 Task: Find connections with filter location Belo Jardim with filter topic #technologywith filter profile language Spanish with filter current company TheMathCompany with filter school Swami Ramanand Teerth Marathwada University with filter industry Vehicle Repair and Maintenance with filter service category Commercial Insurance with filter keywords title Parking Attendant
Action: Mouse moved to (654, 125)
Screenshot: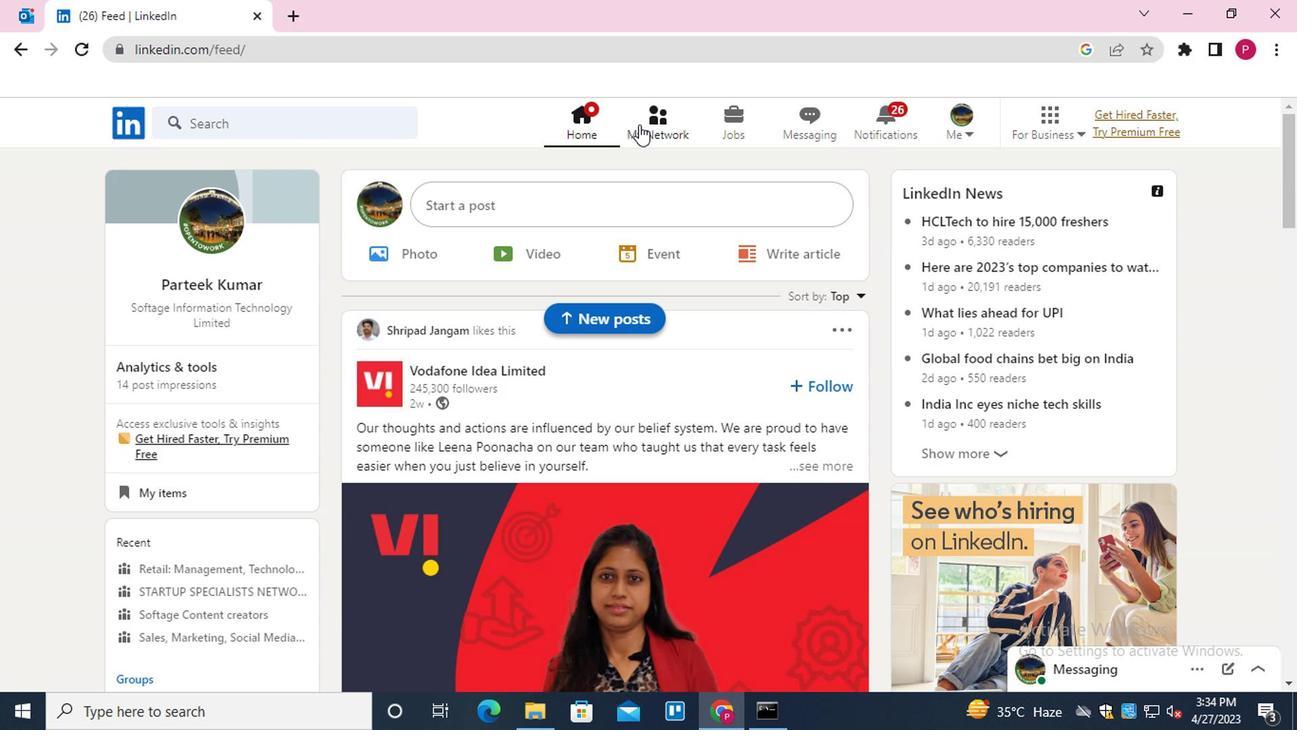 
Action: Mouse pressed left at (654, 125)
Screenshot: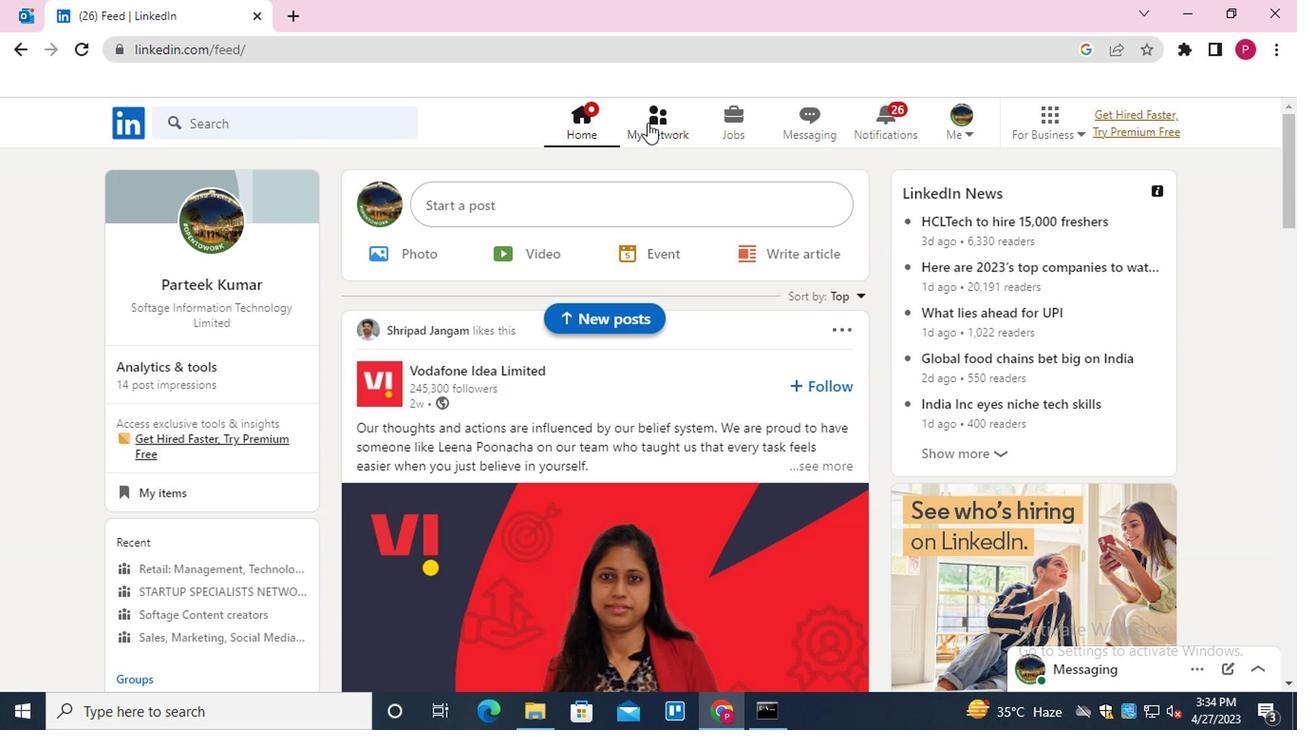
Action: Mouse moved to (296, 230)
Screenshot: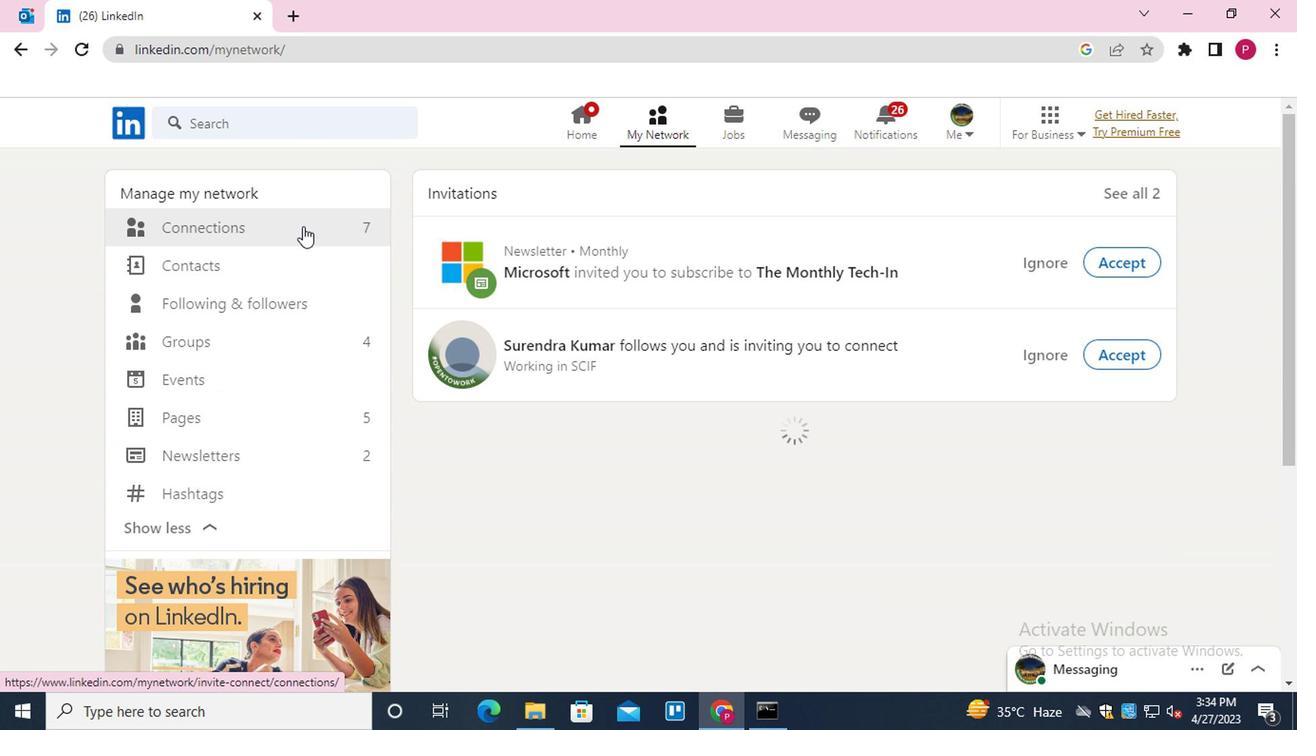 
Action: Mouse pressed left at (296, 230)
Screenshot: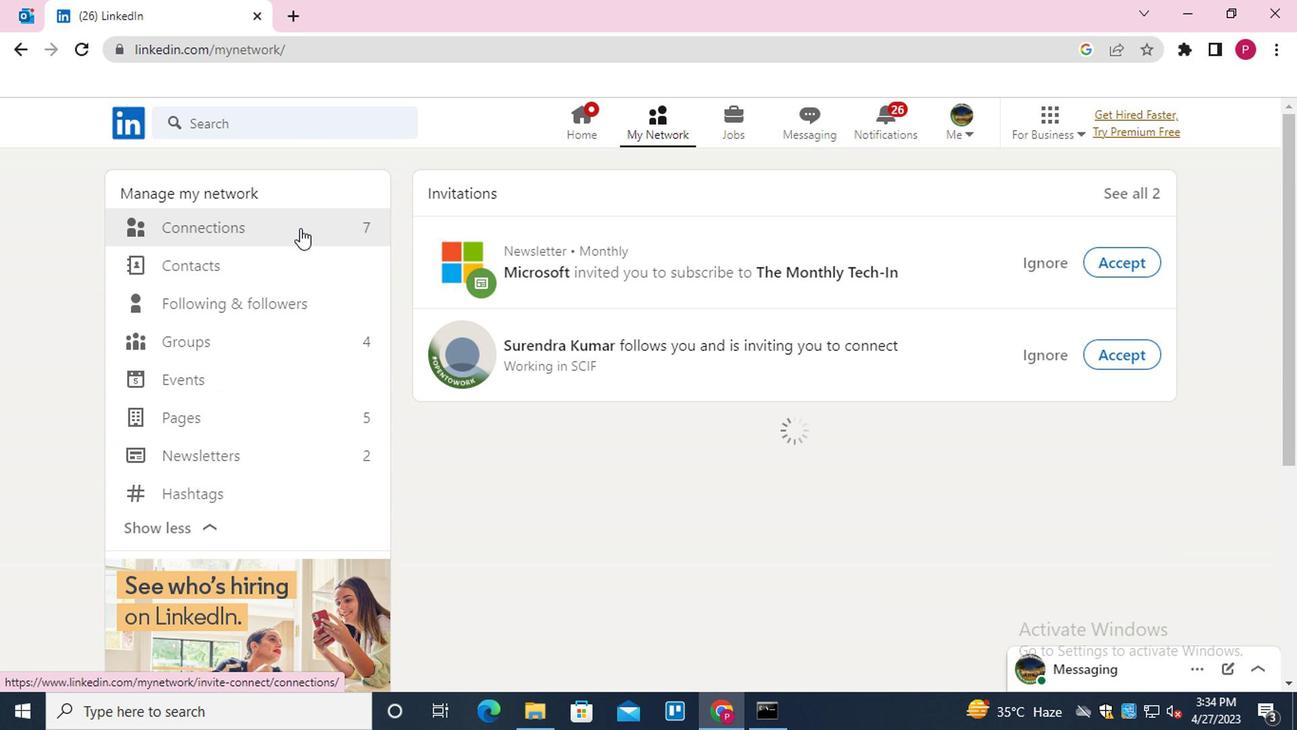 
Action: Mouse moved to (775, 236)
Screenshot: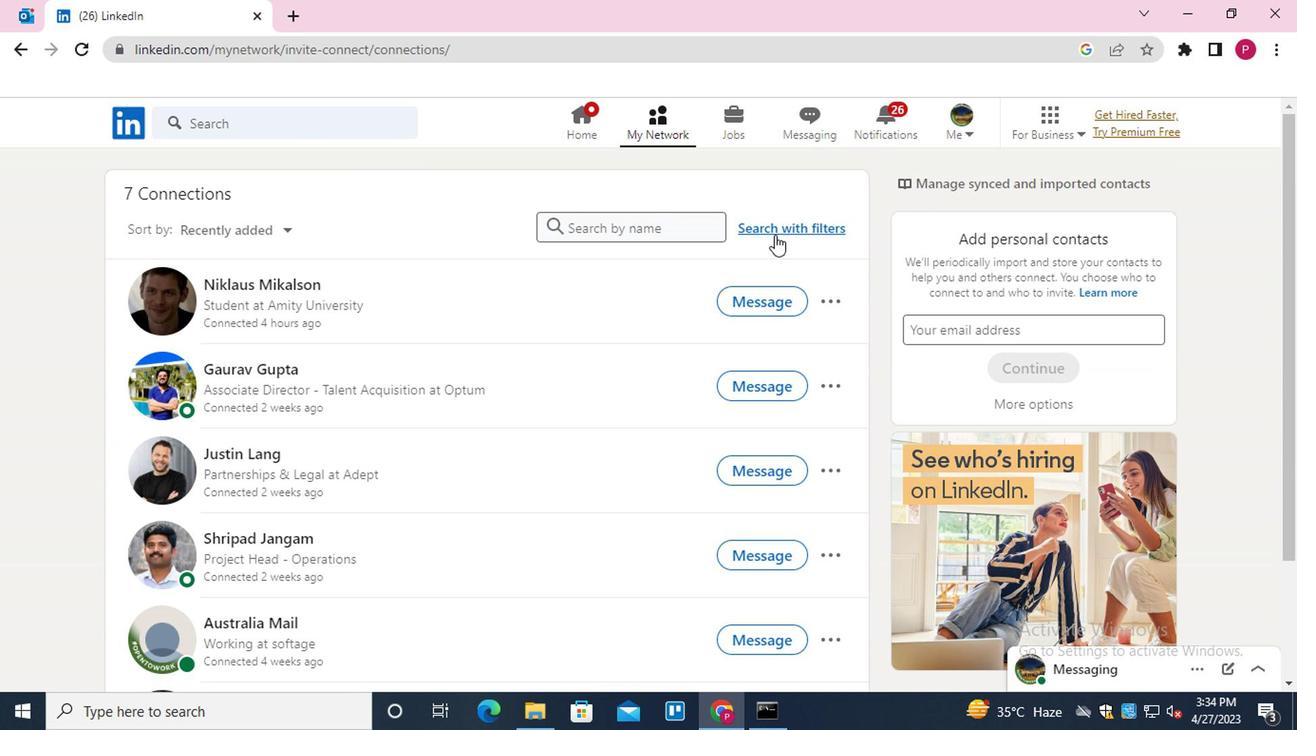 
Action: Mouse pressed left at (775, 236)
Screenshot: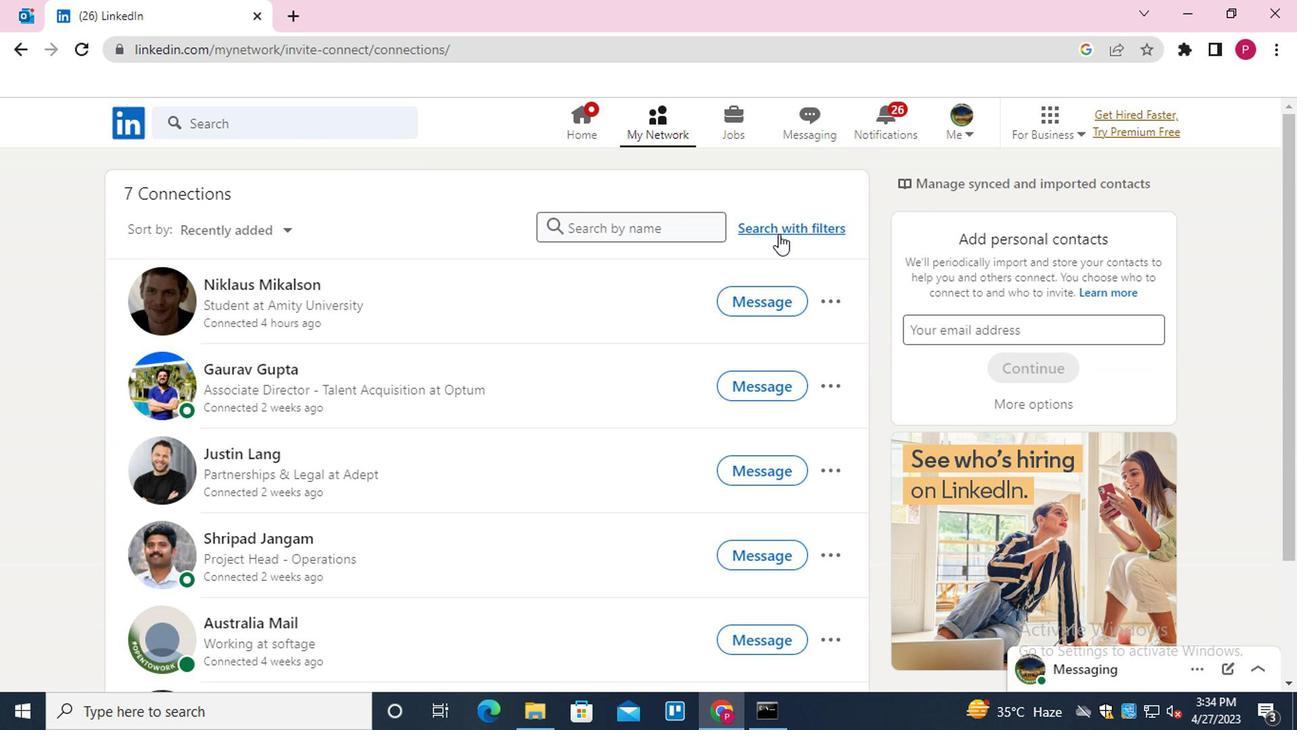 
Action: Mouse moved to (707, 189)
Screenshot: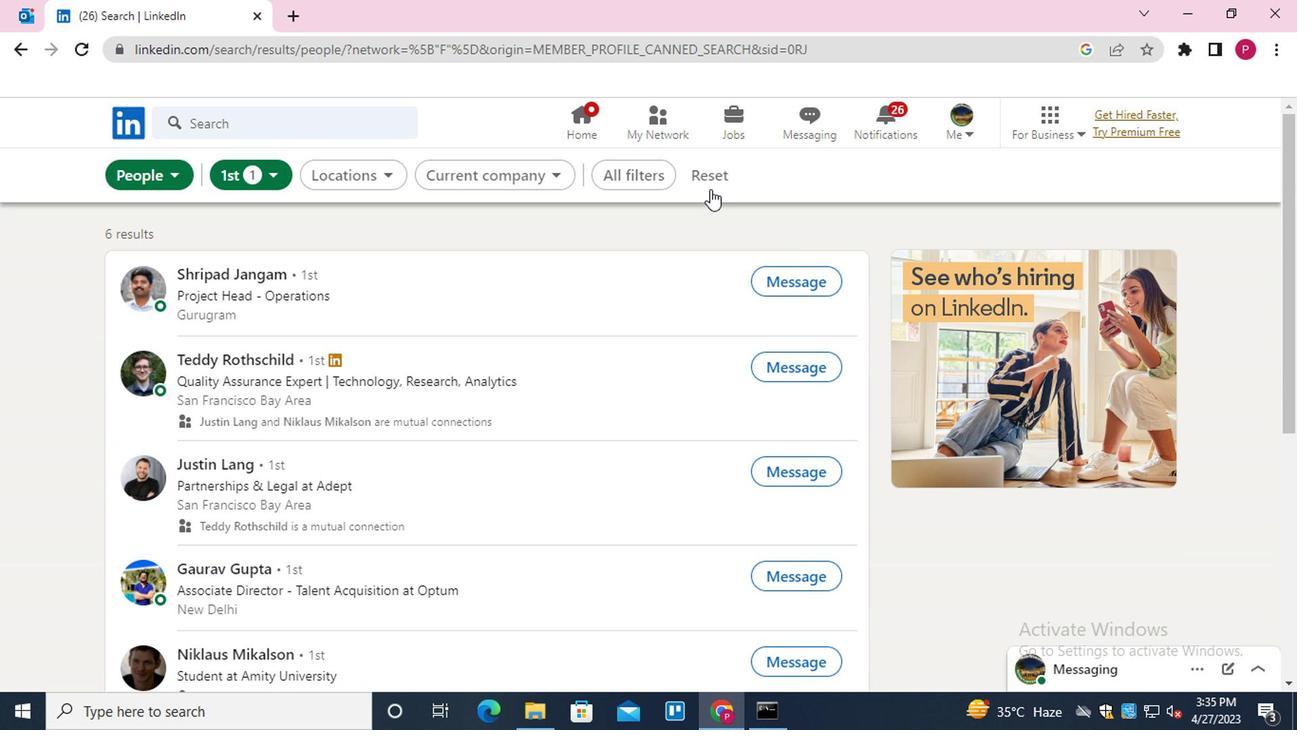 
Action: Mouse pressed left at (707, 189)
Screenshot: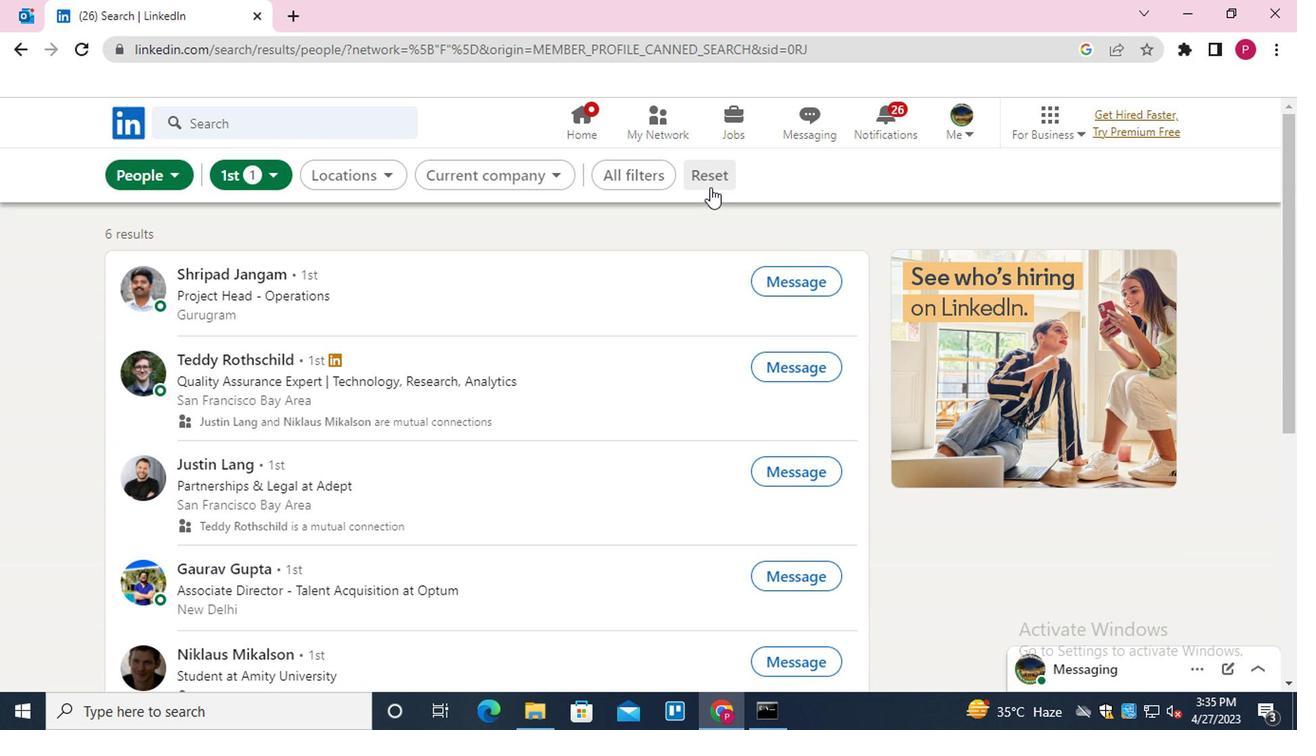 
Action: Mouse moved to (670, 183)
Screenshot: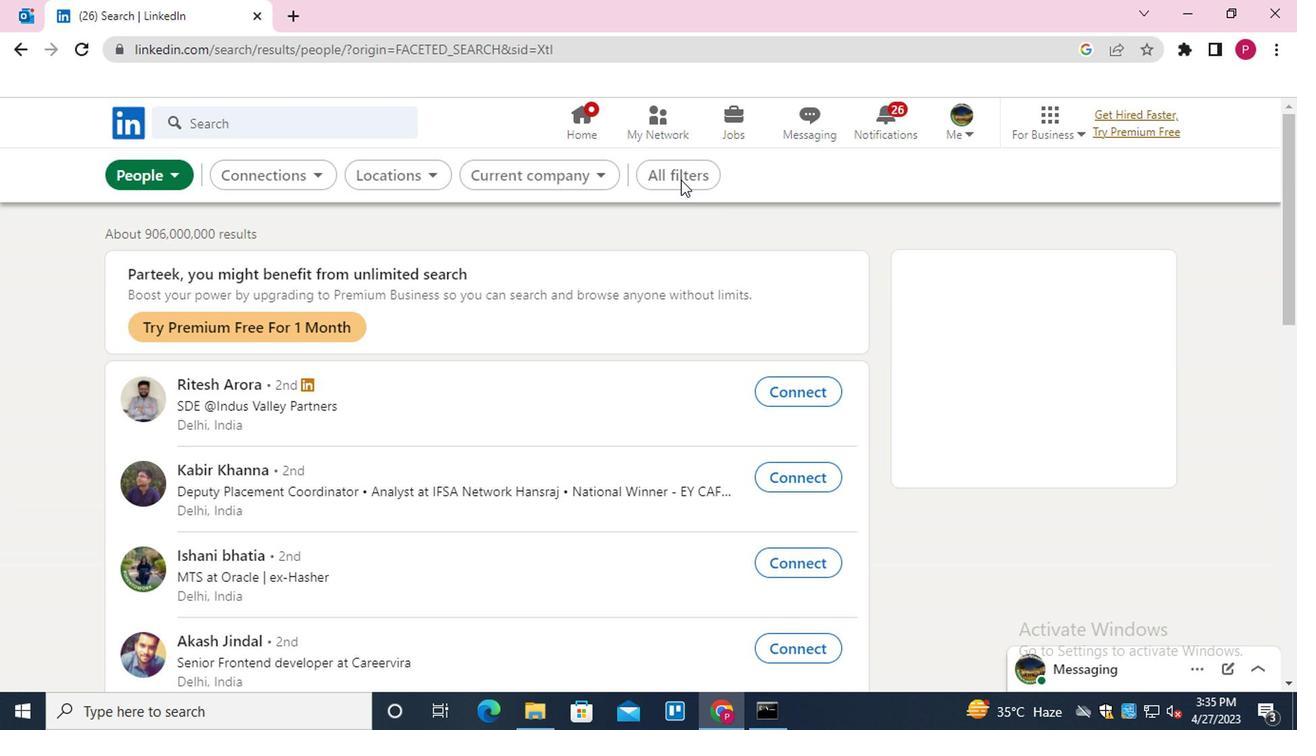 
Action: Mouse pressed left at (670, 183)
Screenshot: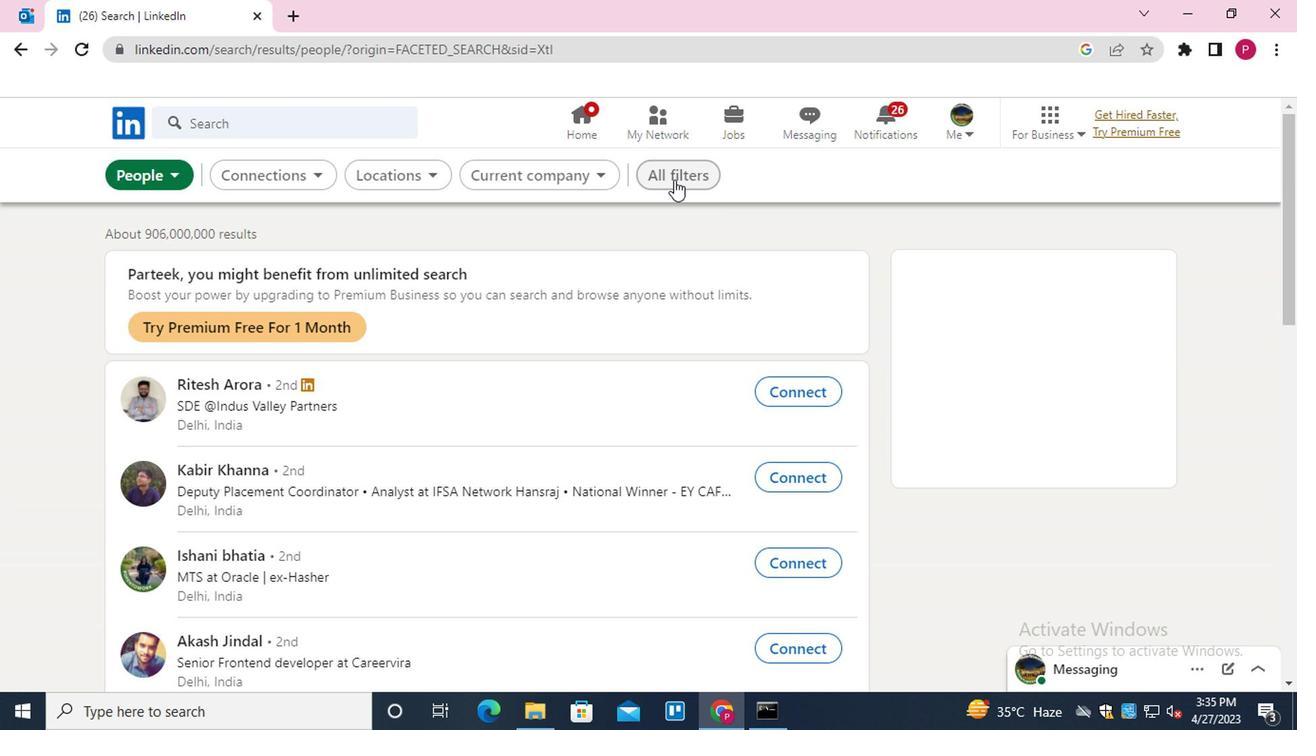 
Action: Mouse moved to (894, 358)
Screenshot: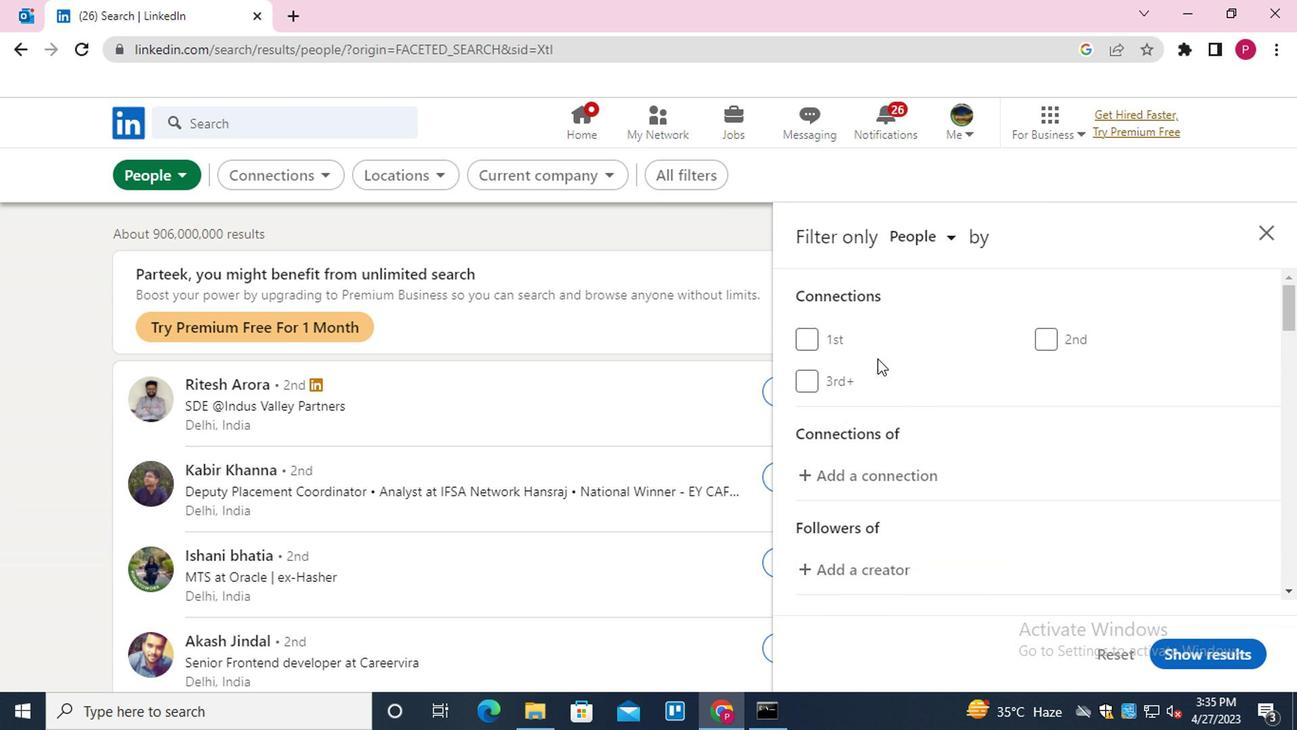 
Action: Mouse scrolled (894, 357) with delta (0, 0)
Screenshot: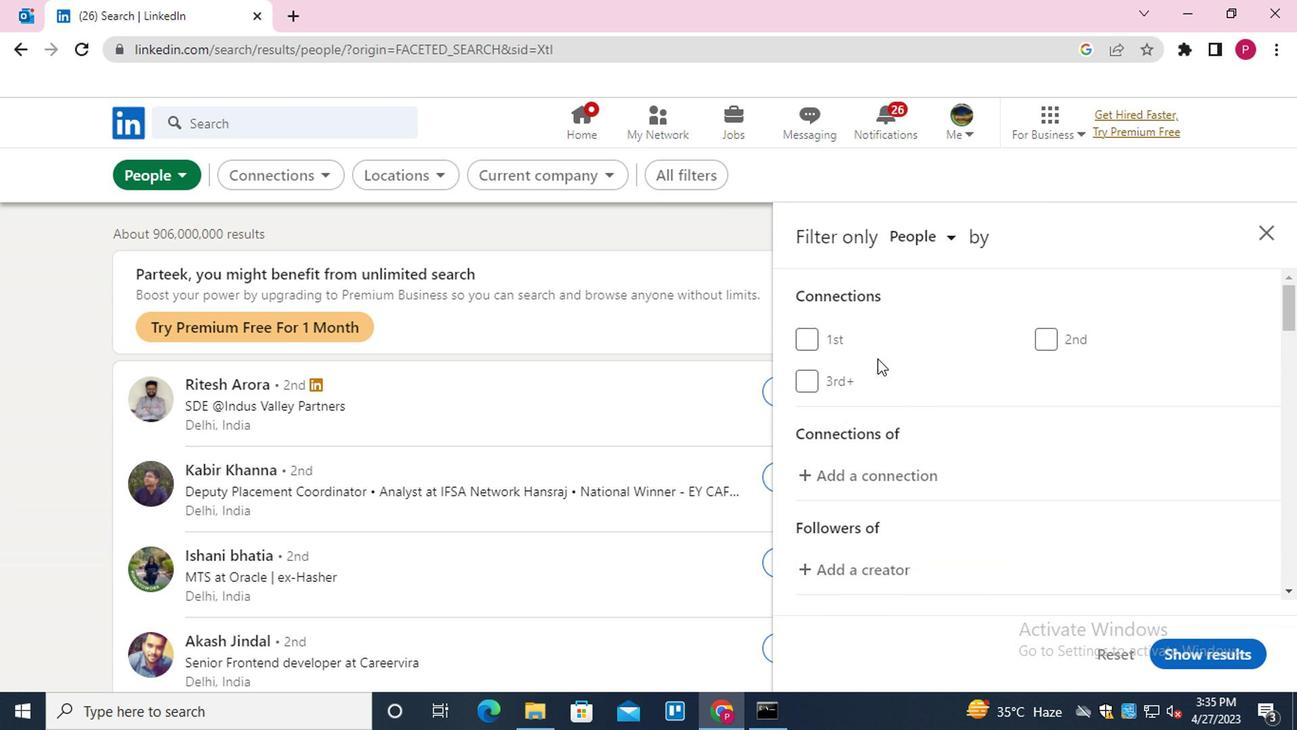 
Action: Mouse moved to (899, 362)
Screenshot: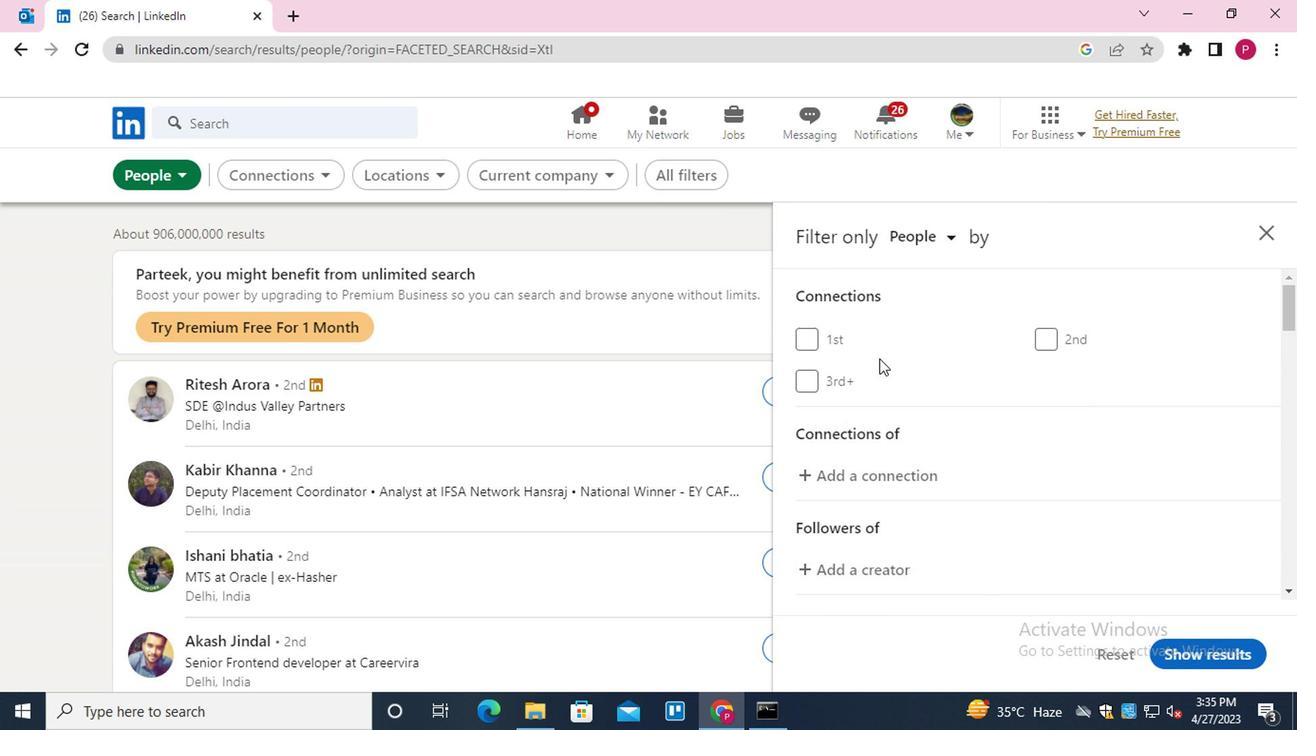 
Action: Mouse scrolled (899, 360) with delta (0, -1)
Screenshot: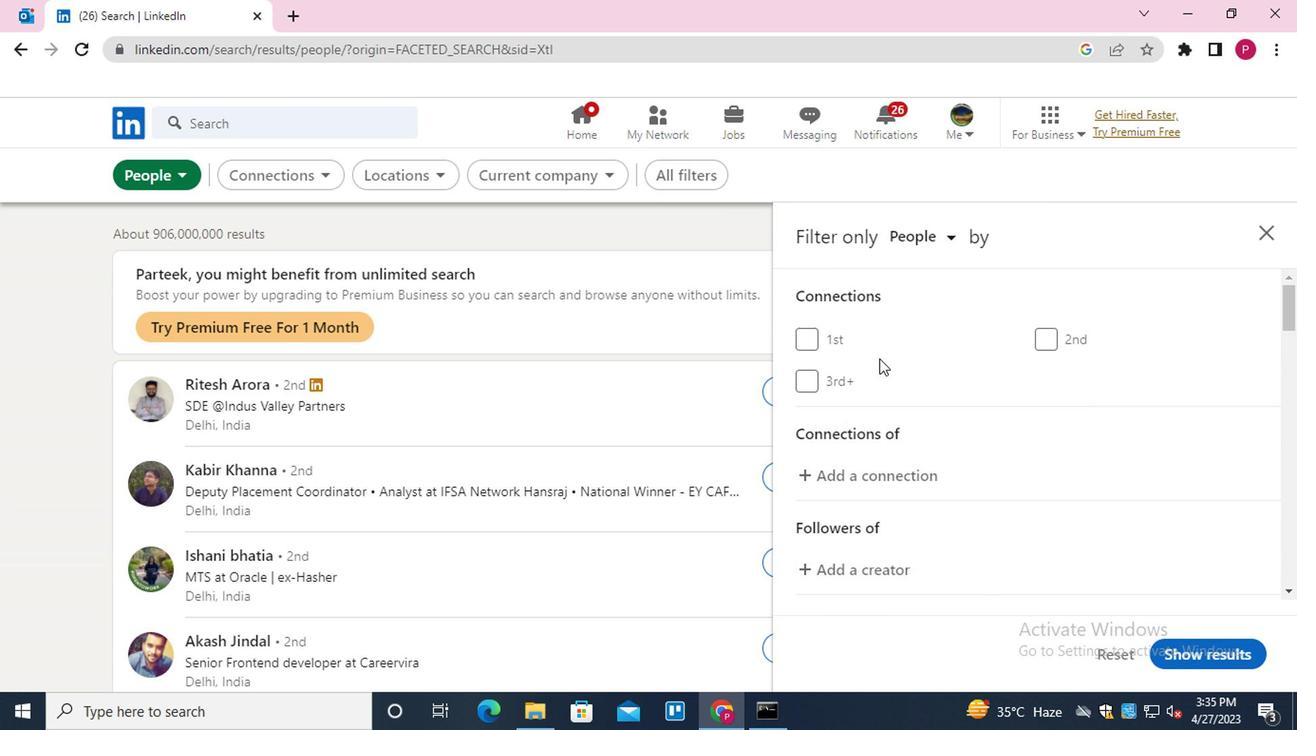 
Action: Mouse moved to (908, 366)
Screenshot: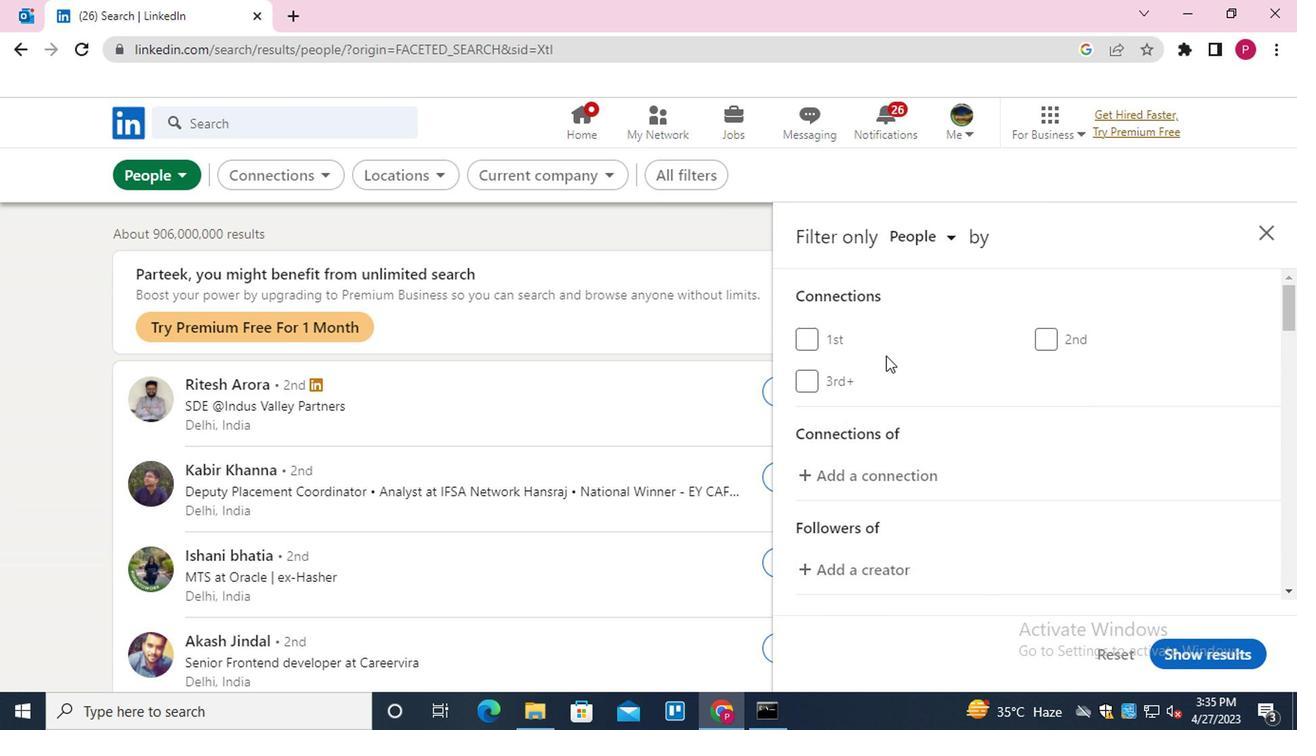
Action: Mouse scrolled (908, 365) with delta (0, 0)
Screenshot: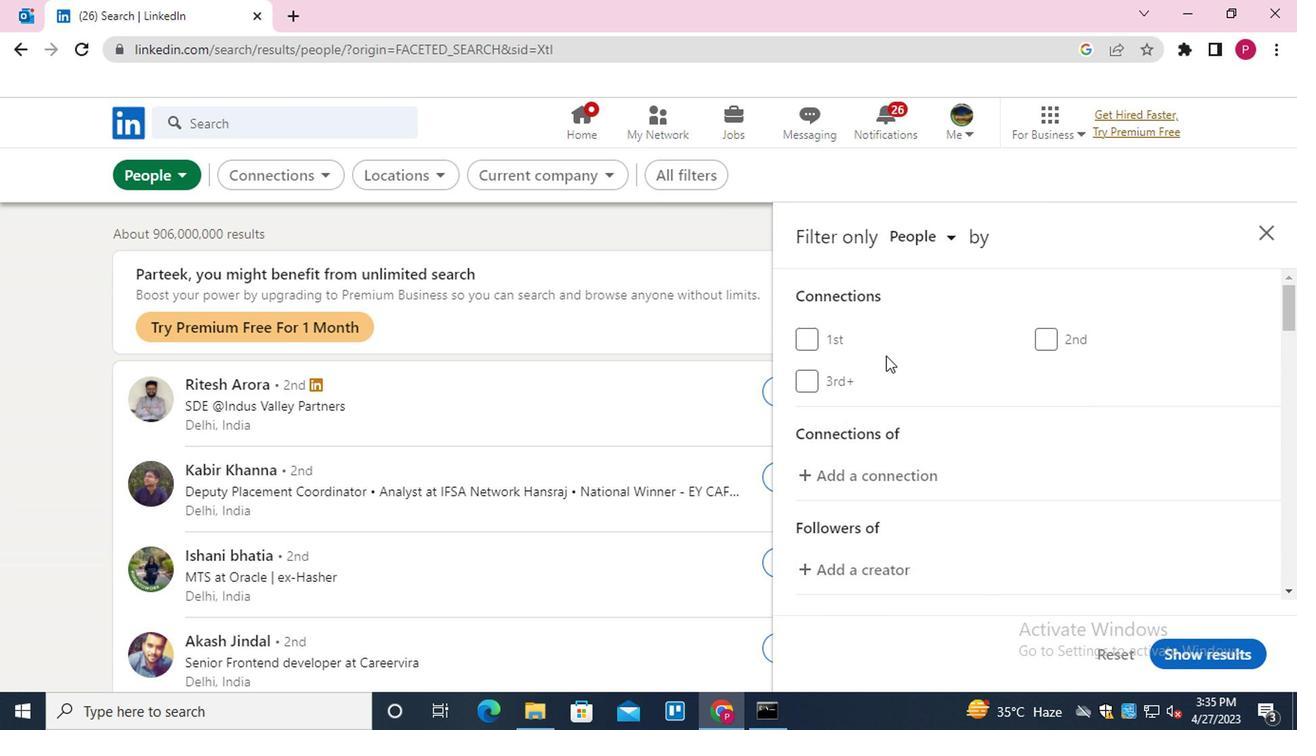 
Action: Mouse moved to (1065, 452)
Screenshot: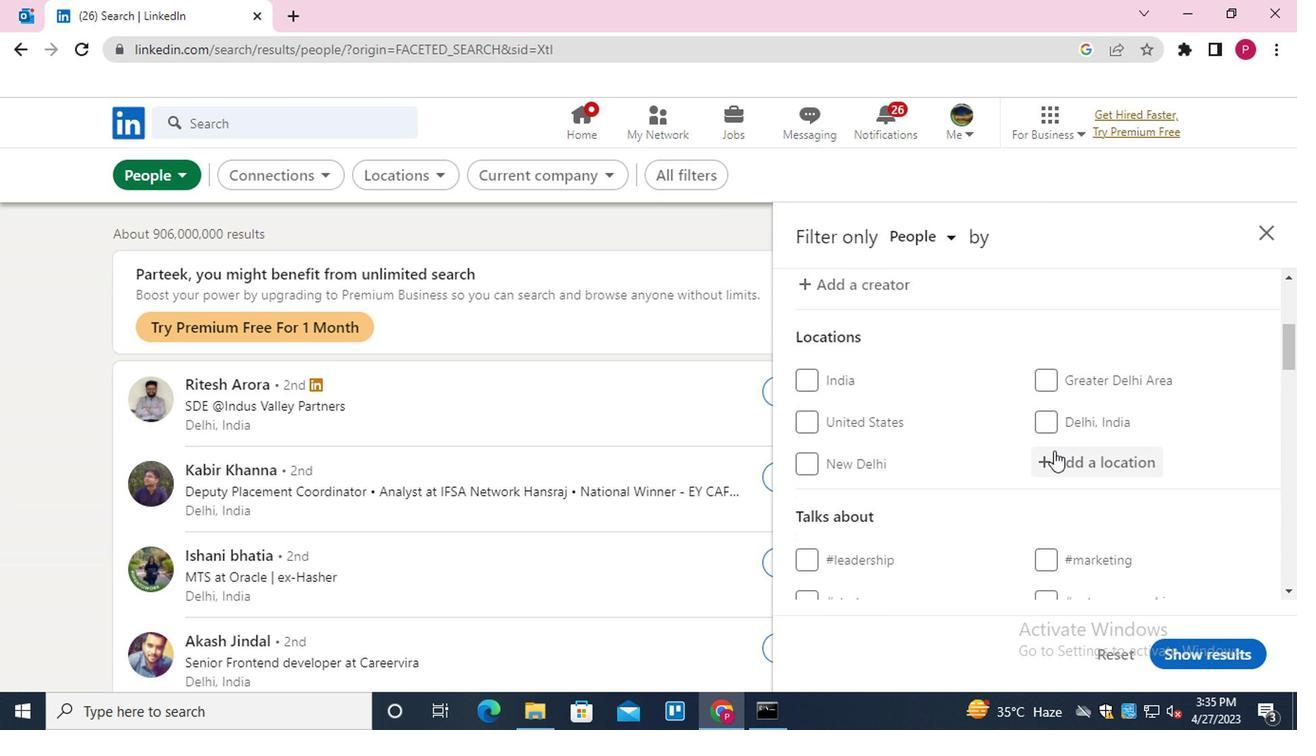 
Action: Mouse pressed left at (1065, 452)
Screenshot: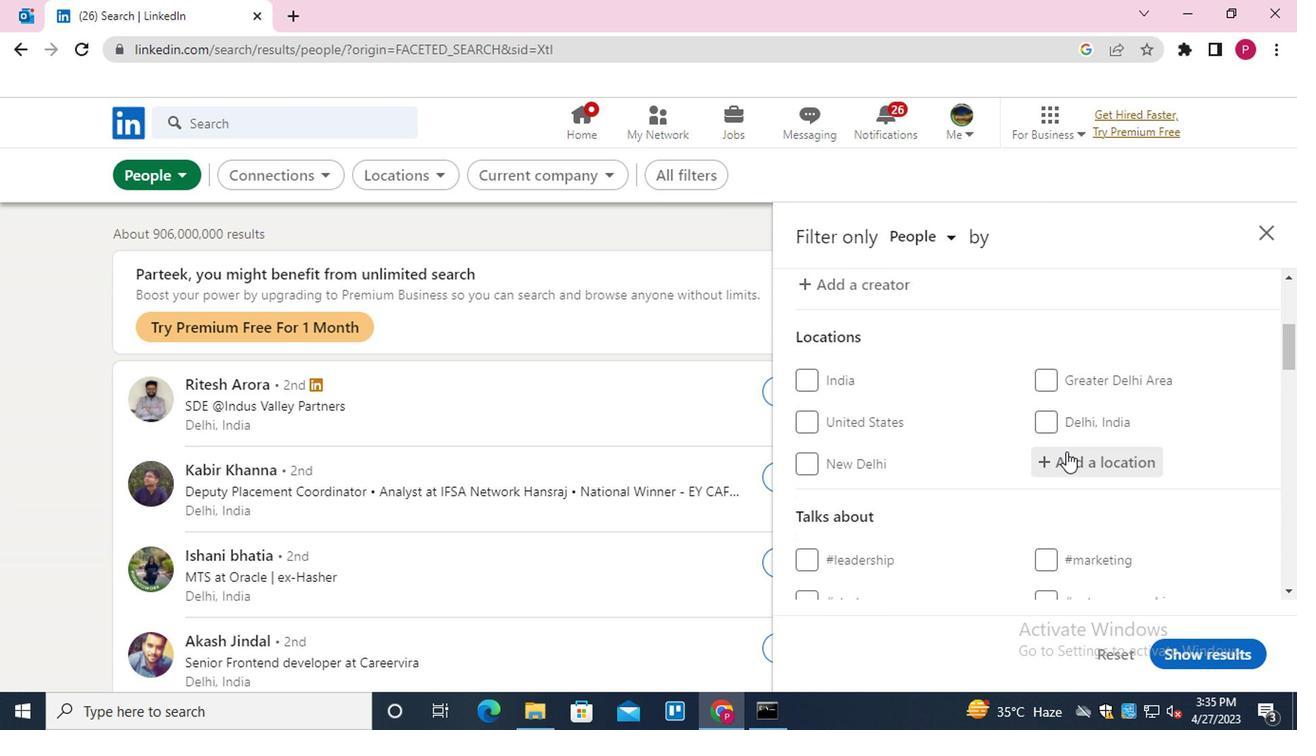 
Action: Mouse moved to (1065, 453)
Screenshot: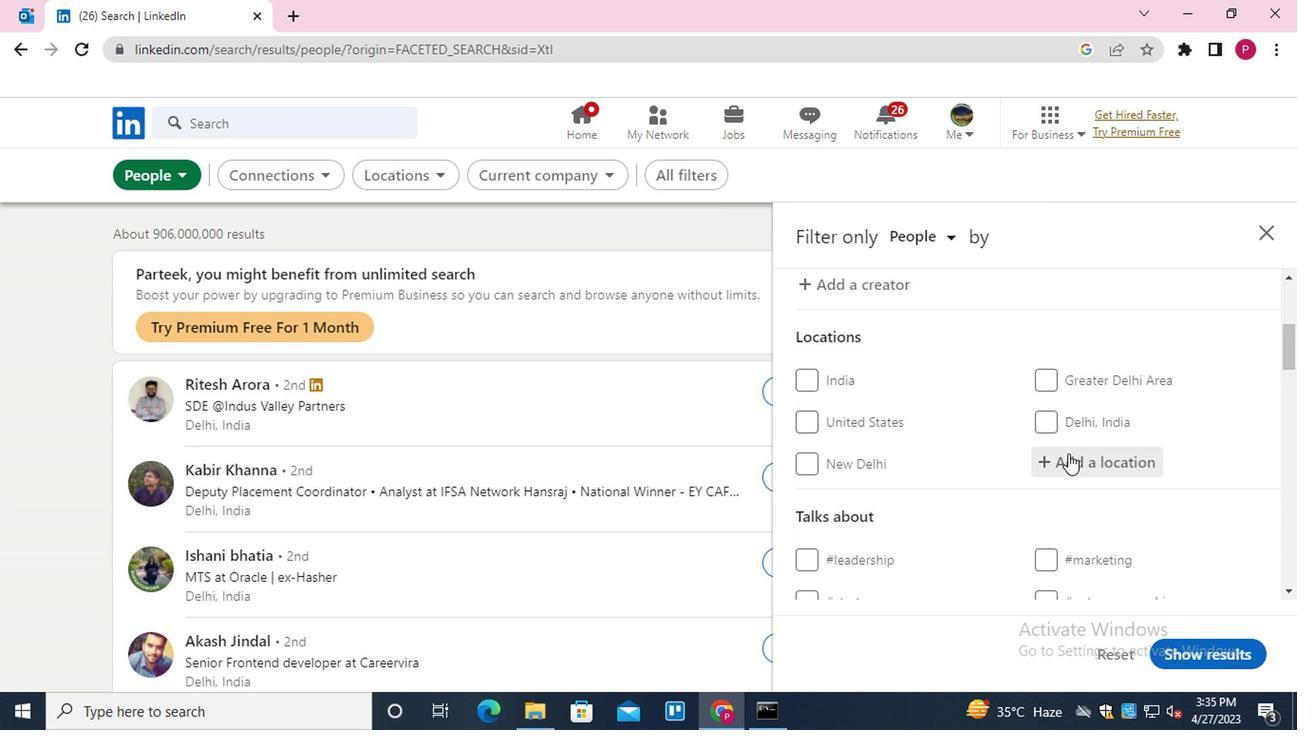 
Action: Key pressed <Key.shift>BELO<Key.space><Key.shift>JARDIM<Key.down><Key.enter>
Screenshot: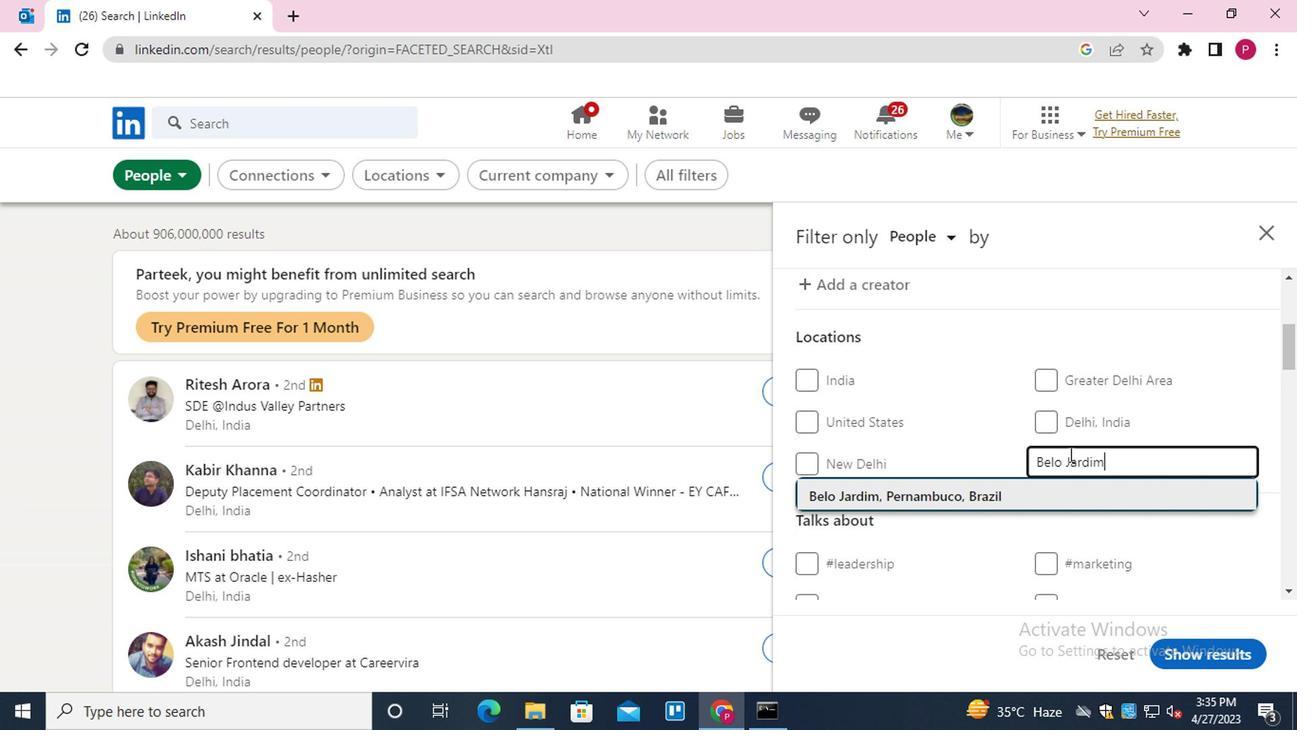 
Action: Mouse moved to (1037, 455)
Screenshot: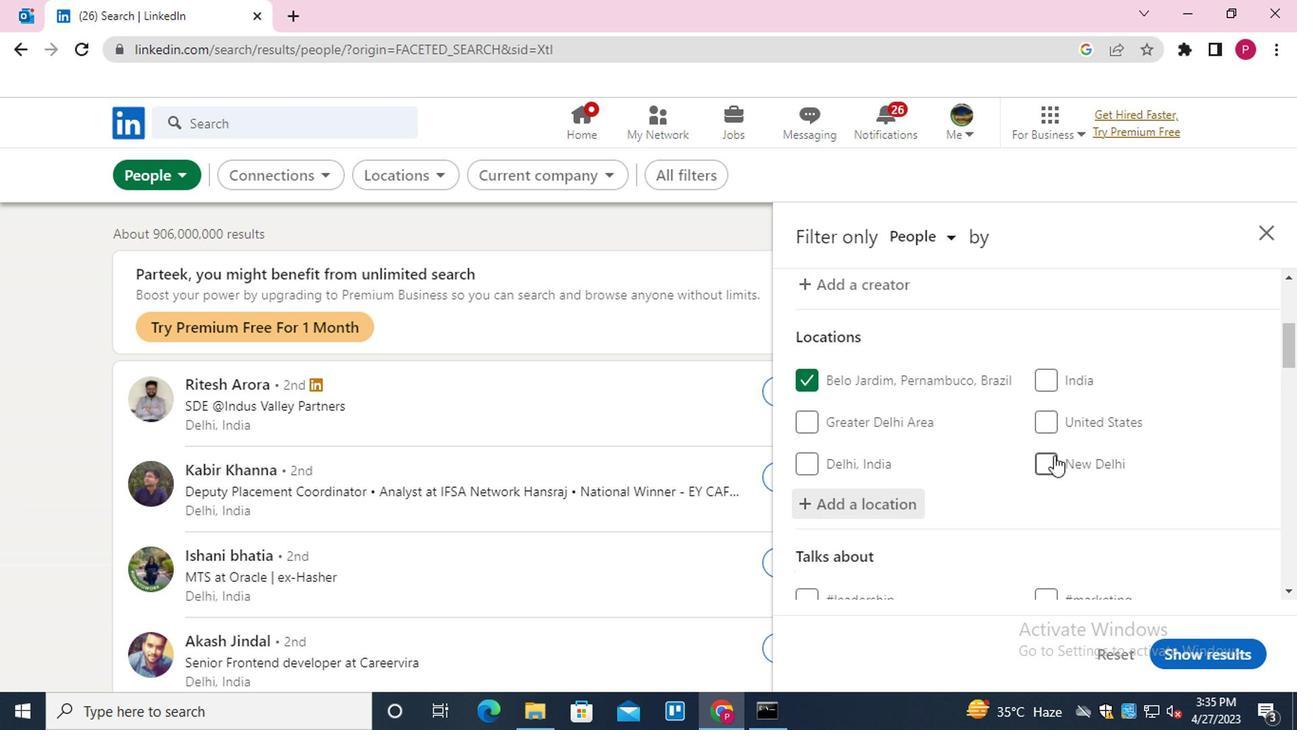 
Action: Mouse scrolled (1037, 454) with delta (0, 0)
Screenshot: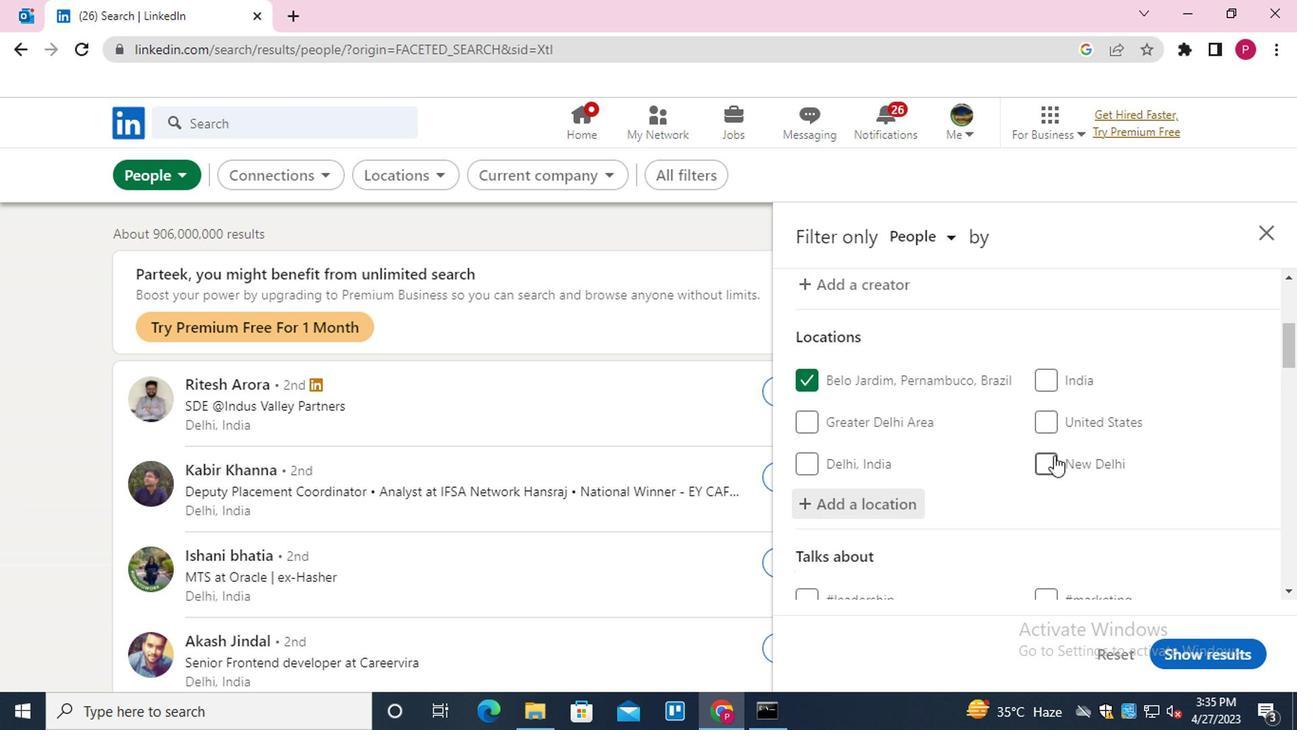 
Action: Mouse moved to (1034, 457)
Screenshot: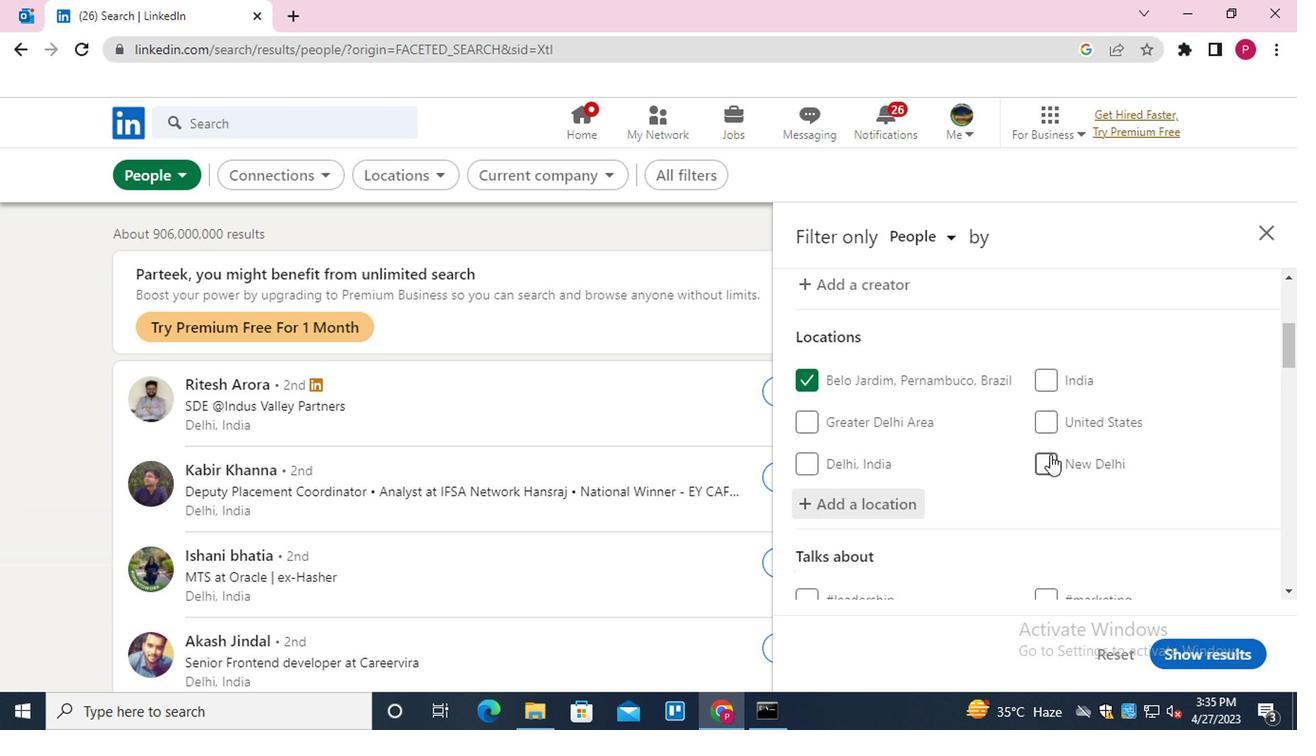 
Action: Mouse scrolled (1034, 456) with delta (0, 0)
Screenshot: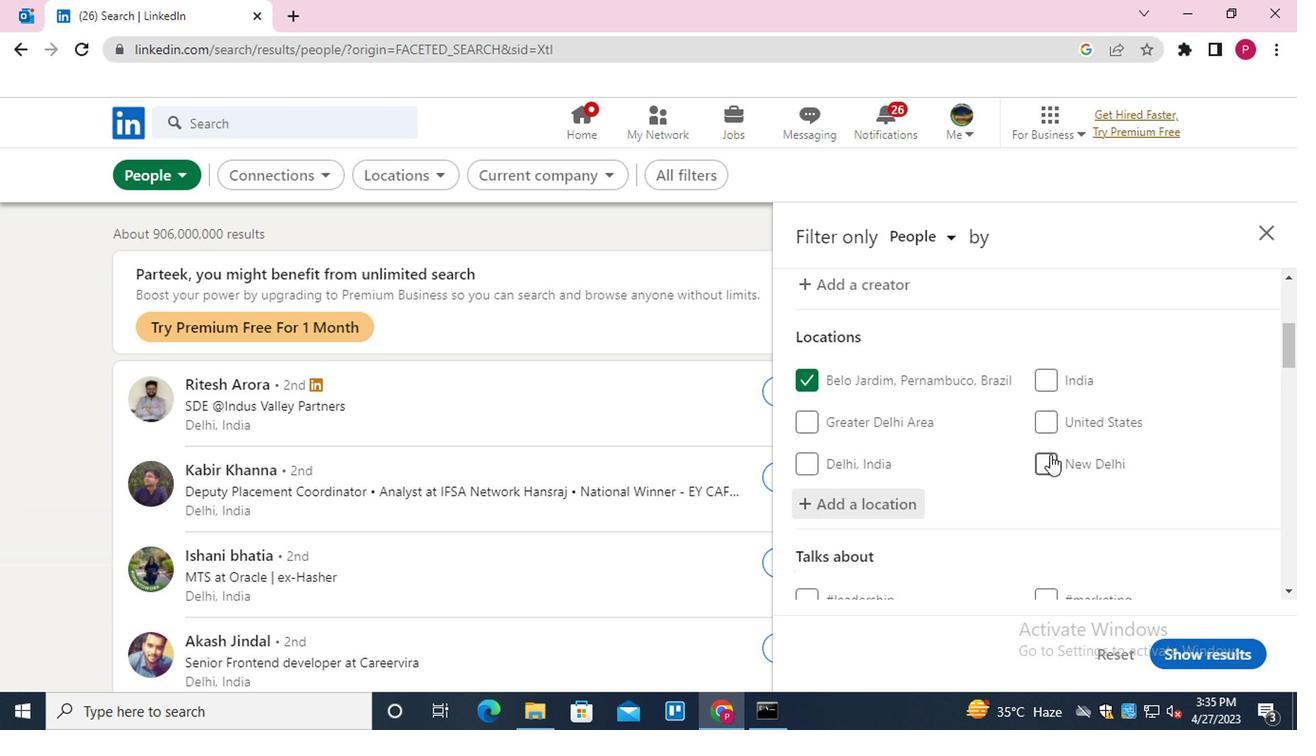 
Action: Mouse moved to (1034, 458)
Screenshot: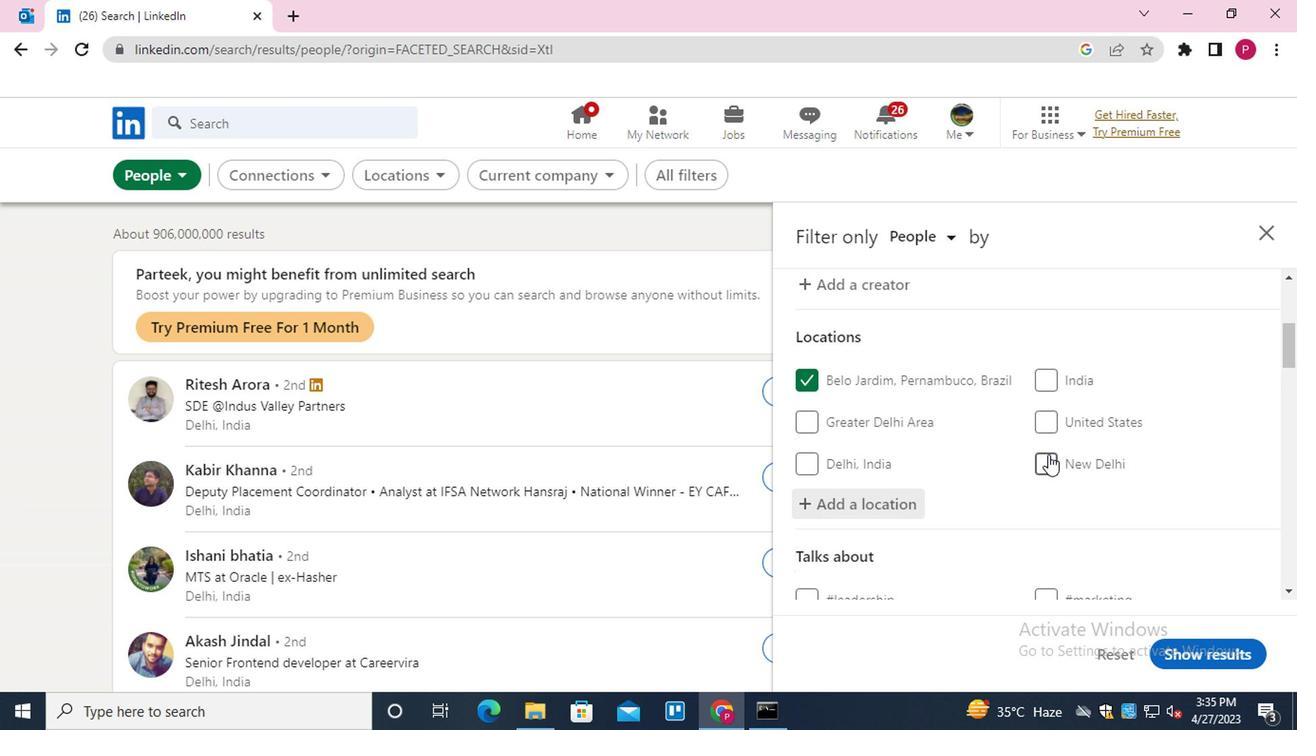 
Action: Mouse scrolled (1034, 457) with delta (0, 0)
Screenshot: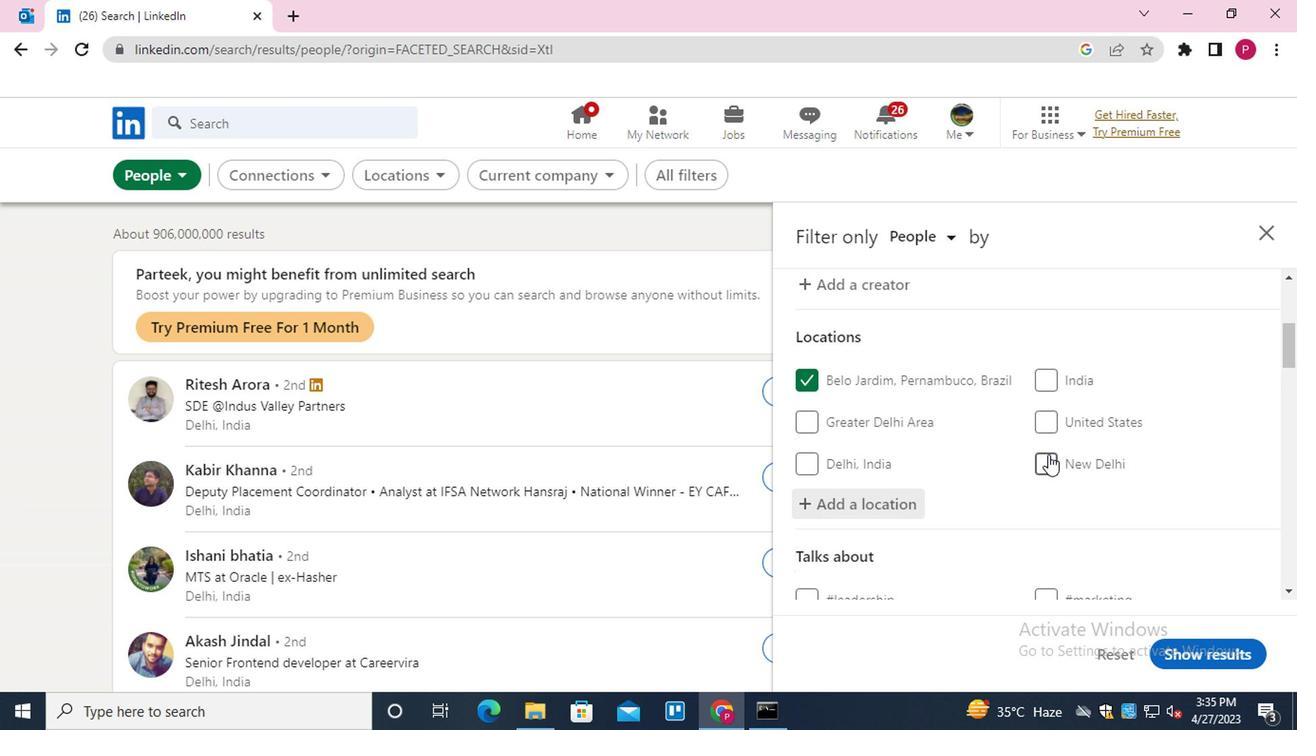 
Action: Mouse moved to (1097, 394)
Screenshot: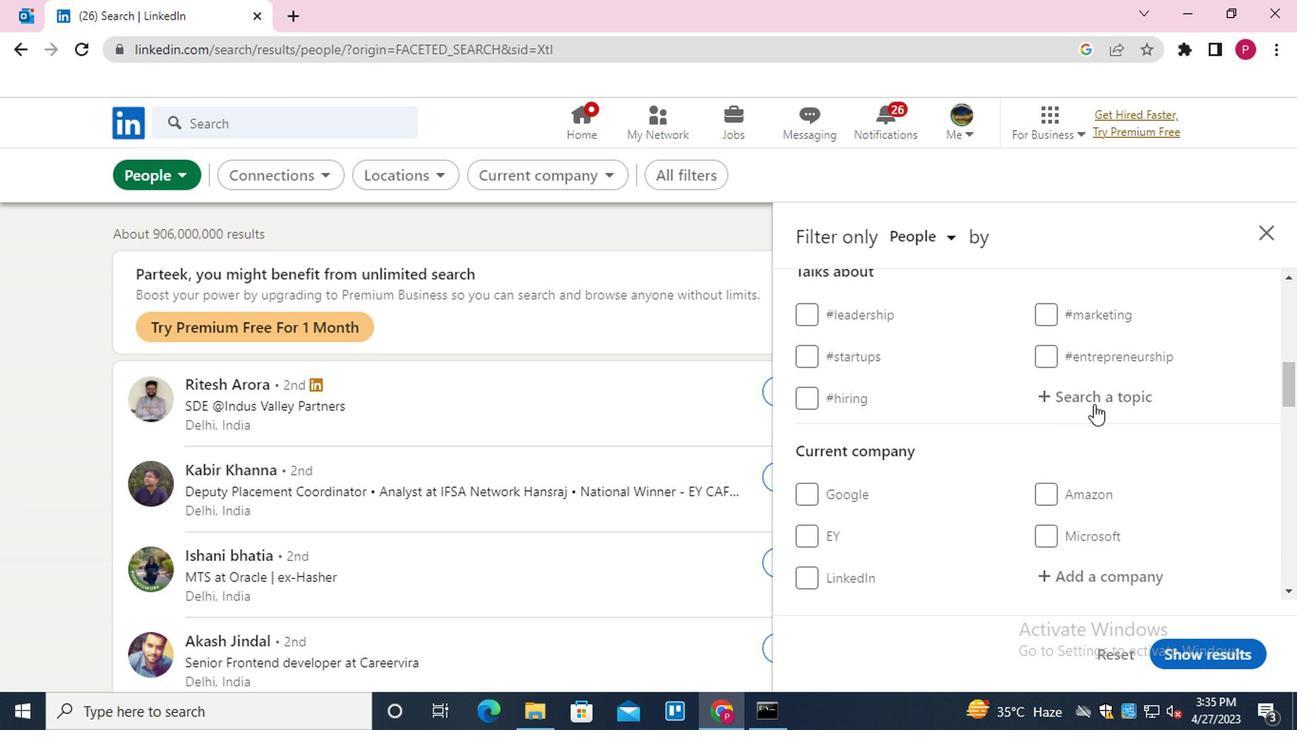 
Action: Mouse pressed left at (1097, 394)
Screenshot: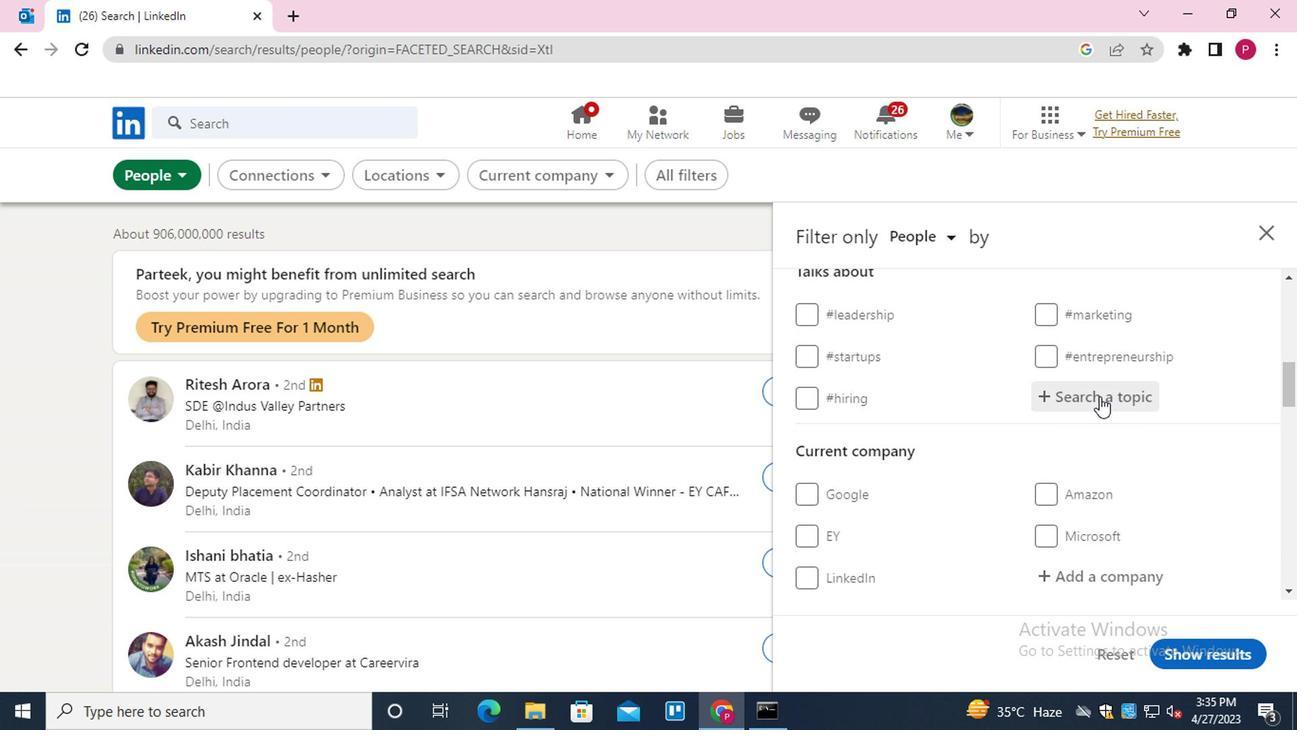 
Action: Key pressed TECHNOLOGY<Key.down><Key.enter>
Screenshot: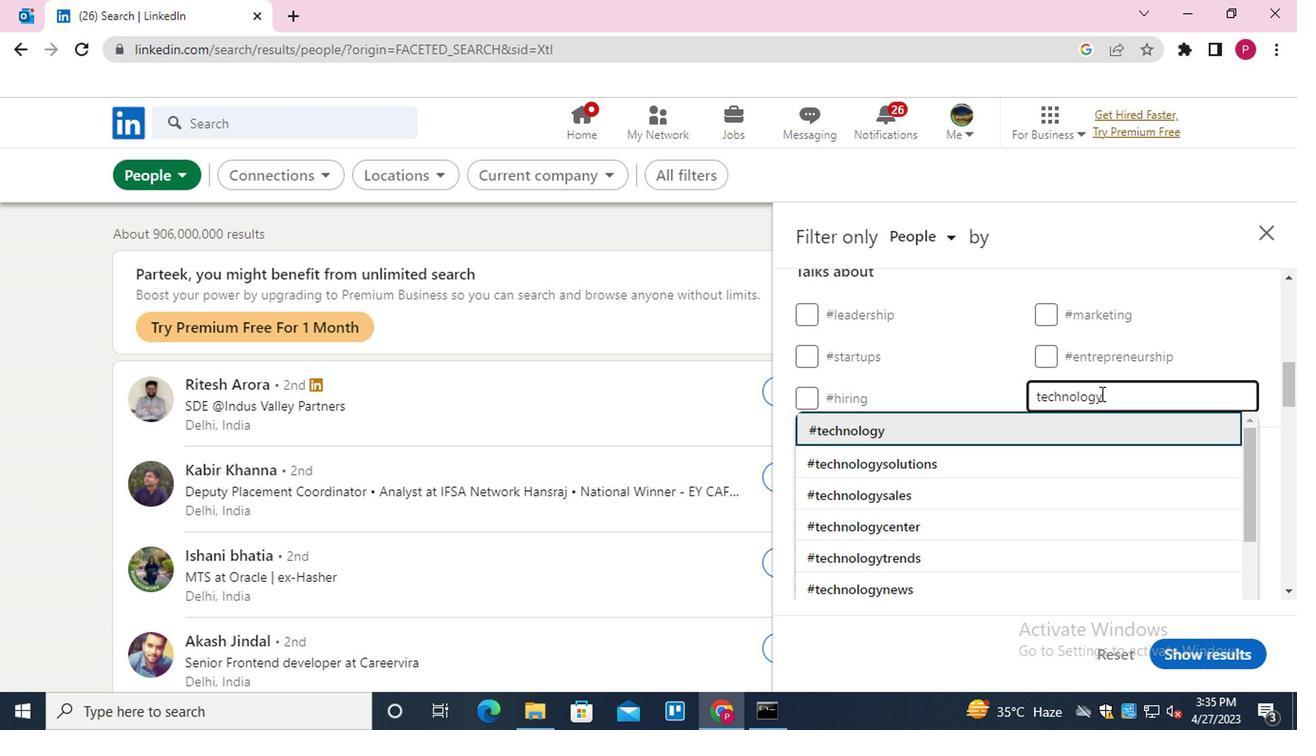 
Action: Mouse moved to (1063, 406)
Screenshot: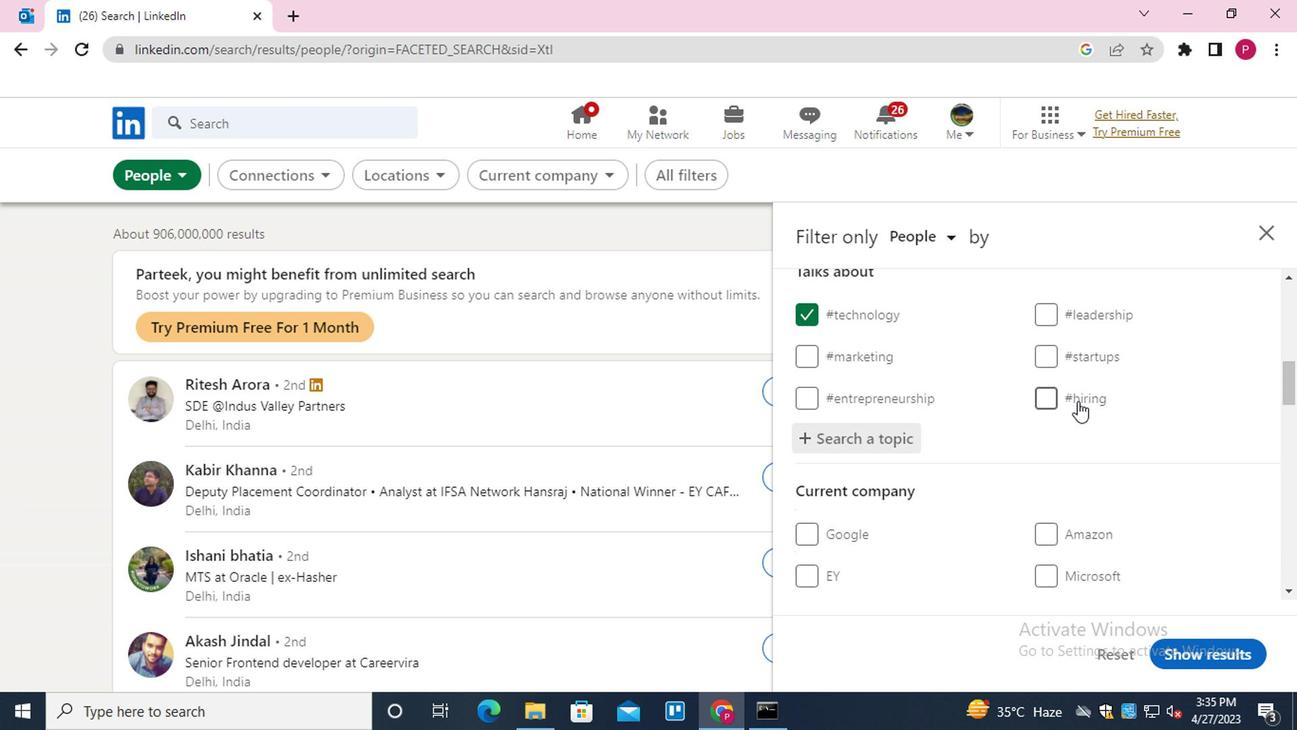 
Action: Mouse scrolled (1063, 404) with delta (0, -1)
Screenshot: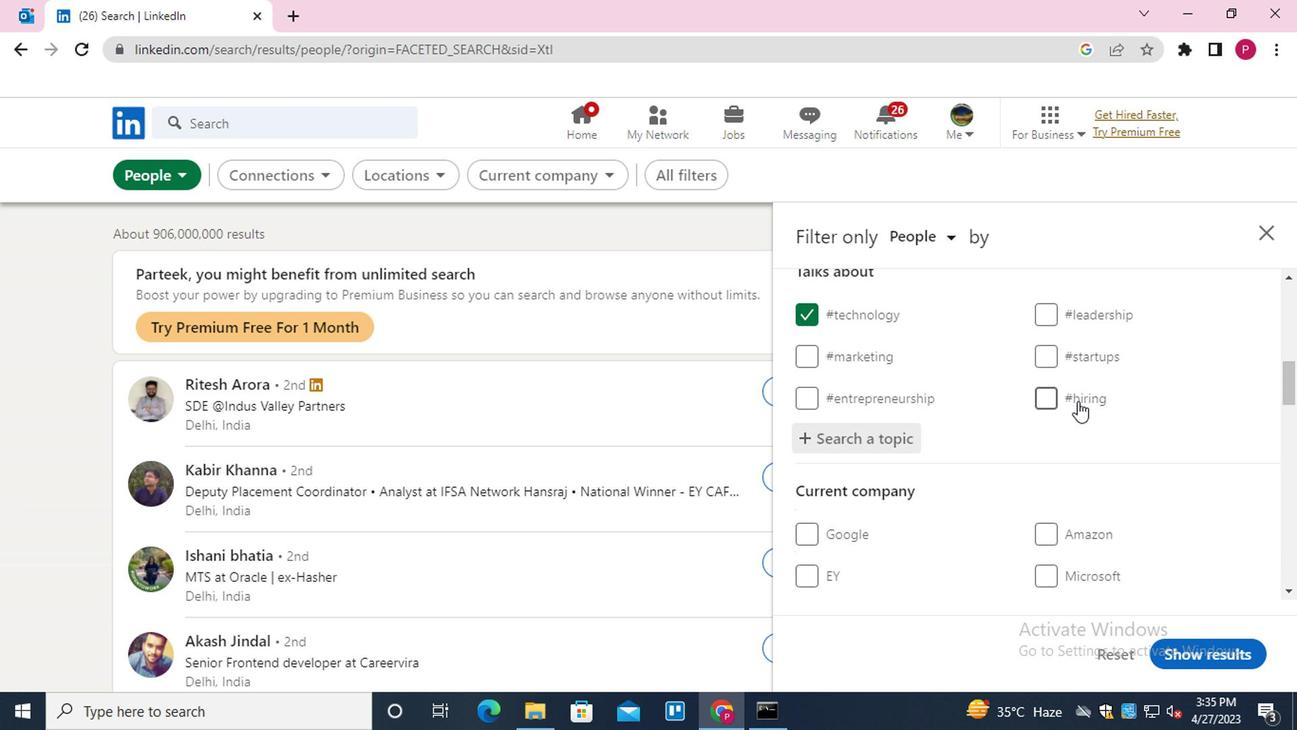 
Action: Mouse moved to (1058, 411)
Screenshot: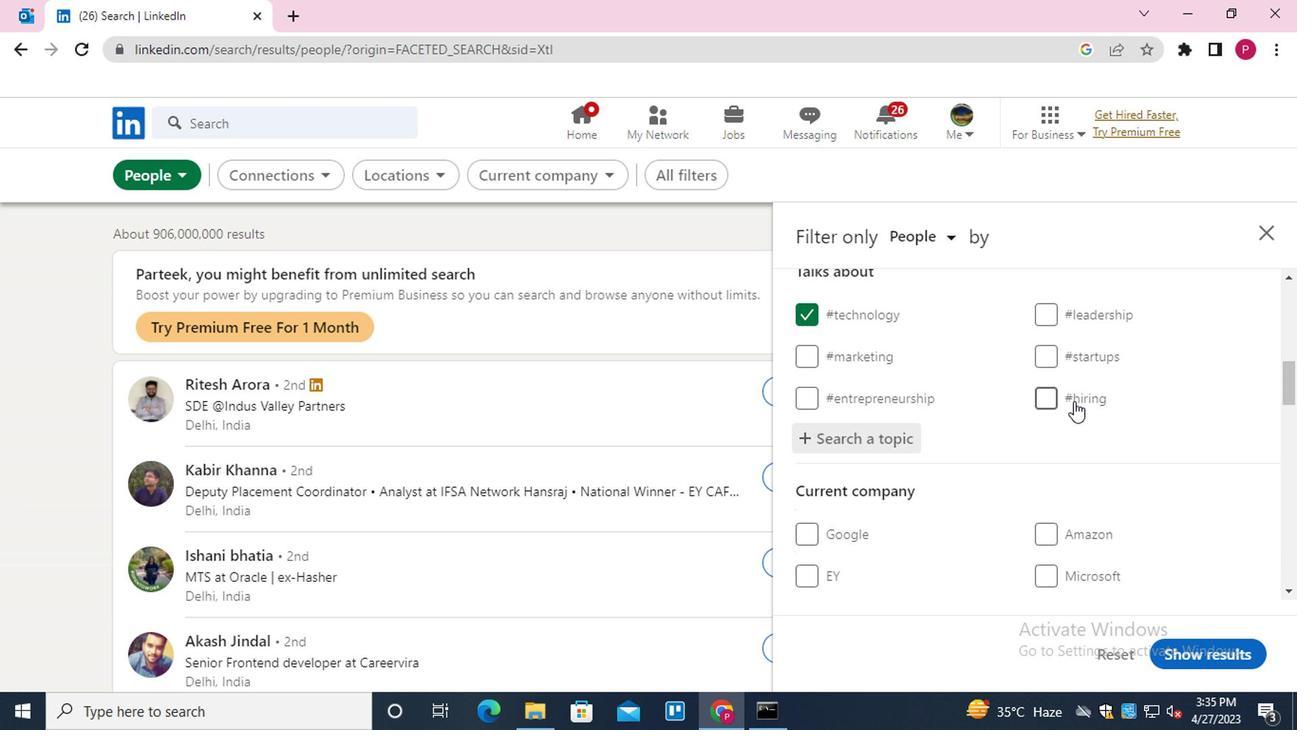 
Action: Mouse scrolled (1058, 410) with delta (0, 0)
Screenshot: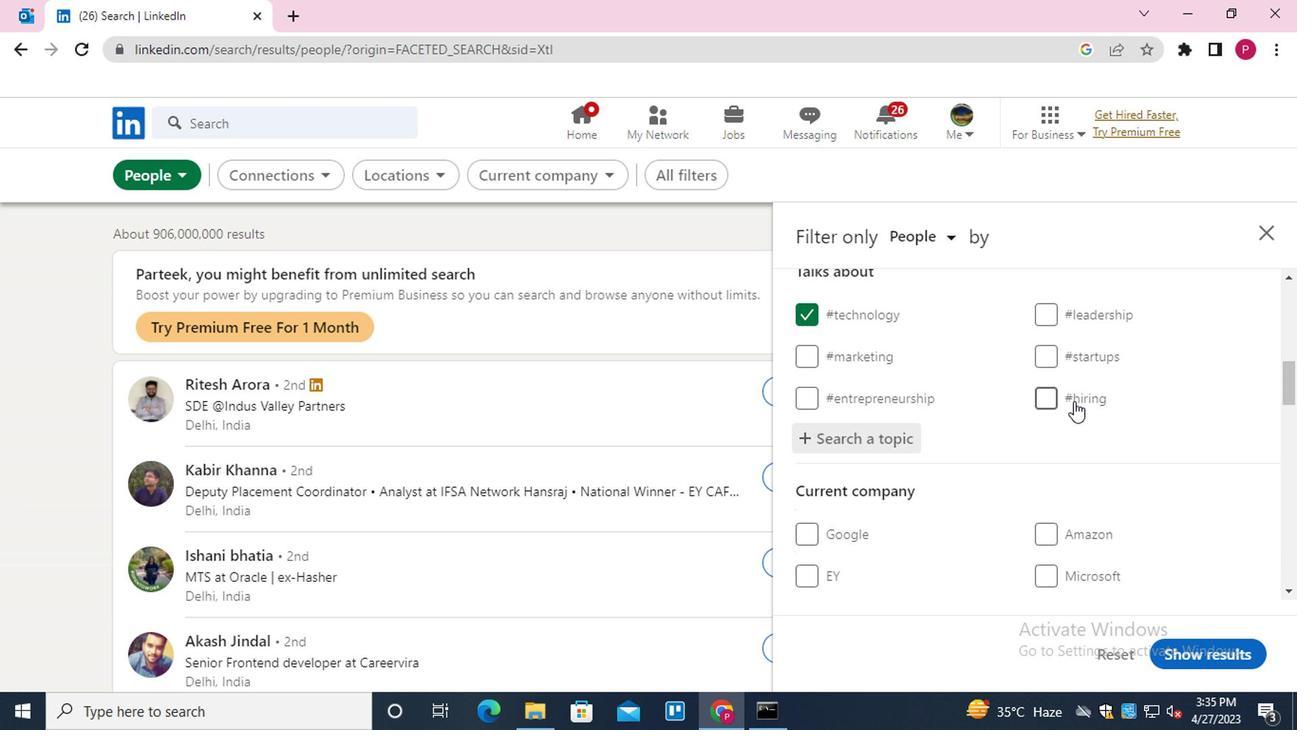 
Action: Mouse moved to (1047, 418)
Screenshot: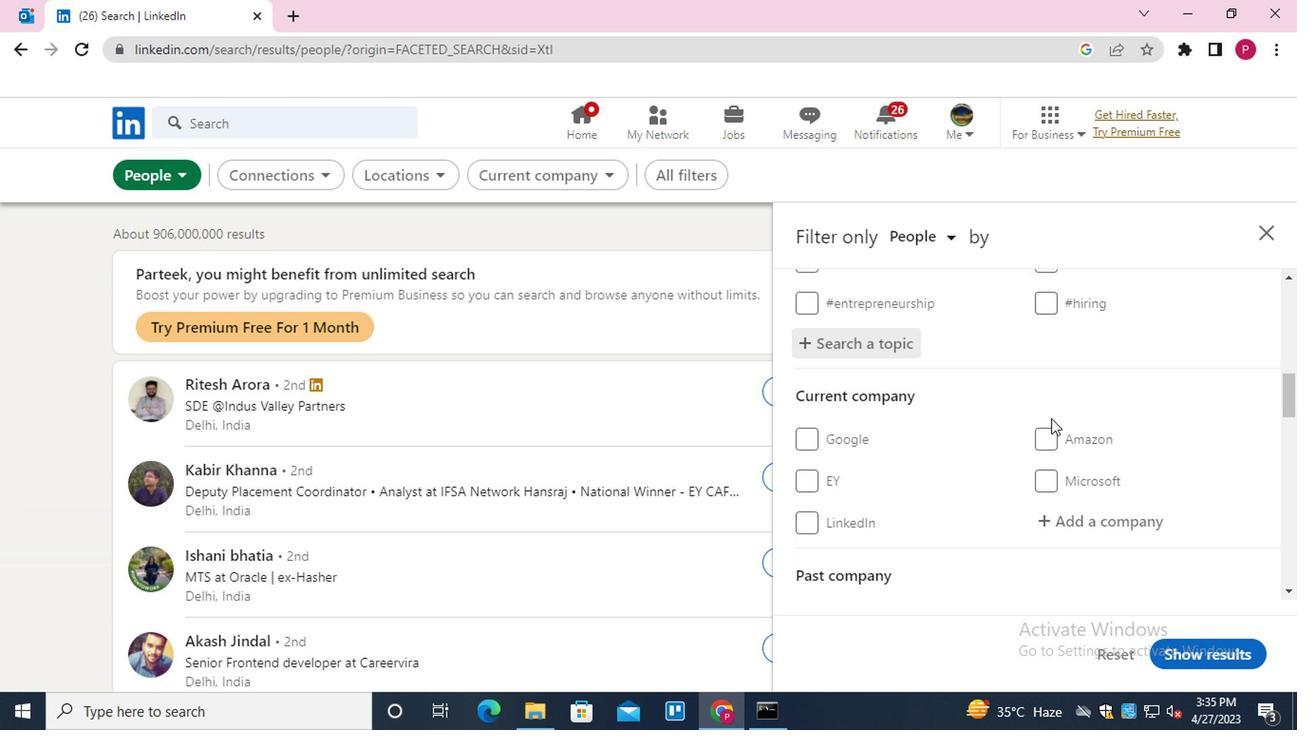 
Action: Mouse scrolled (1047, 417) with delta (0, -1)
Screenshot: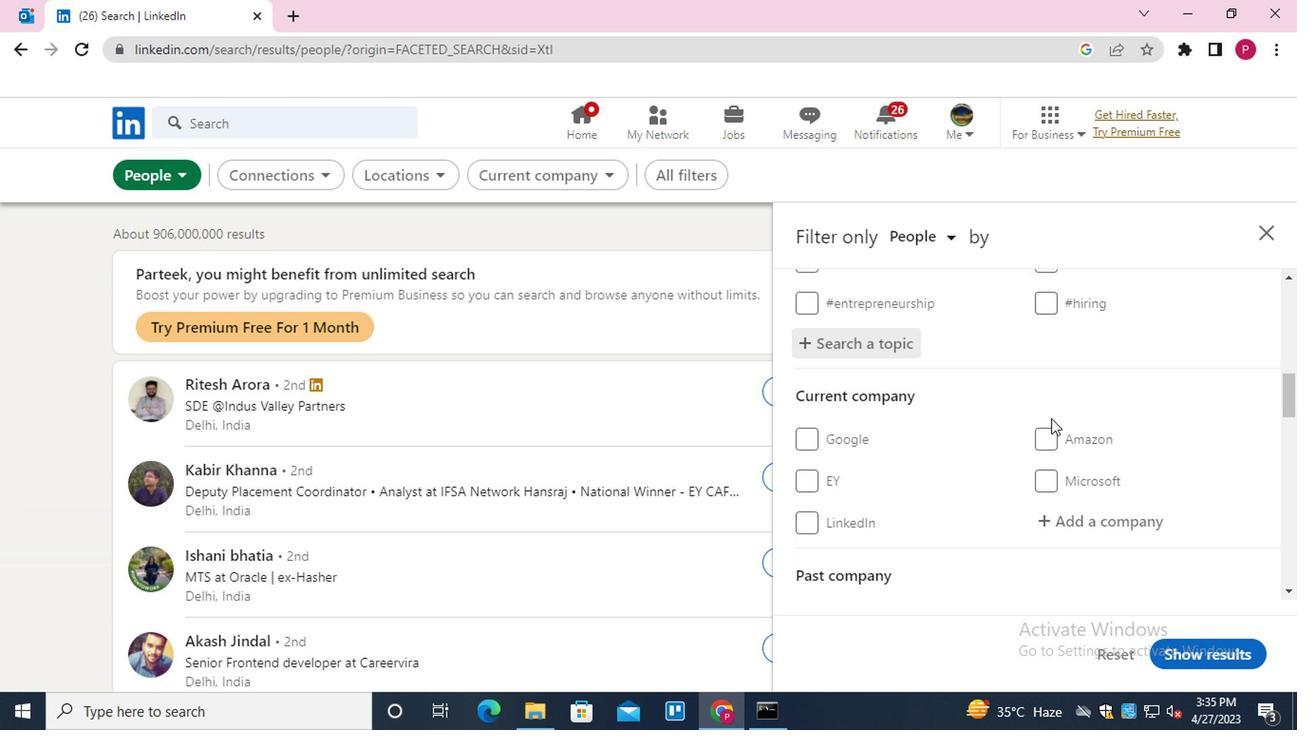 
Action: Mouse moved to (1022, 430)
Screenshot: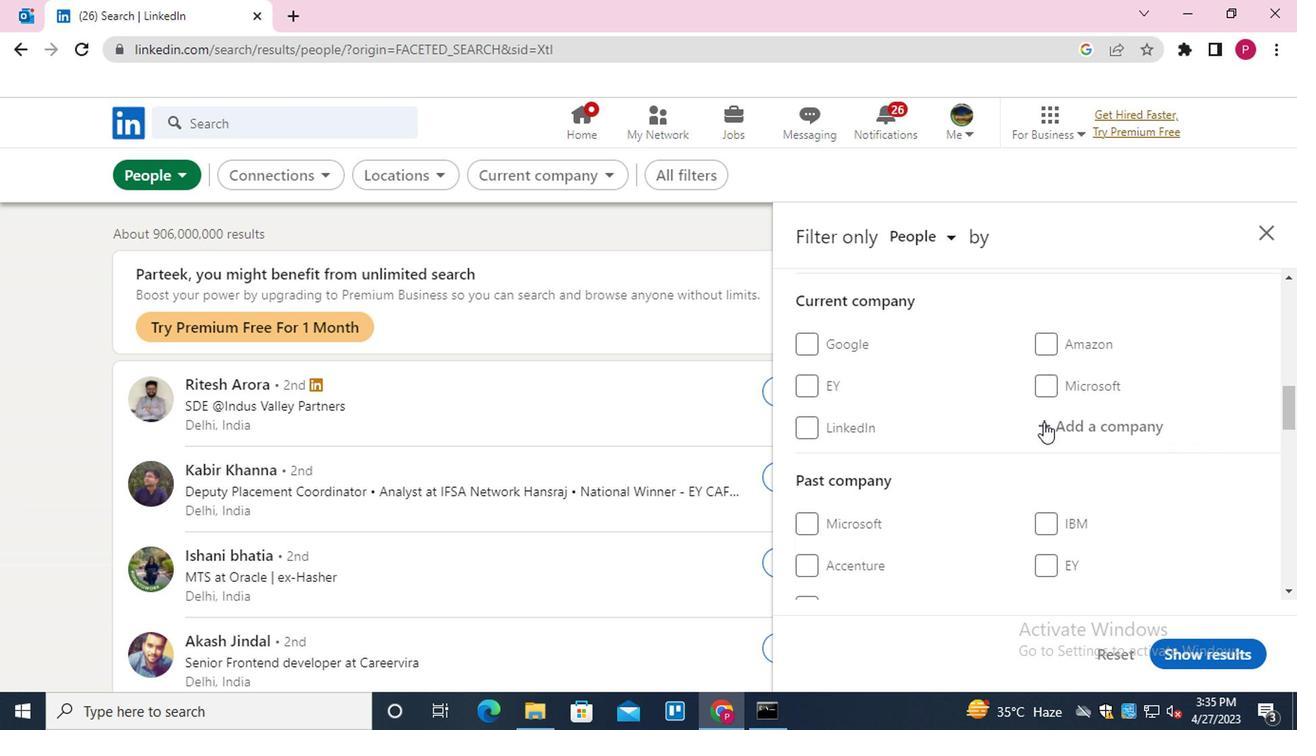 
Action: Mouse scrolled (1022, 429) with delta (0, -1)
Screenshot: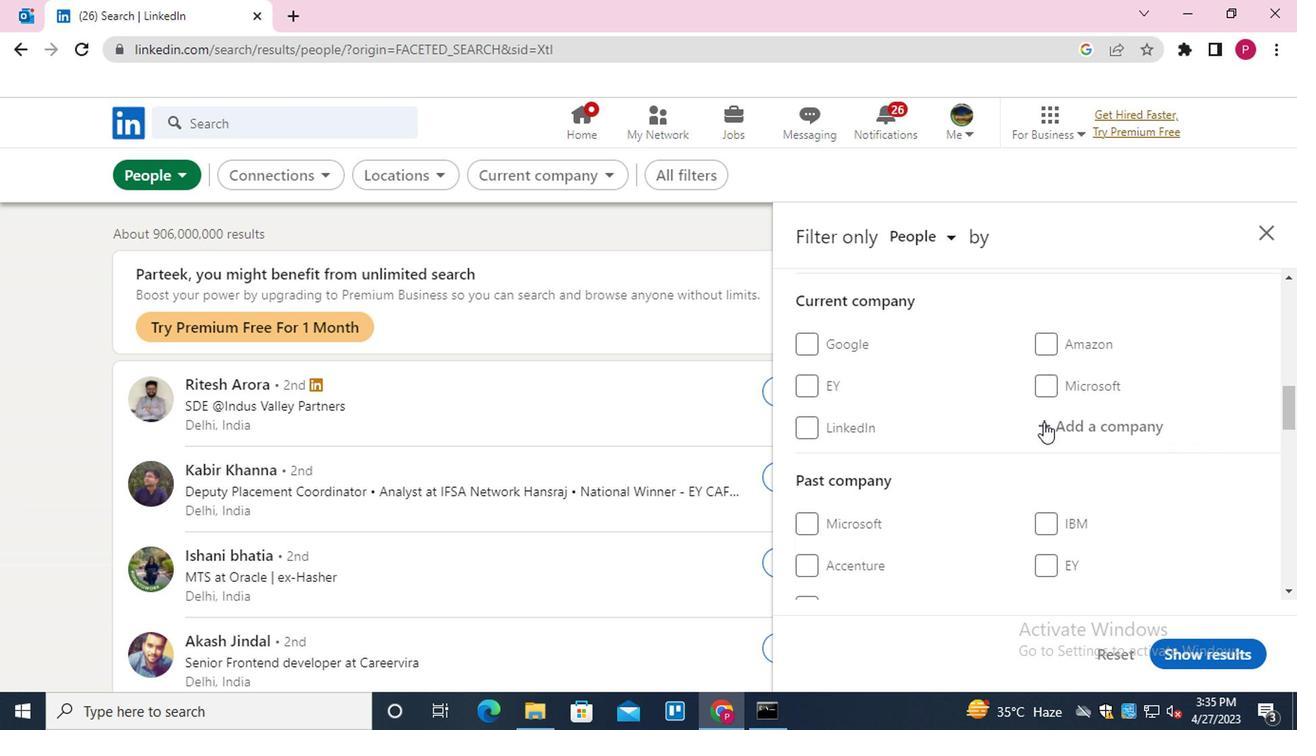 
Action: Mouse moved to (911, 471)
Screenshot: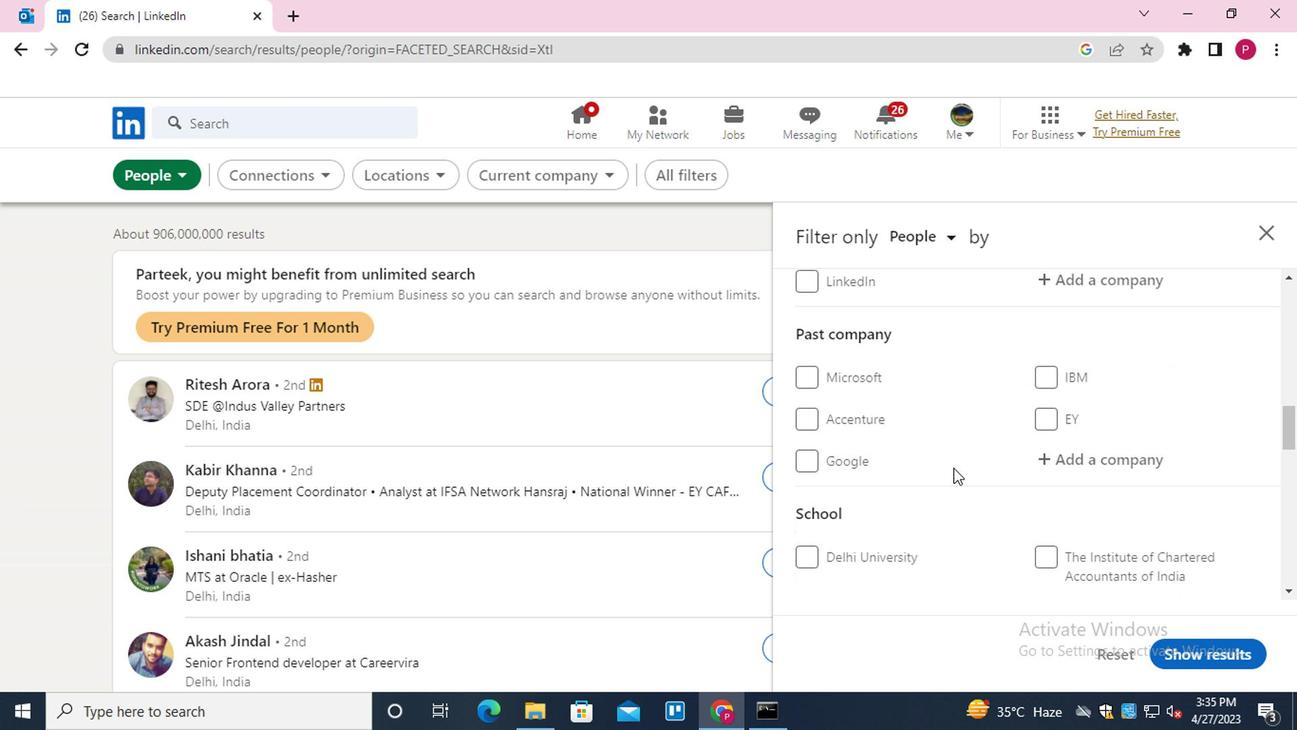 
Action: Mouse scrolled (911, 470) with delta (0, -1)
Screenshot: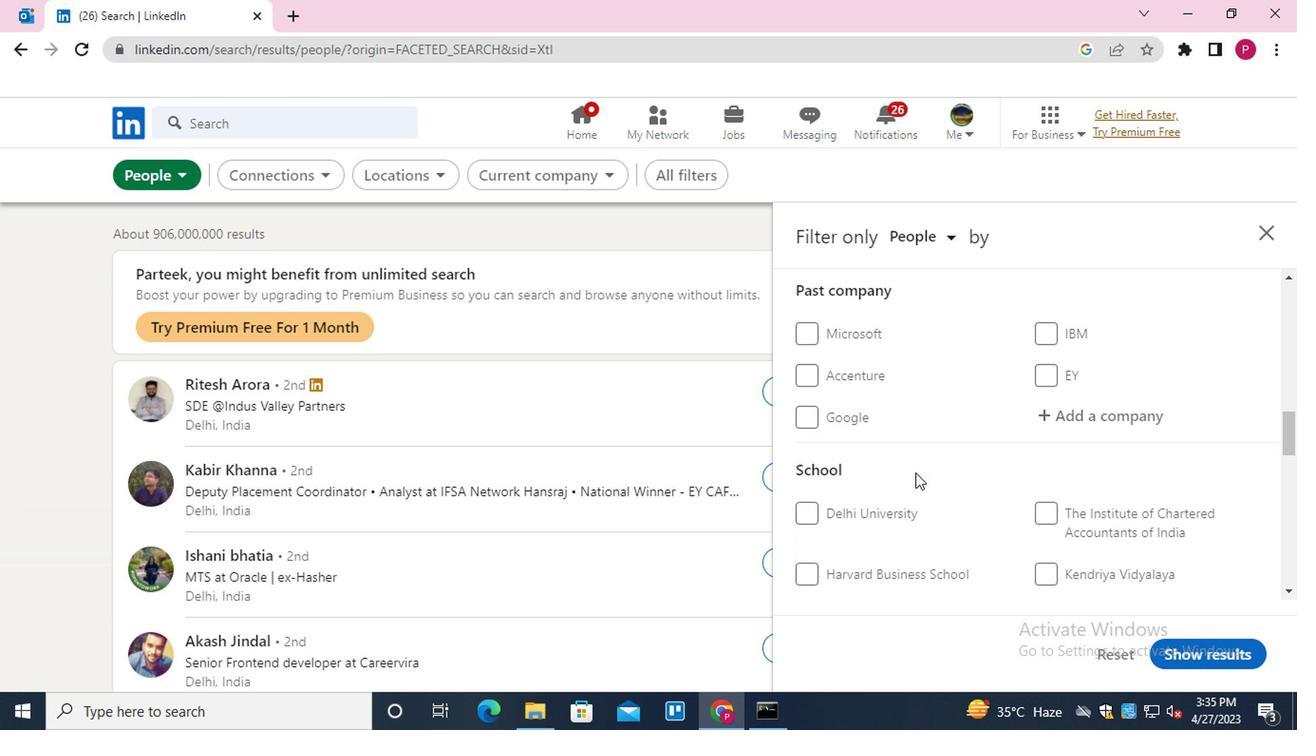 
Action: Mouse scrolled (911, 470) with delta (0, -1)
Screenshot: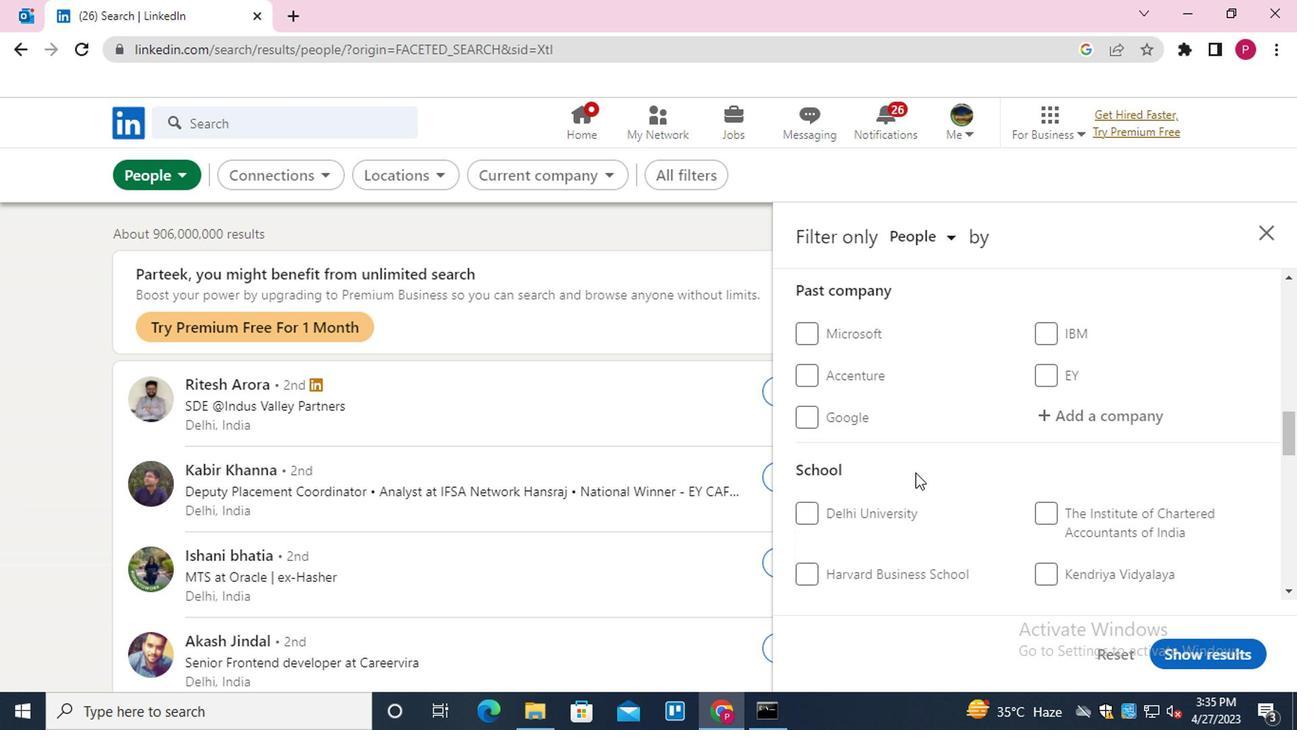 
Action: Mouse scrolled (911, 470) with delta (0, -1)
Screenshot: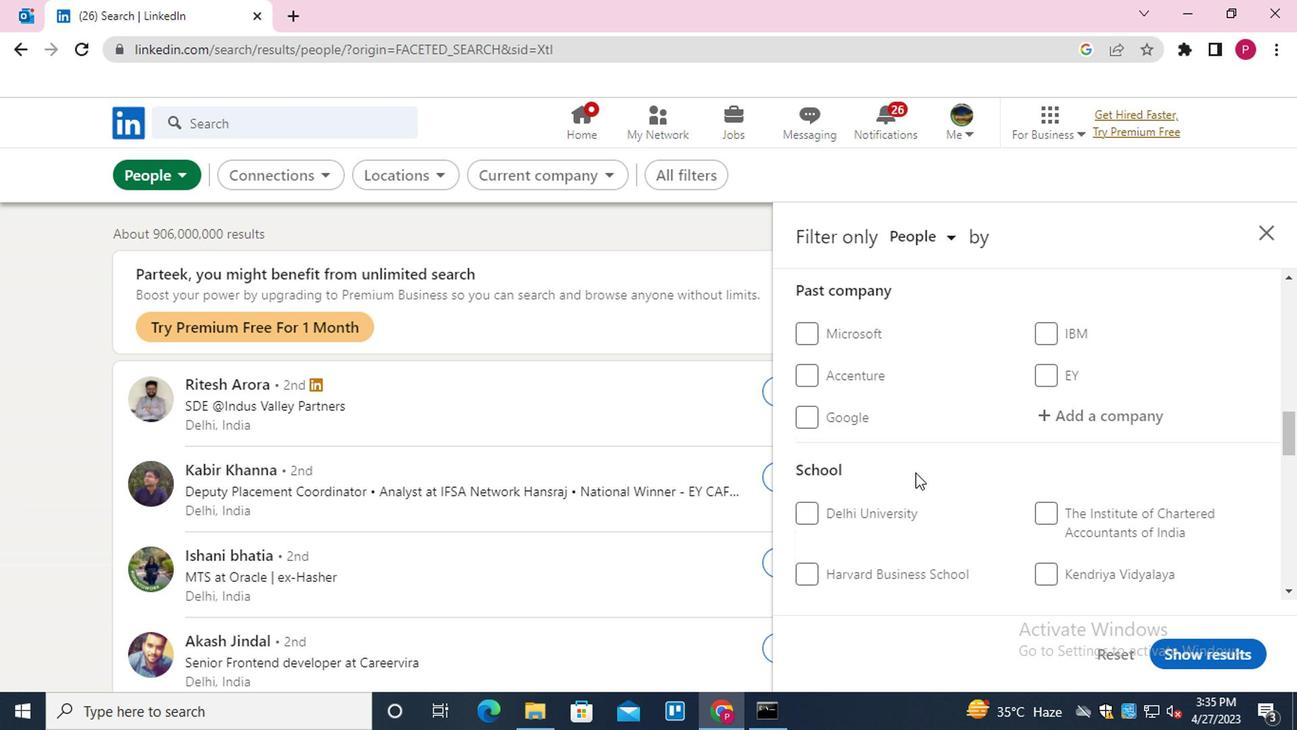 
Action: Mouse scrolled (911, 470) with delta (0, -1)
Screenshot: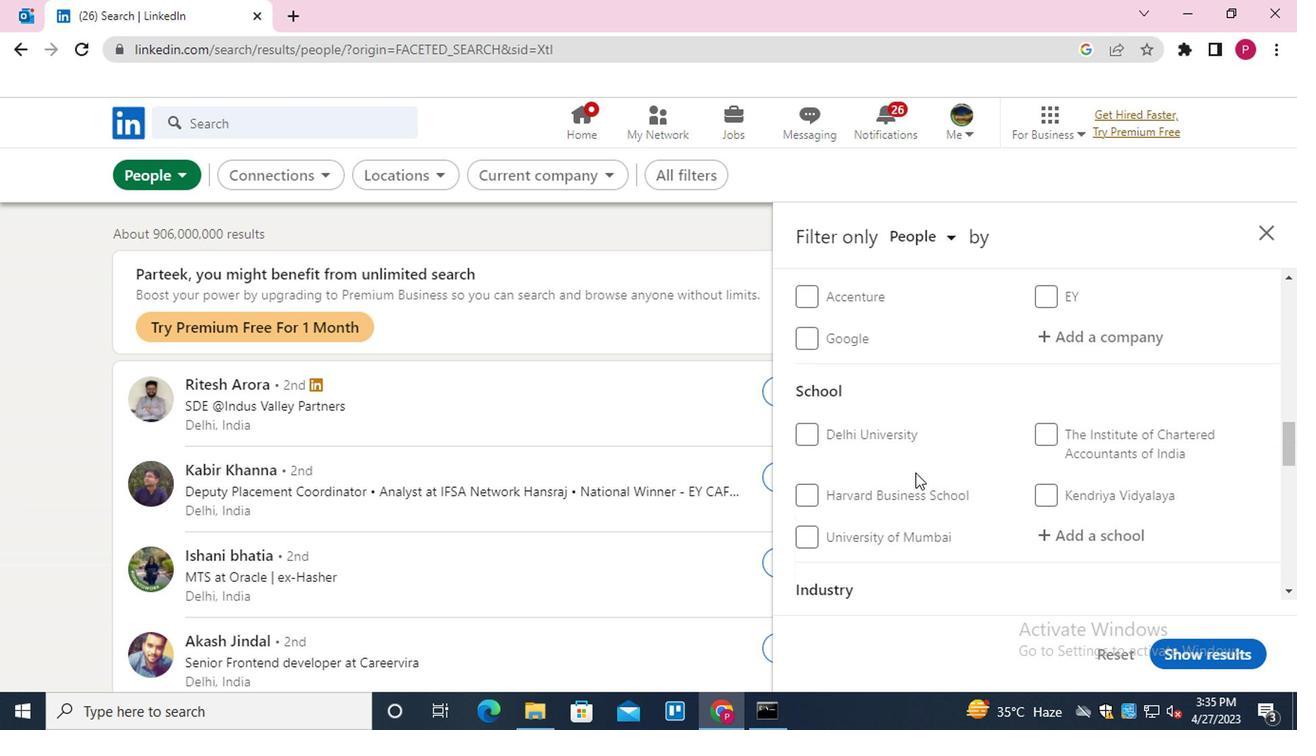 
Action: Mouse scrolled (911, 470) with delta (0, -1)
Screenshot: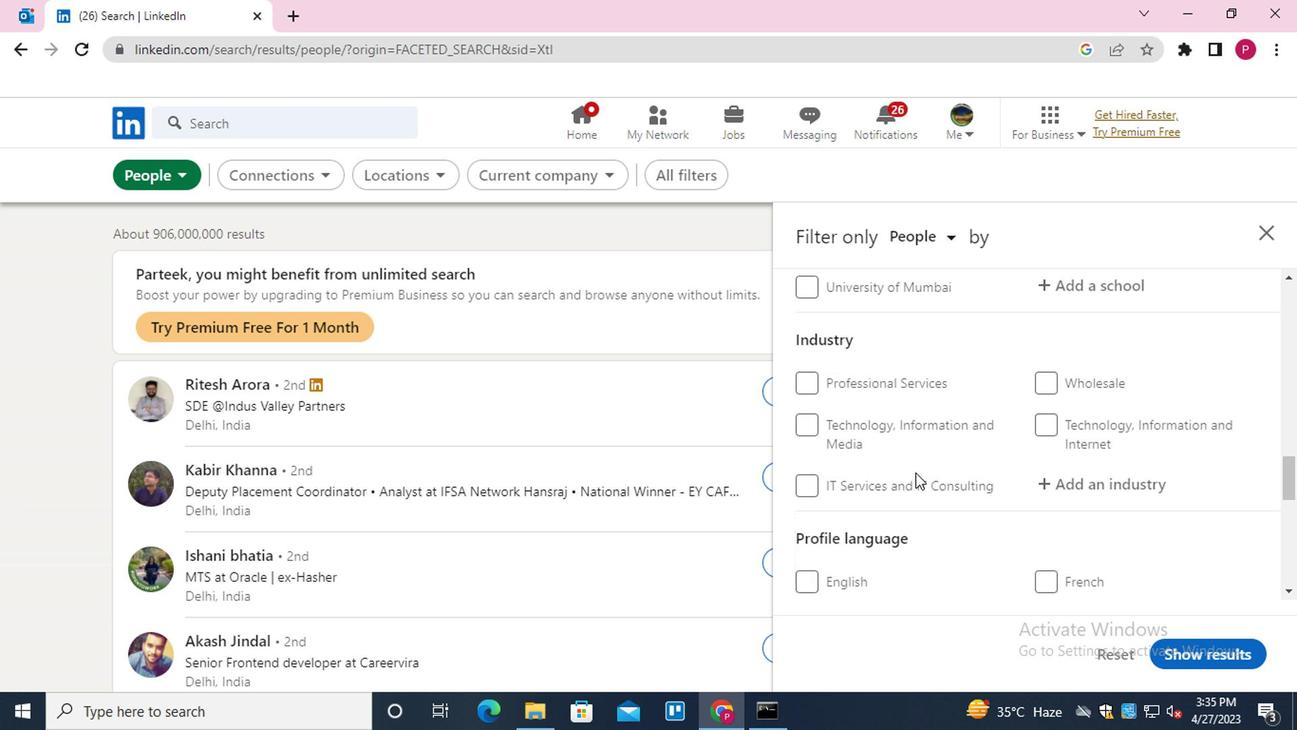 
Action: Mouse moved to (819, 477)
Screenshot: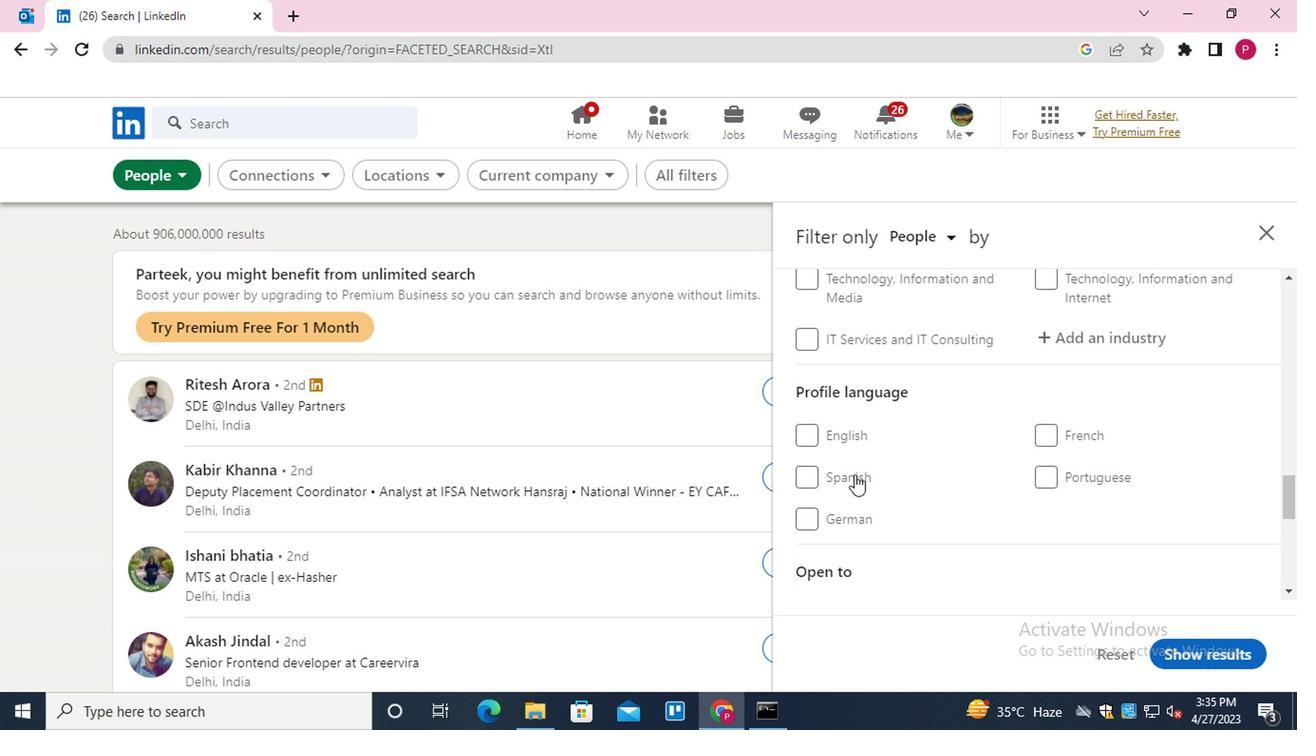 
Action: Mouse pressed left at (819, 477)
Screenshot: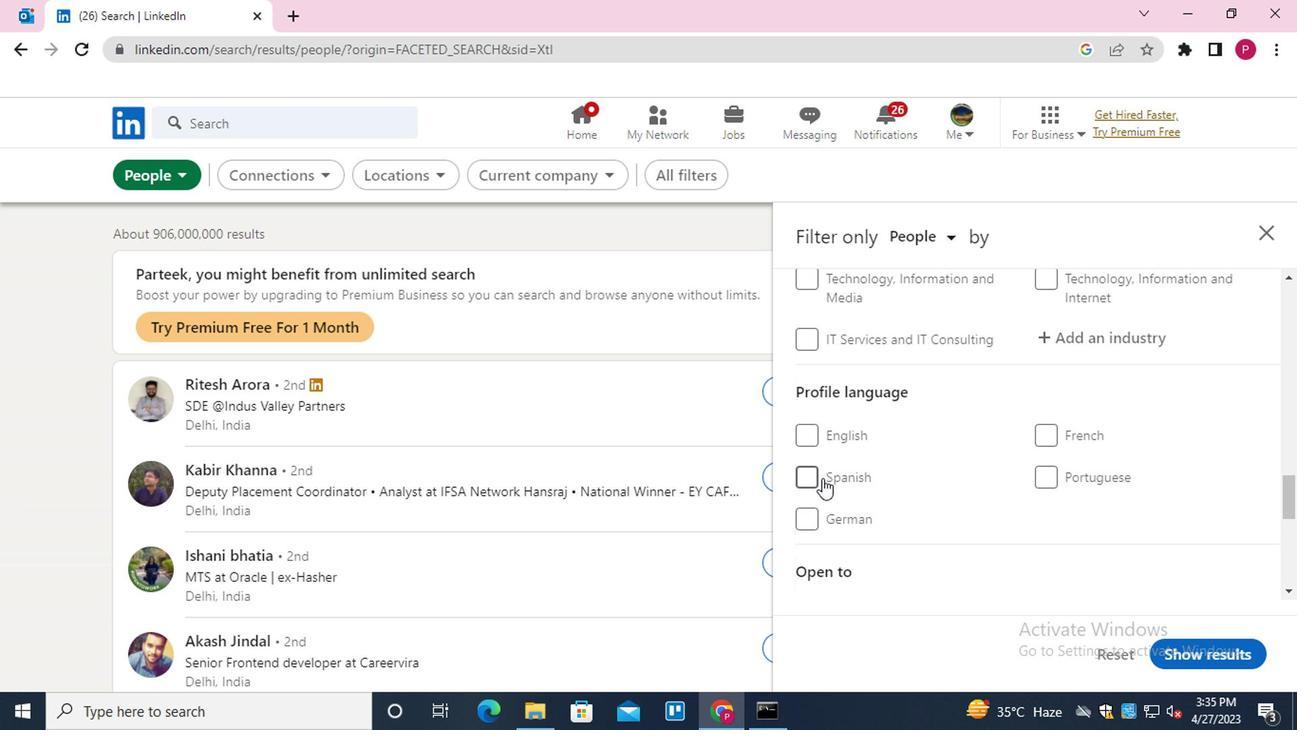 
Action: Mouse moved to (892, 477)
Screenshot: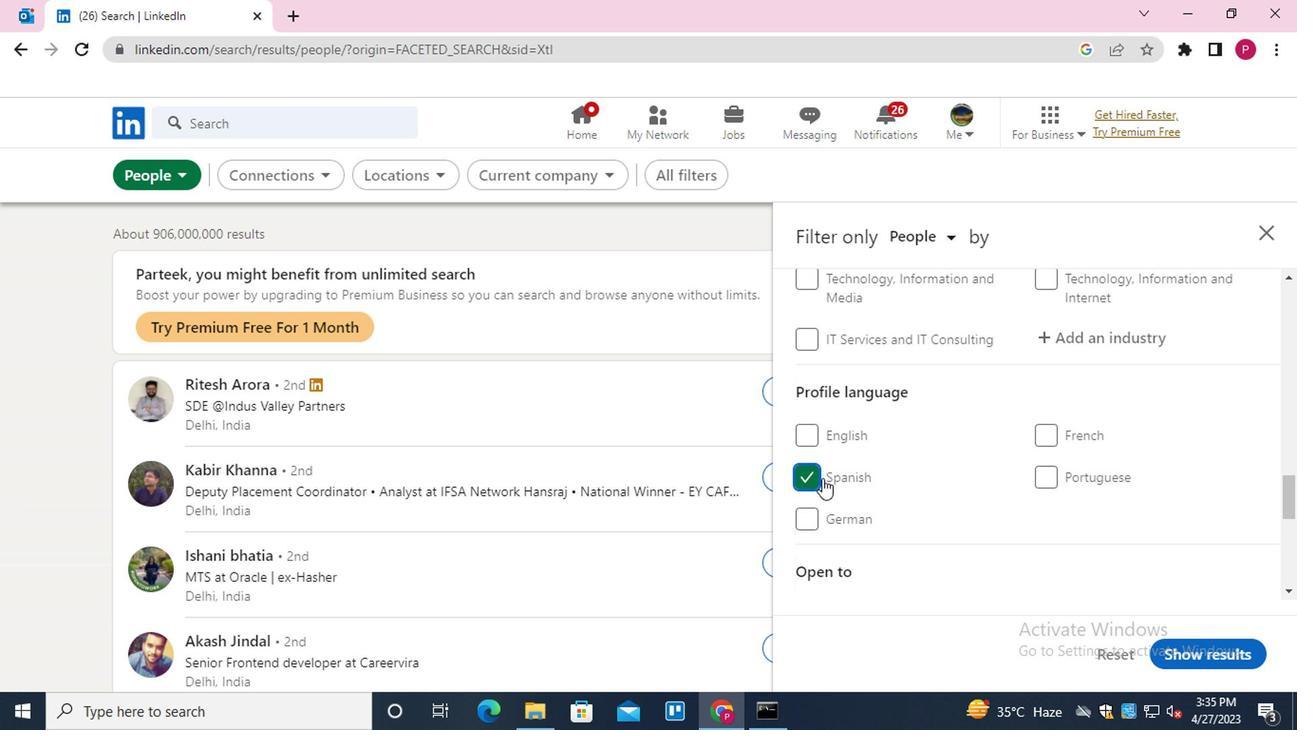 
Action: Mouse scrolled (892, 479) with delta (0, 1)
Screenshot: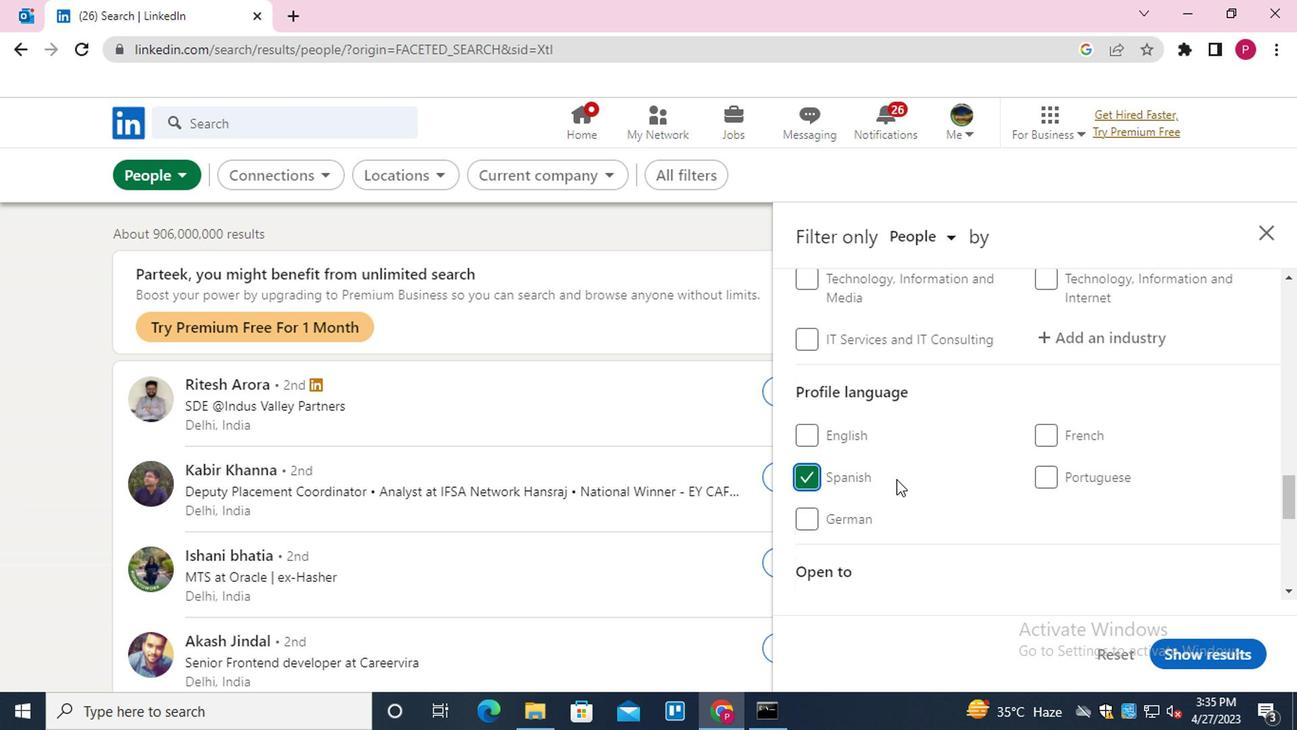 
Action: Mouse scrolled (892, 479) with delta (0, 1)
Screenshot: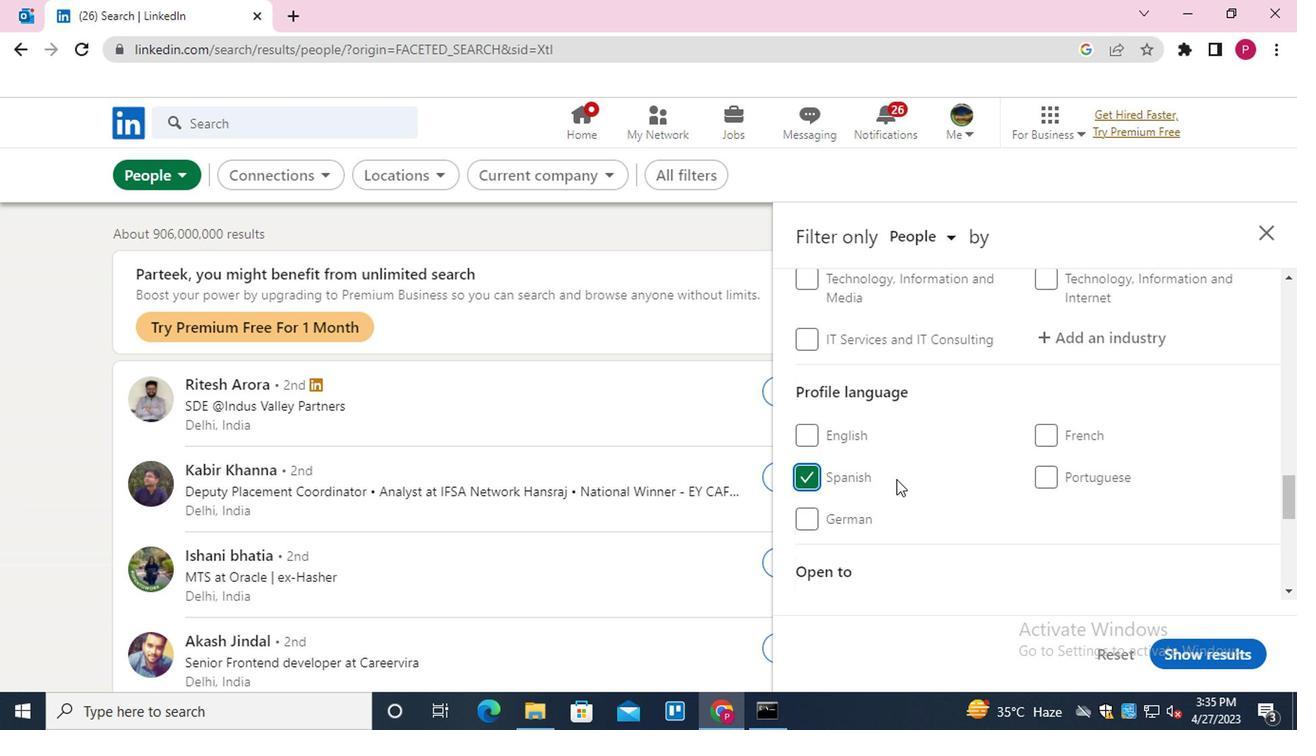 
Action: Mouse scrolled (892, 479) with delta (0, 1)
Screenshot: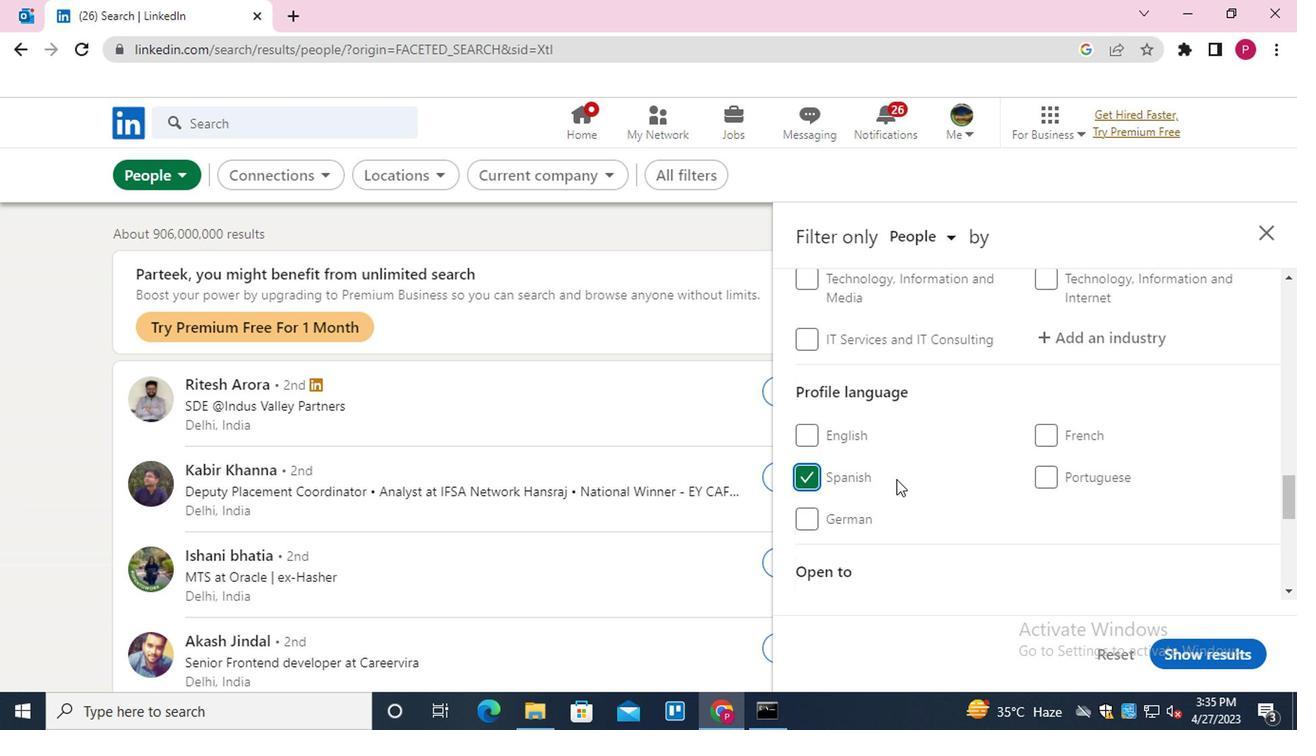 
Action: Mouse scrolled (892, 479) with delta (0, 1)
Screenshot: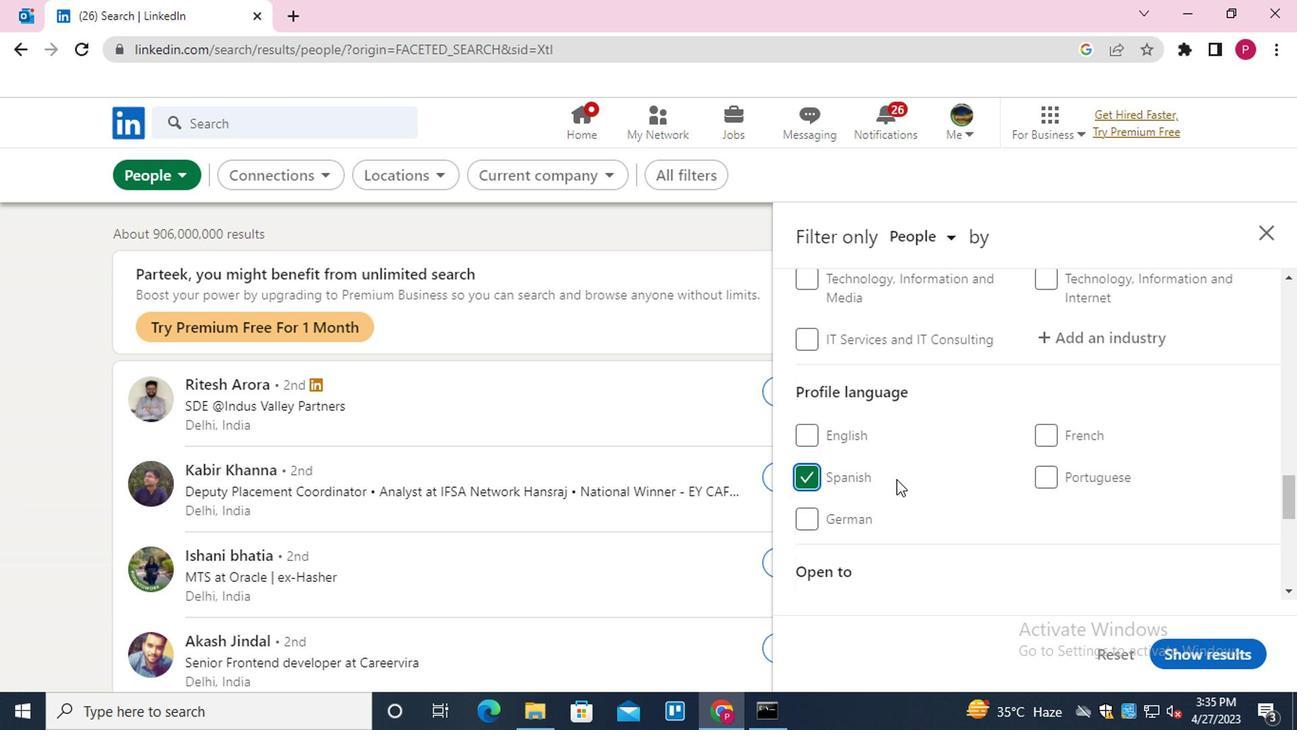 
Action: Mouse scrolled (892, 479) with delta (0, 1)
Screenshot: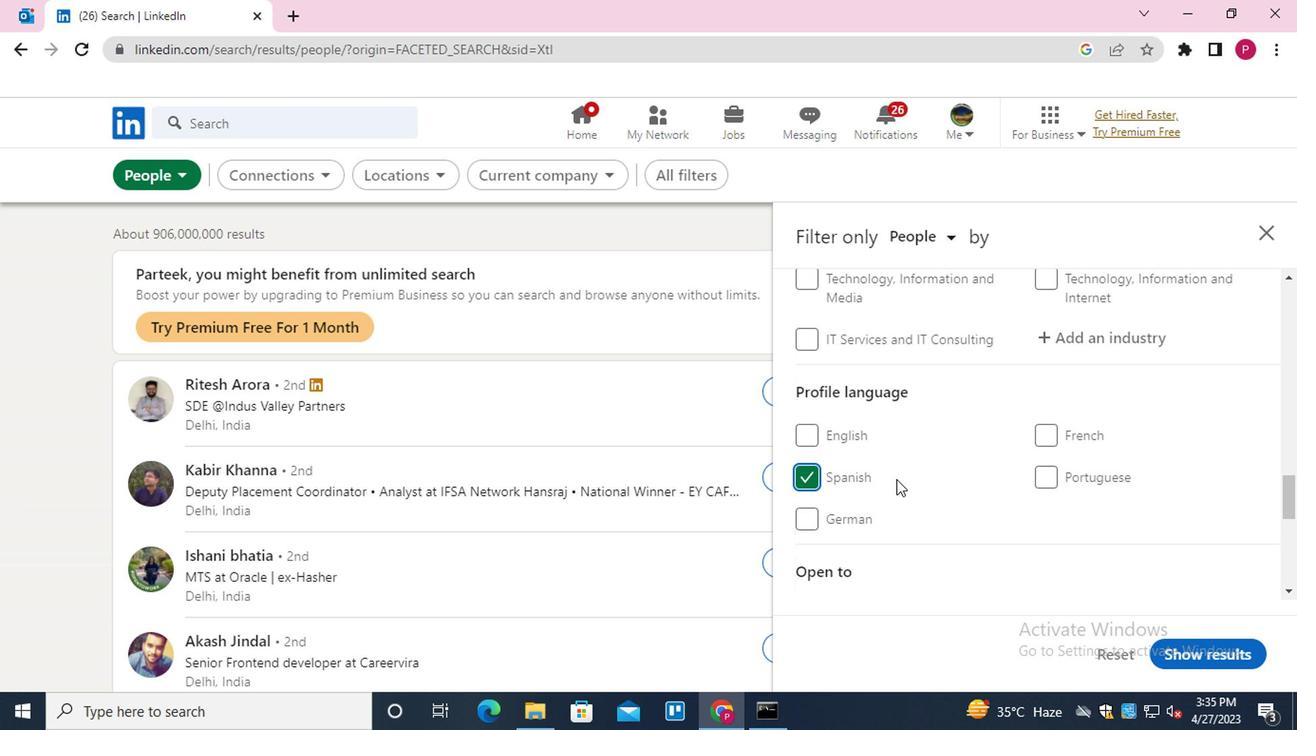 
Action: Mouse scrolled (892, 479) with delta (0, 1)
Screenshot: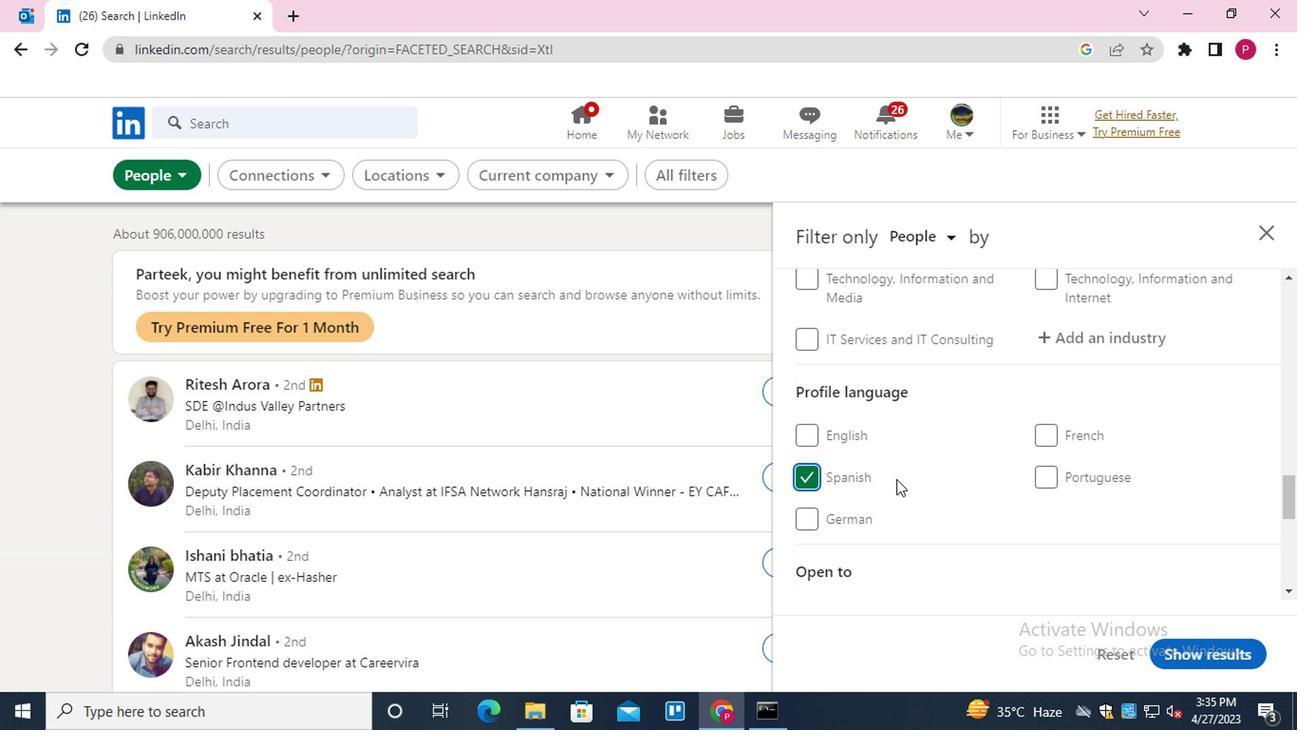 
Action: Mouse scrolled (892, 479) with delta (0, 1)
Screenshot: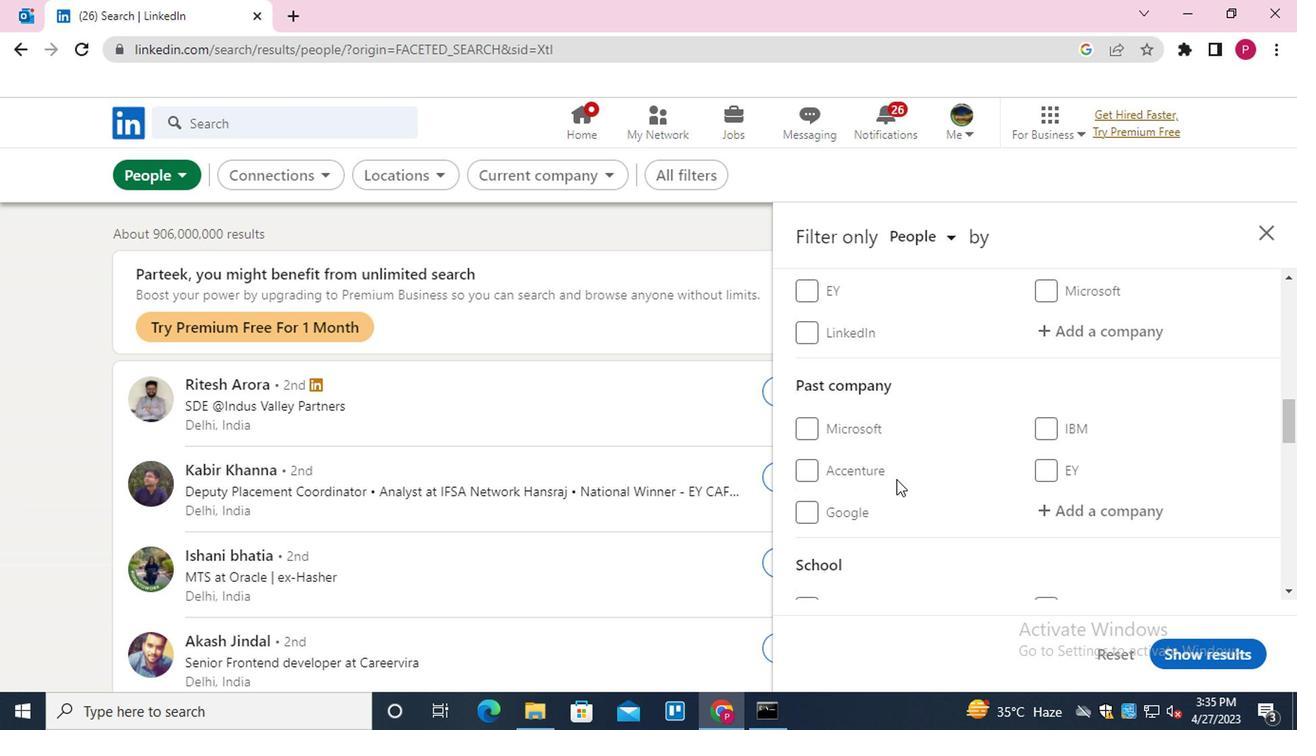 
Action: Mouse scrolled (892, 479) with delta (0, 1)
Screenshot: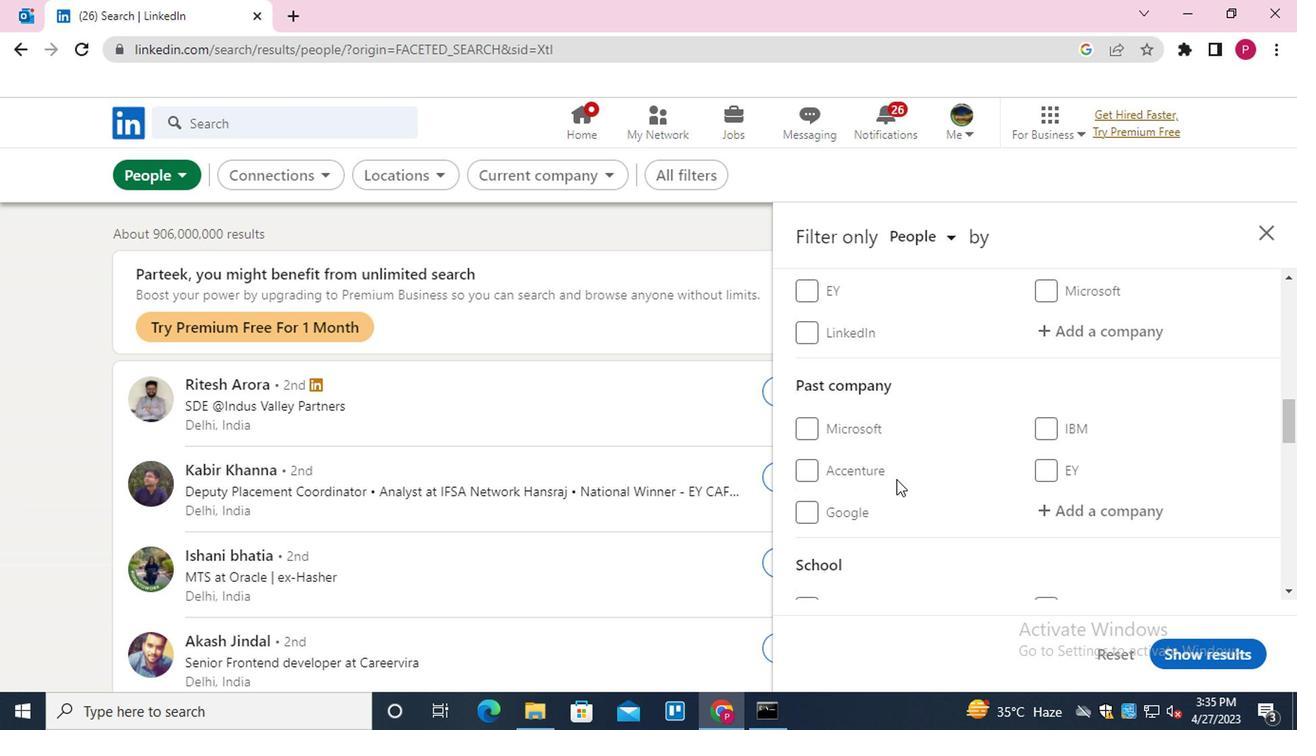 
Action: Mouse moved to (1070, 513)
Screenshot: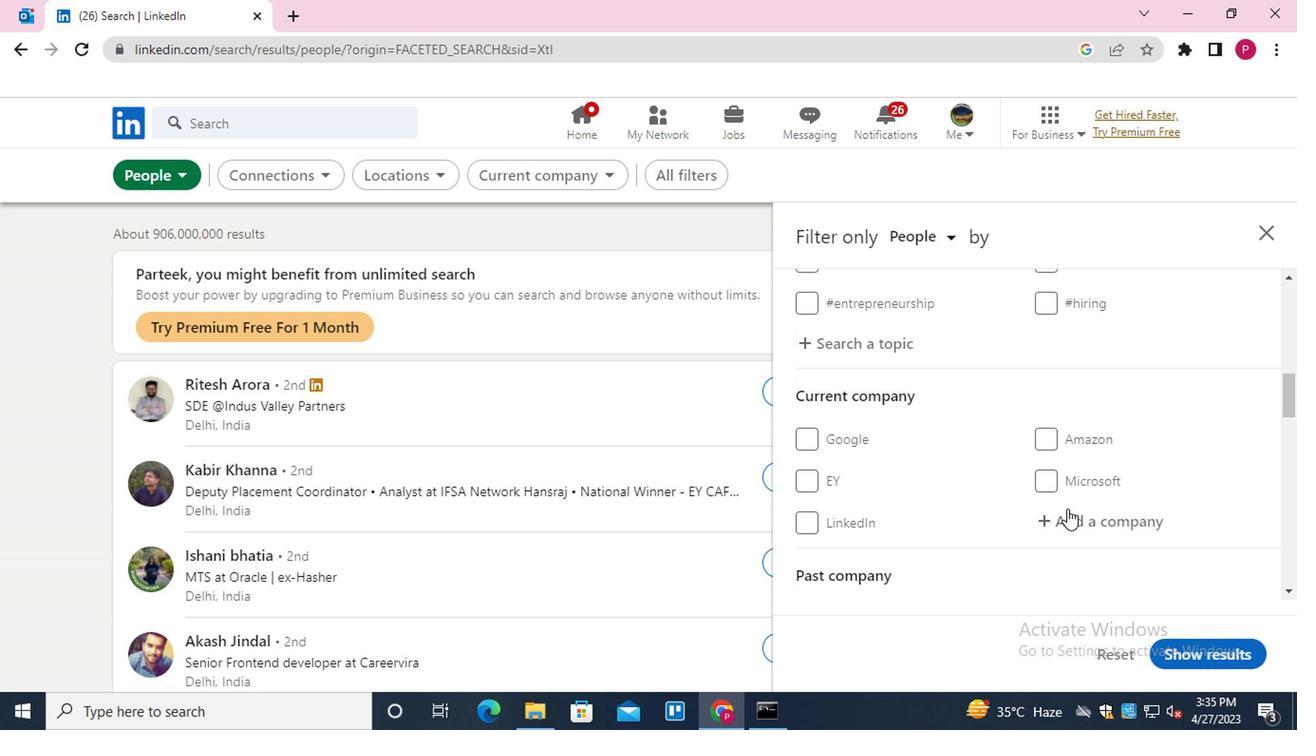 
Action: Mouse pressed left at (1070, 513)
Screenshot: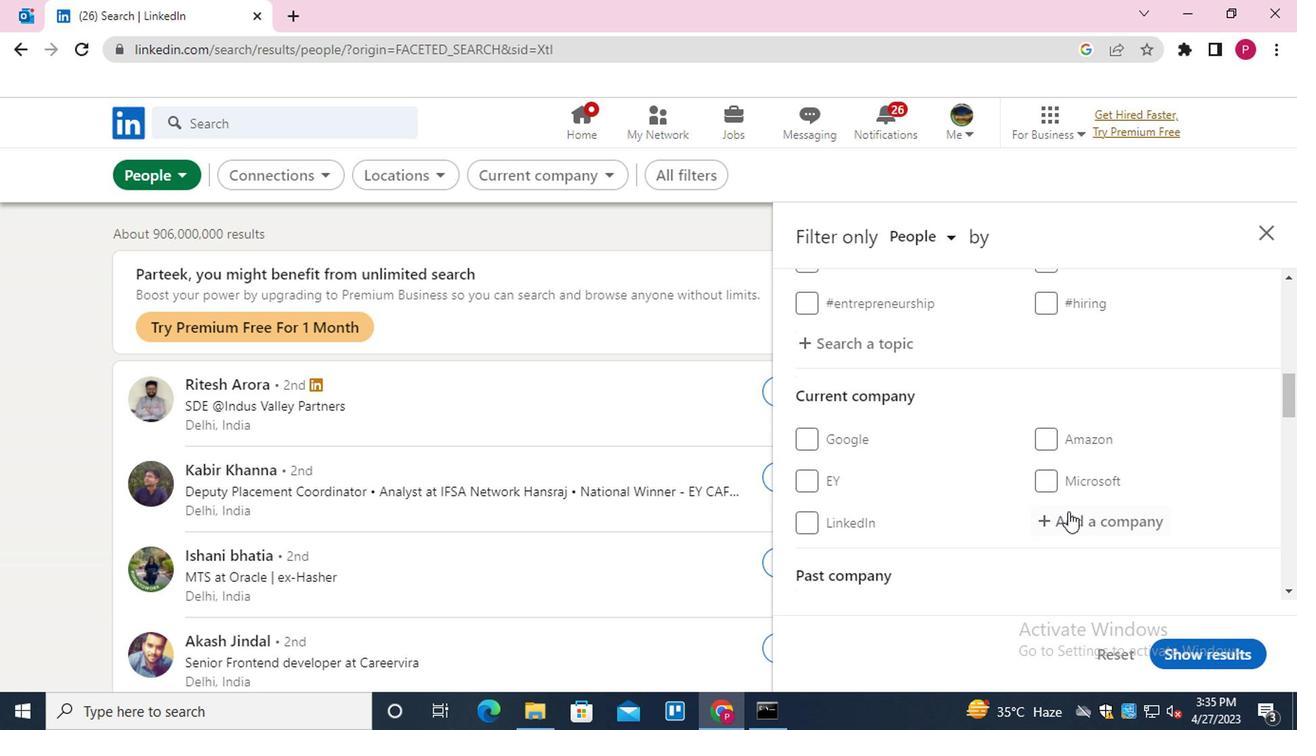 
Action: Key pressed <Key.shift>THE<Key.shift>MATH<Key.down><Key.enter>
Screenshot: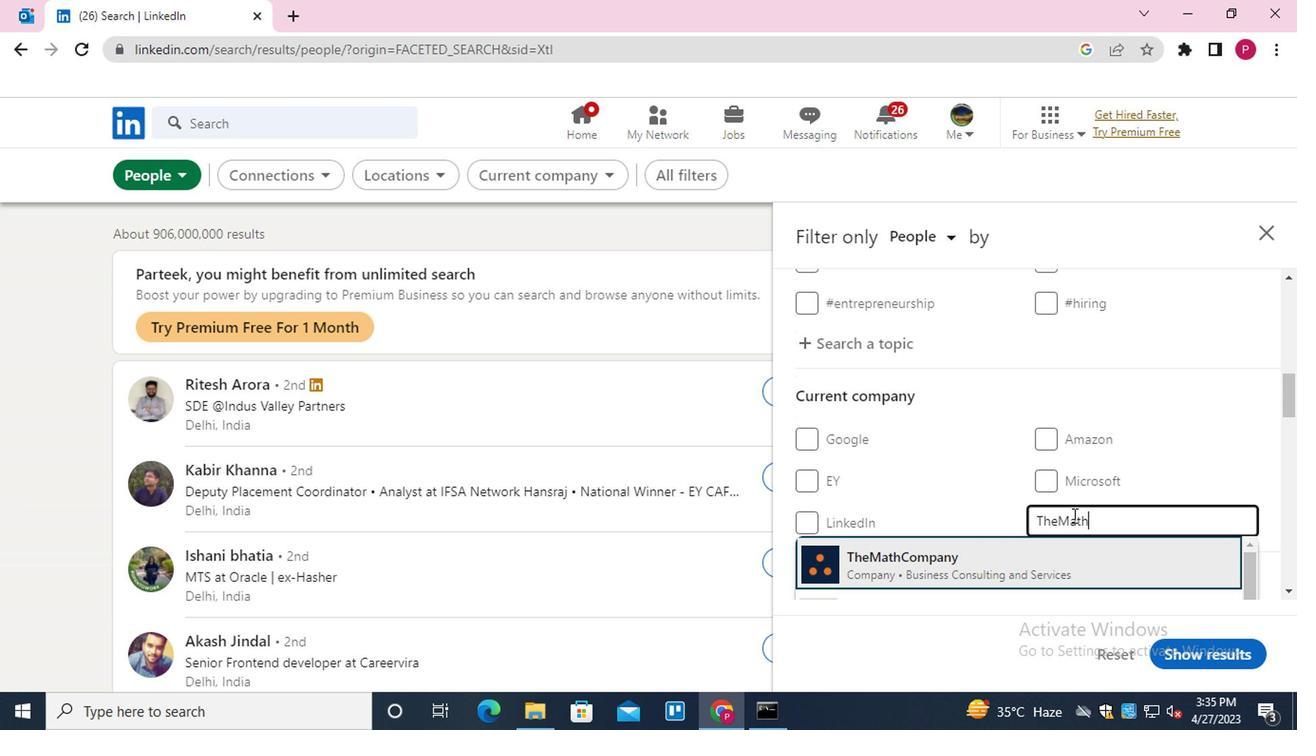 
Action: Mouse scrolled (1070, 513) with delta (0, 0)
Screenshot: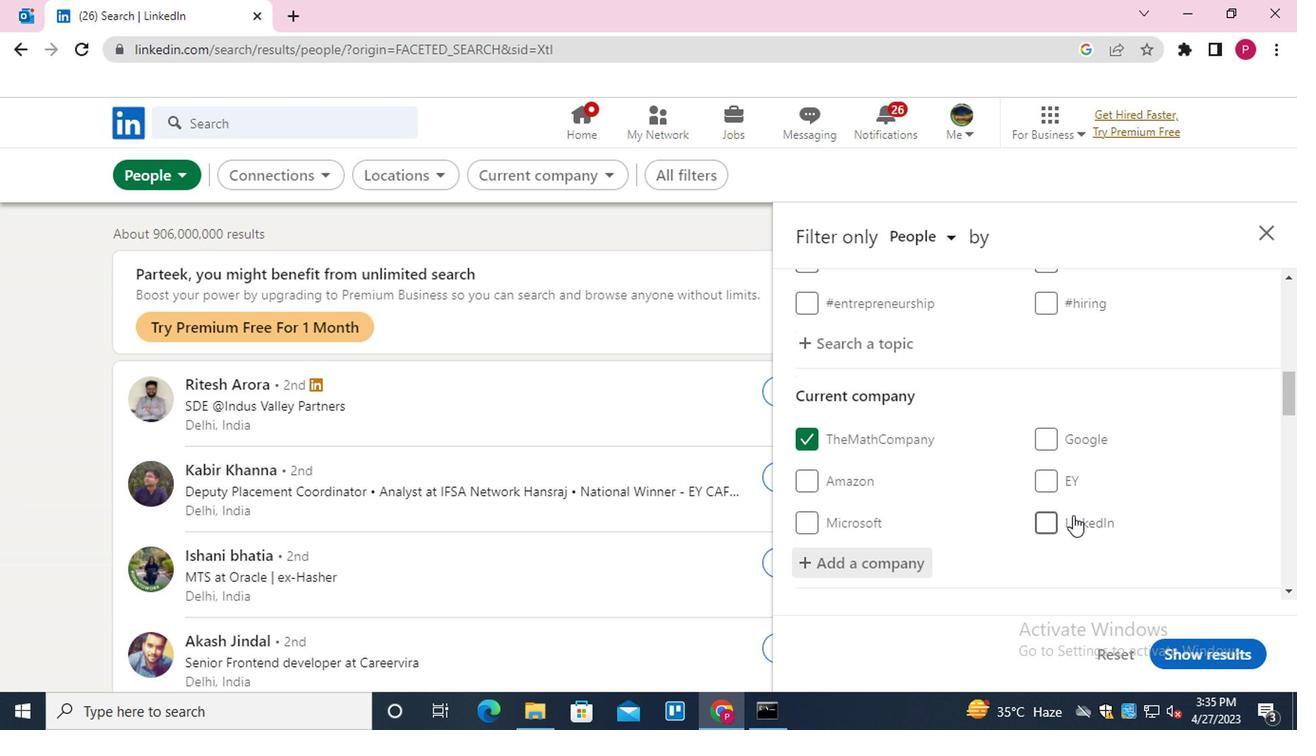 
Action: Mouse scrolled (1070, 513) with delta (0, 0)
Screenshot: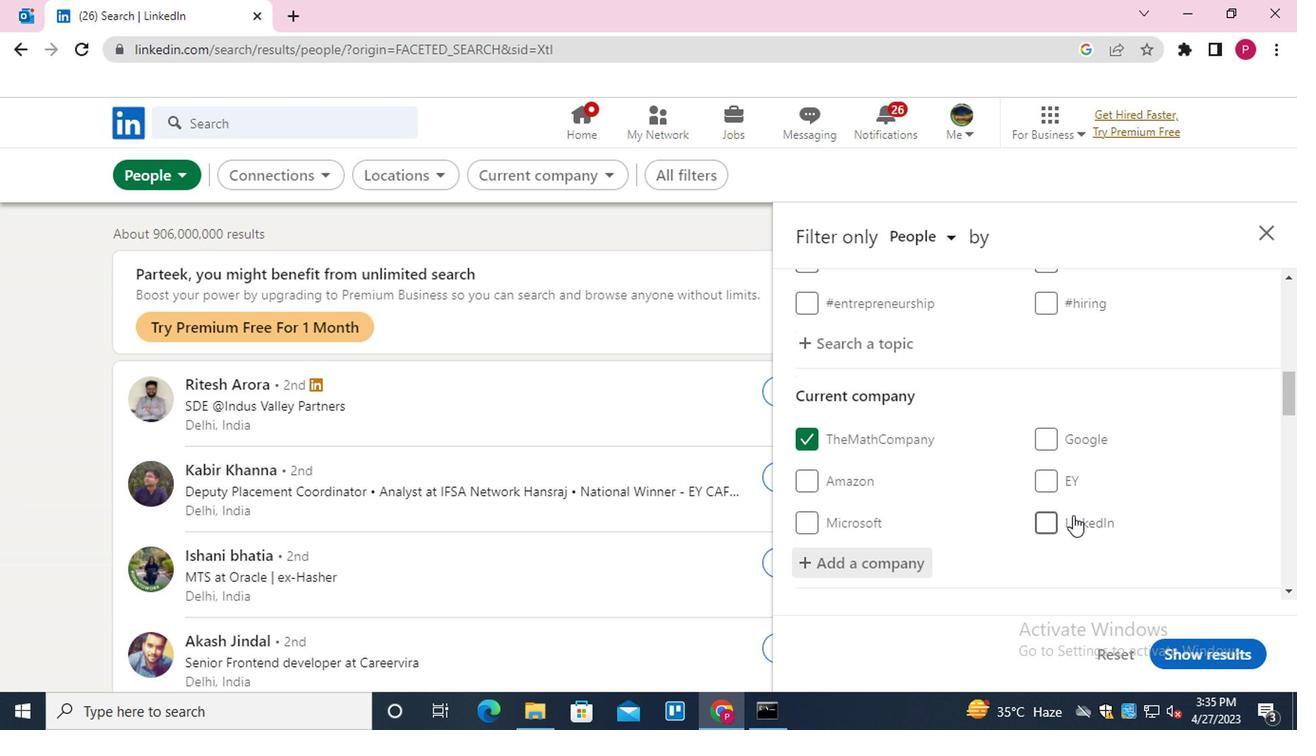 
Action: Mouse moved to (1067, 513)
Screenshot: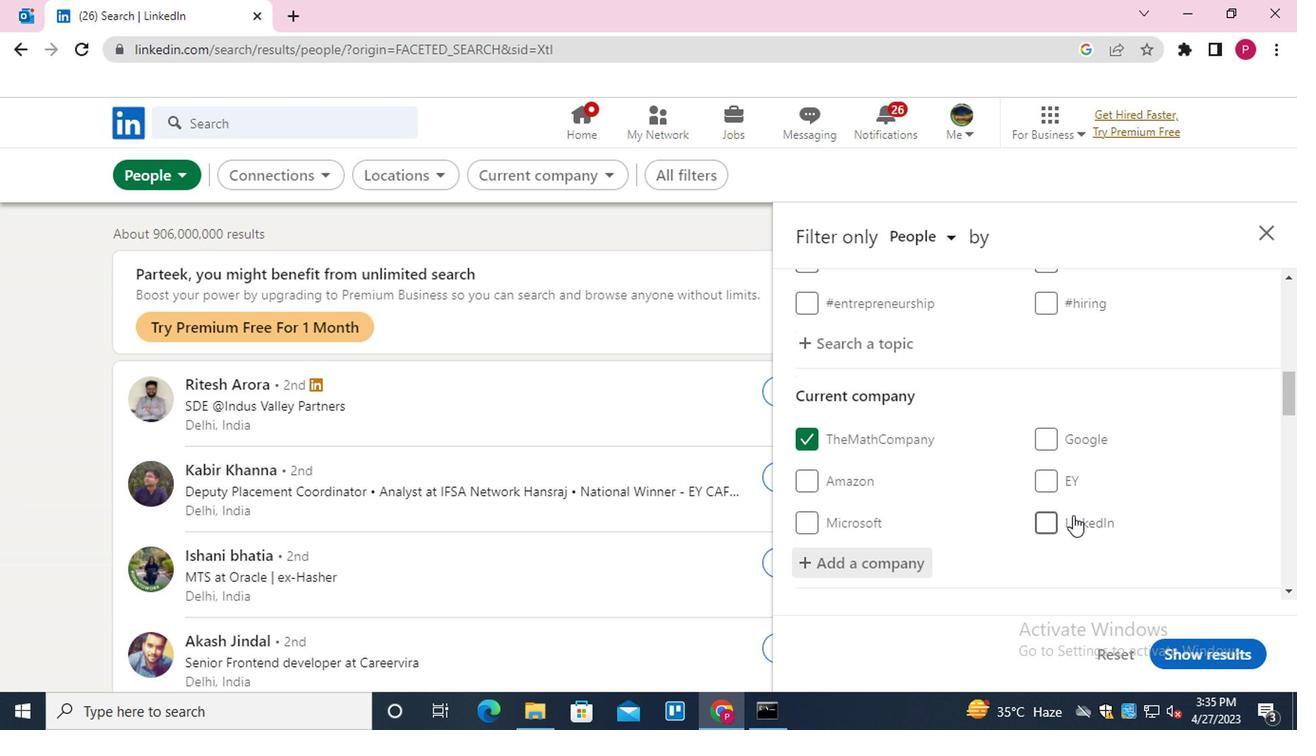 
Action: Mouse scrolled (1067, 511) with delta (0, -1)
Screenshot: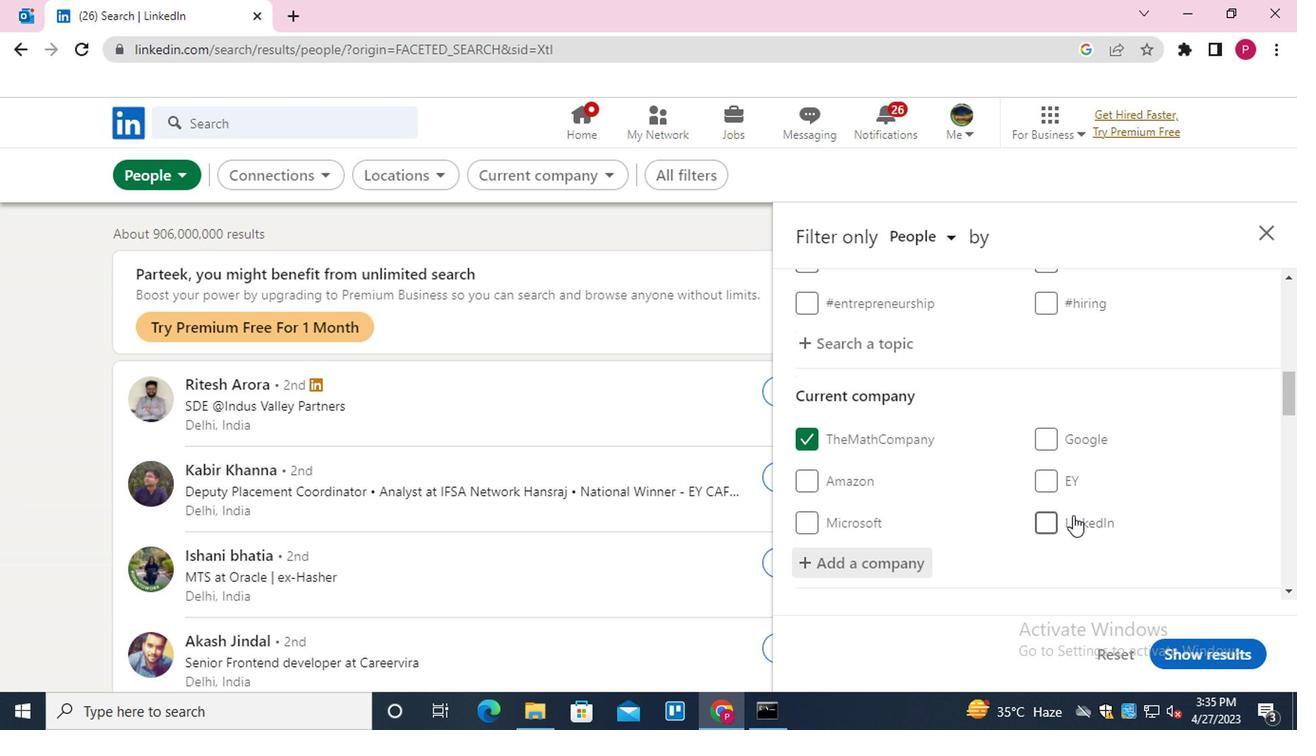 
Action: Mouse moved to (1051, 506)
Screenshot: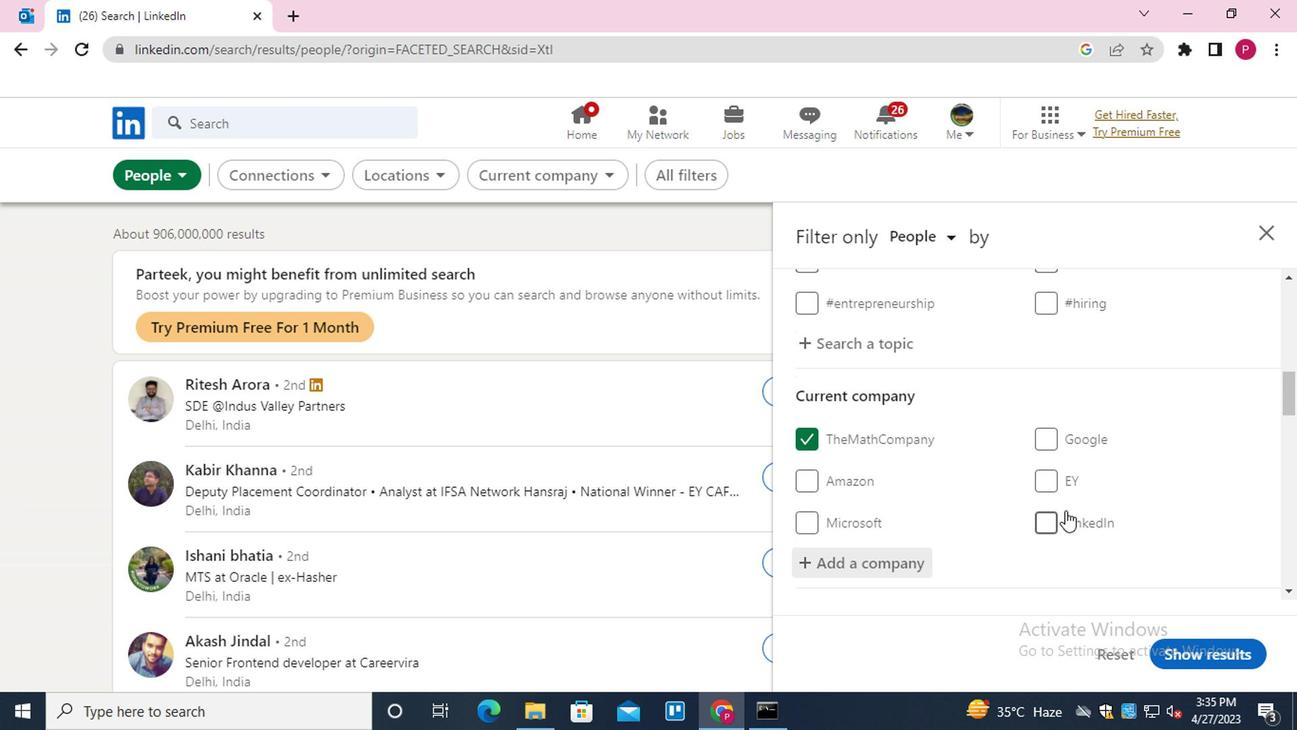 
Action: Mouse scrolled (1051, 505) with delta (0, 0)
Screenshot: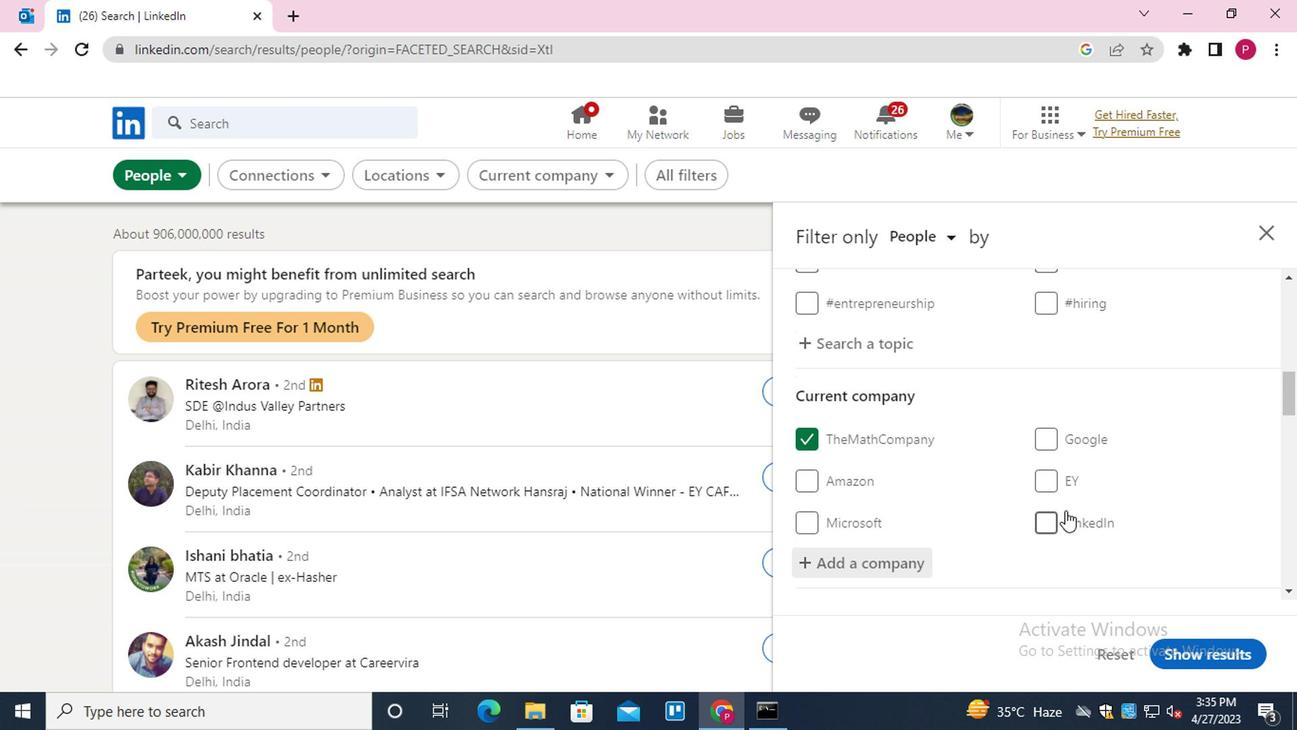 
Action: Mouse moved to (1033, 385)
Screenshot: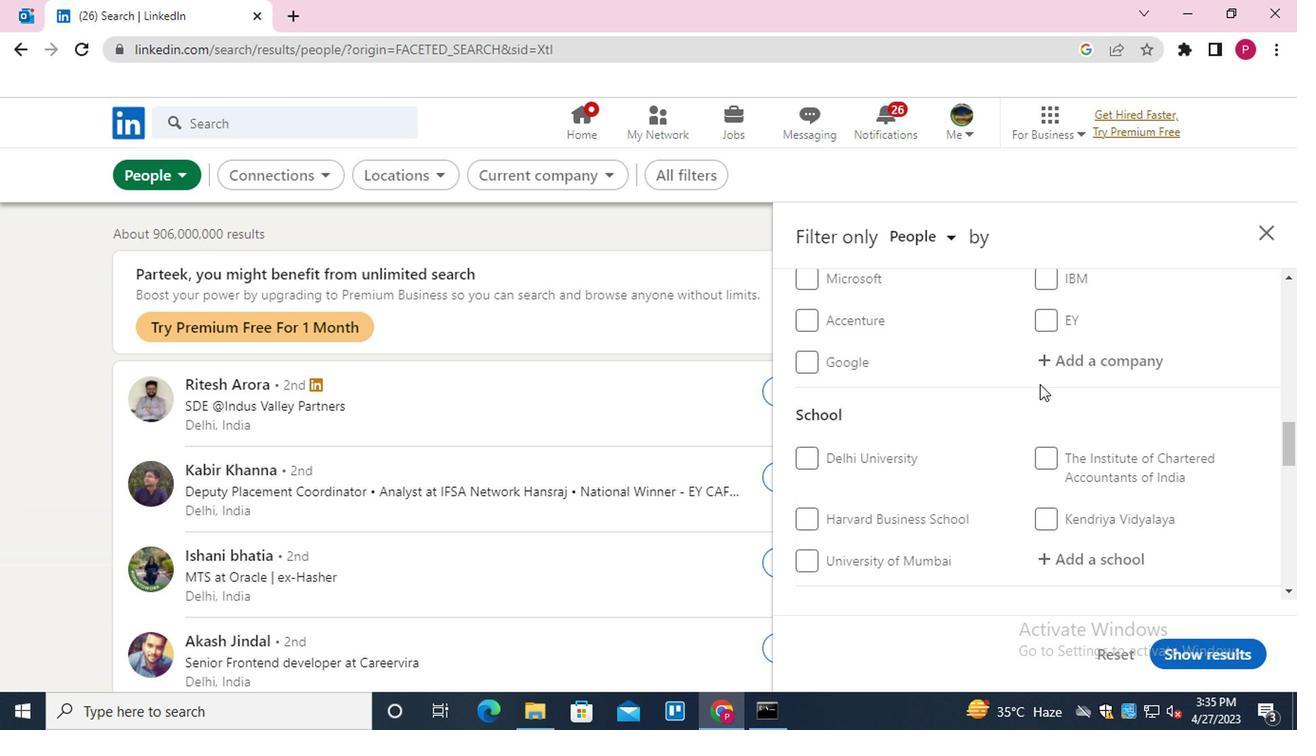 
Action: Mouse scrolled (1033, 384) with delta (0, 0)
Screenshot: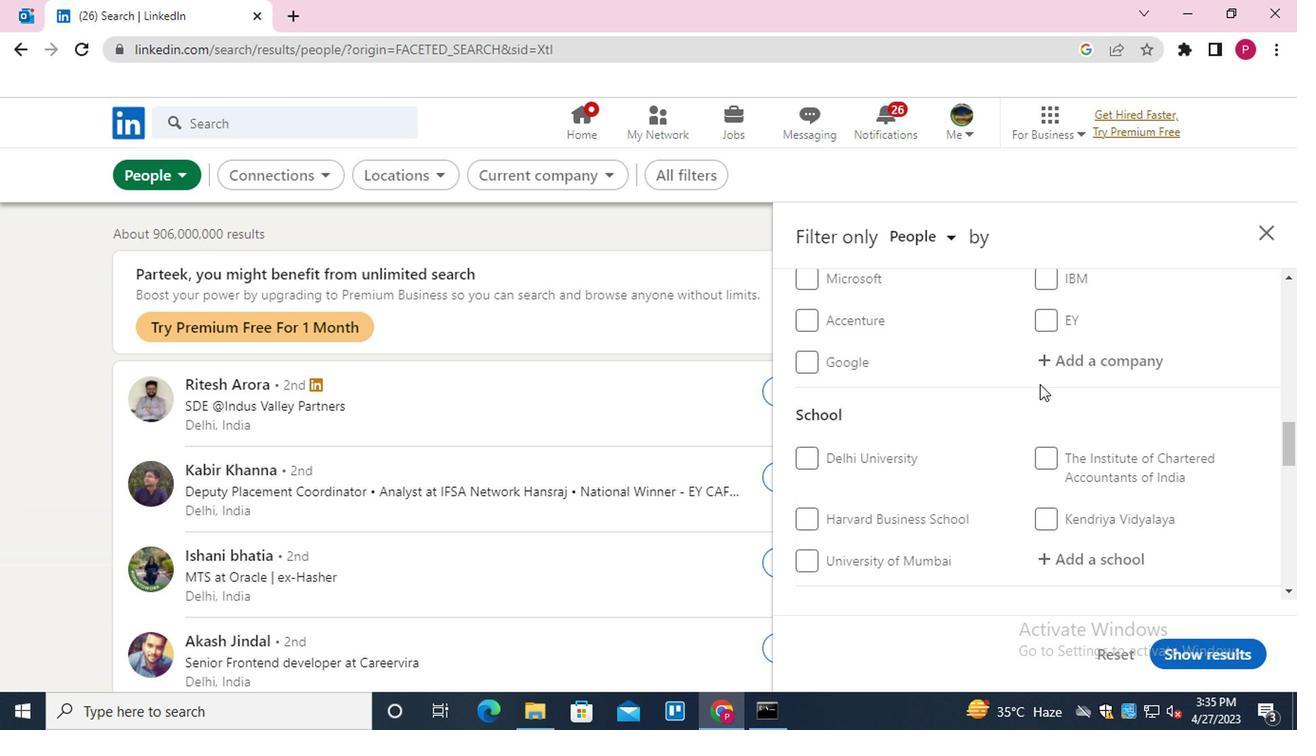 
Action: Mouse scrolled (1033, 384) with delta (0, 0)
Screenshot: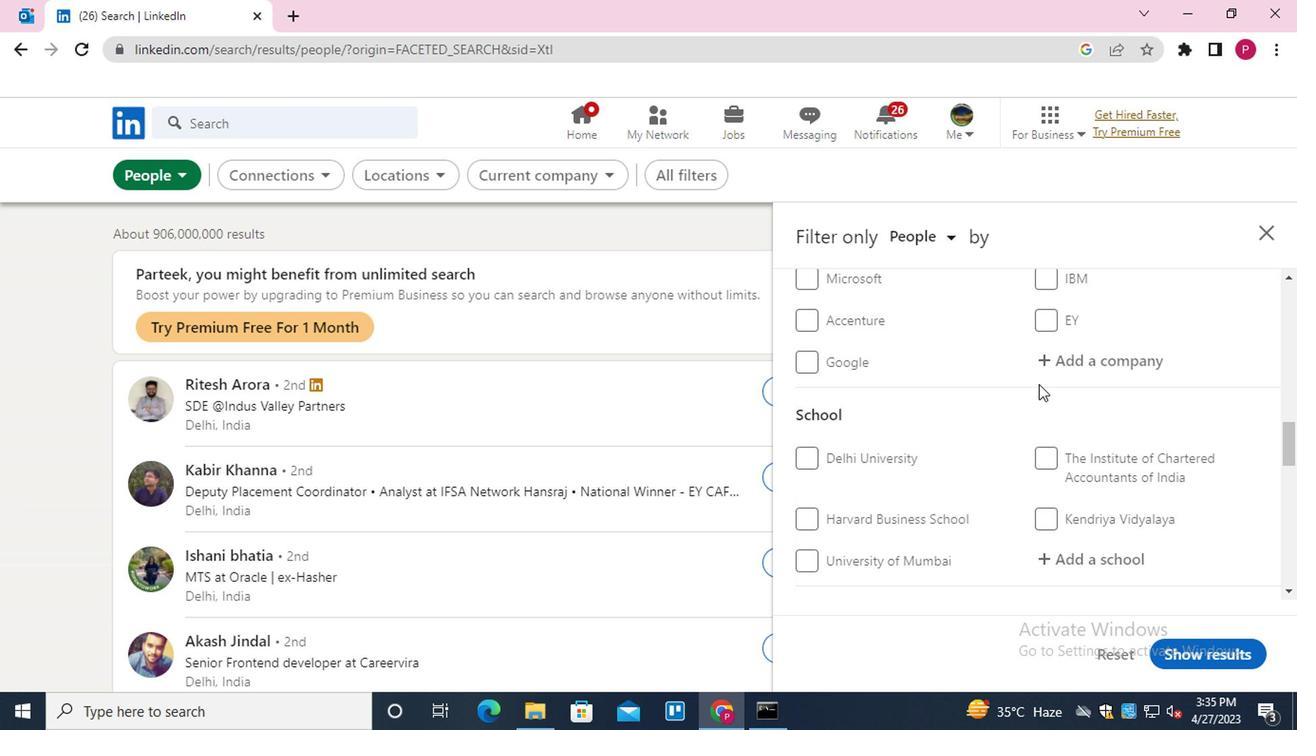 
Action: Mouse scrolled (1033, 384) with delta (0, 0)
Screenshot: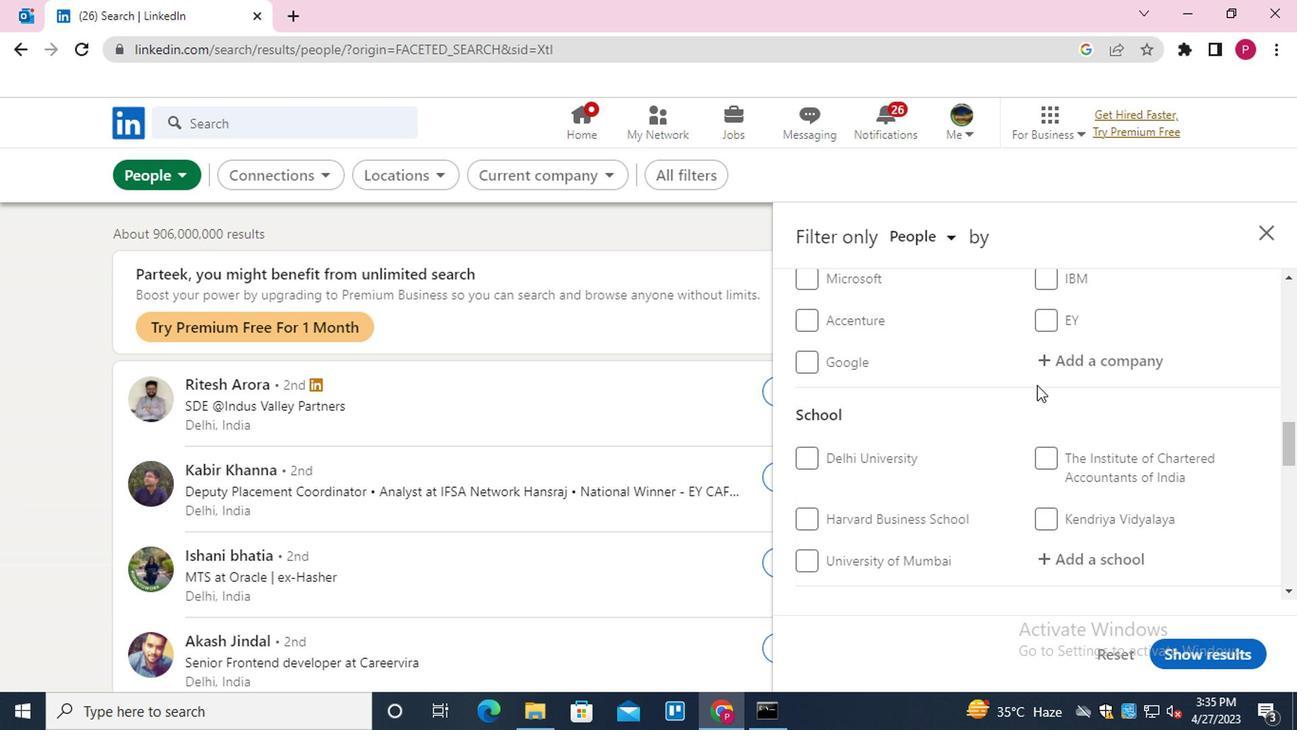 
Action: Mouse moved to (1092, 283)
Screenshot: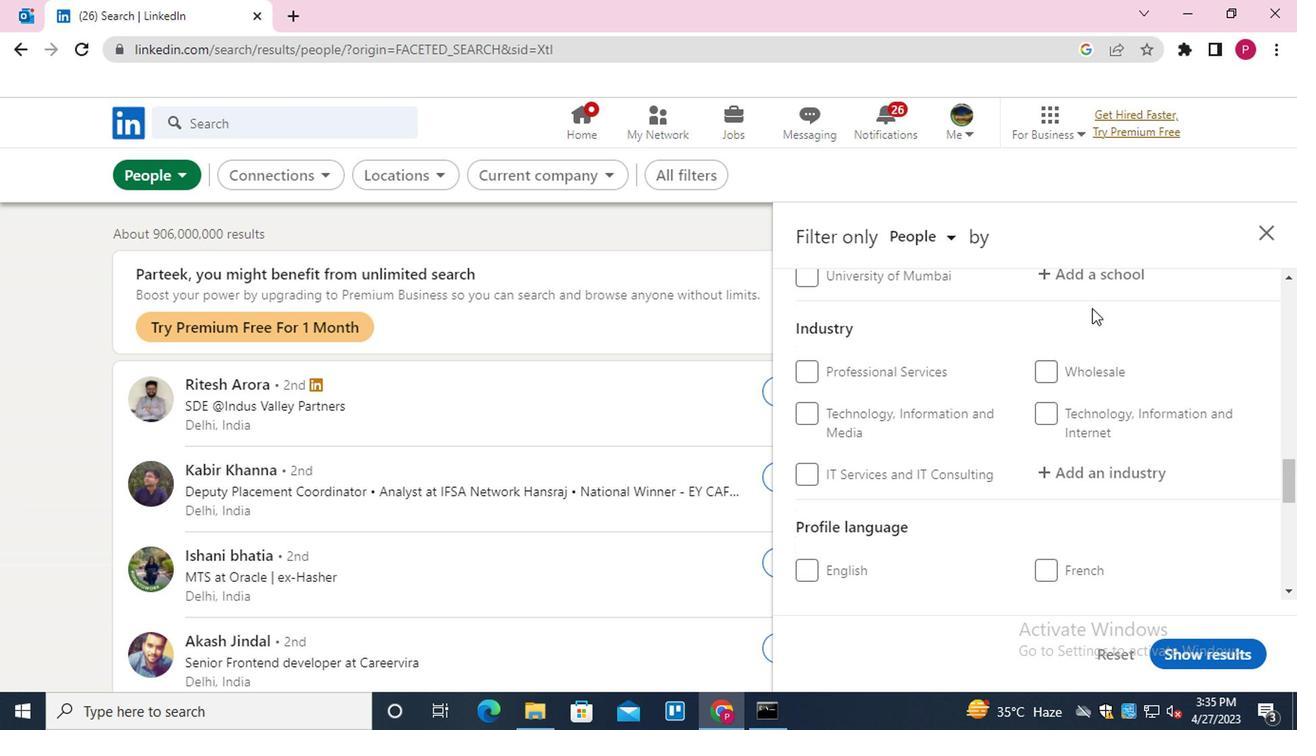 
Action: Mouse pressed left at (1092, 283)
Screenshot: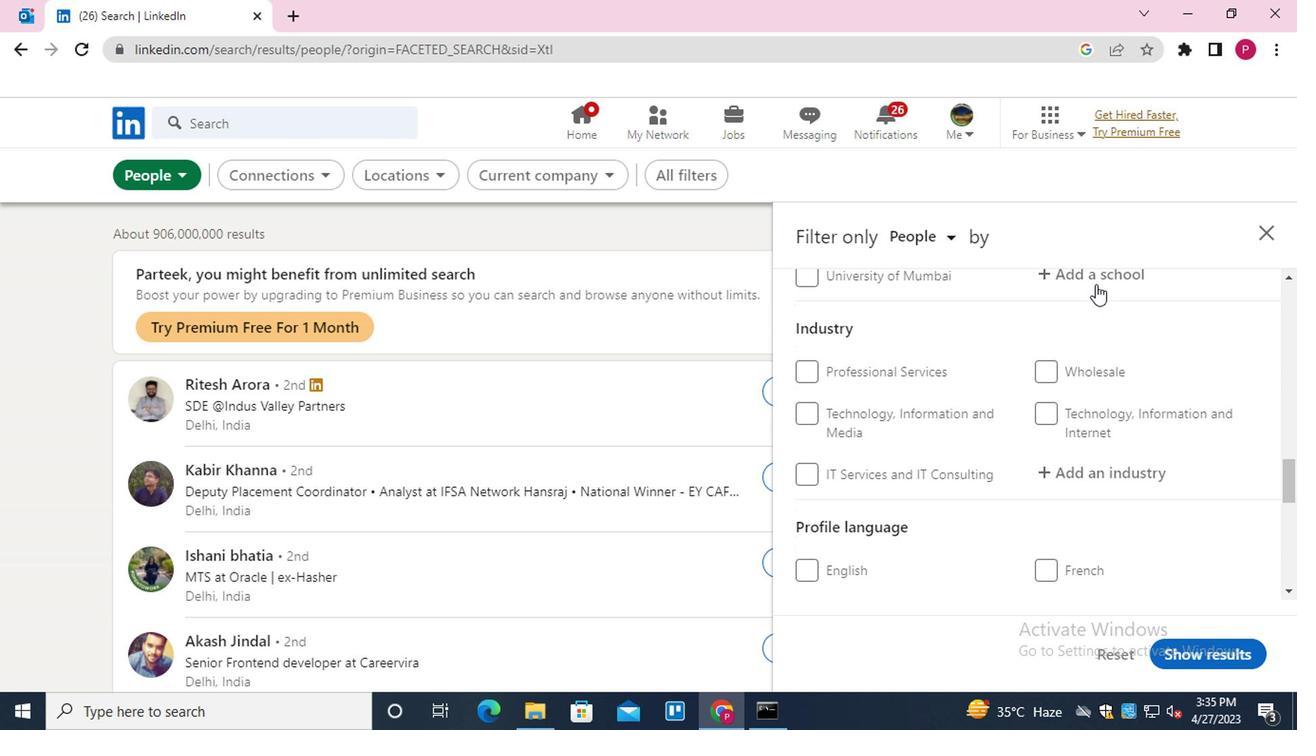 
Action: Key pressed <Key.shift>SWAMI<Key.space><Key.shift><Key.shift><Key.shift><Key.shift><Key.shift><Key.shift><Key.shift><Key.shift><Key.shift><Key.shift><Key.shift>RAMANAND<Key.space><Key.down><Key.enter>
Screenshot: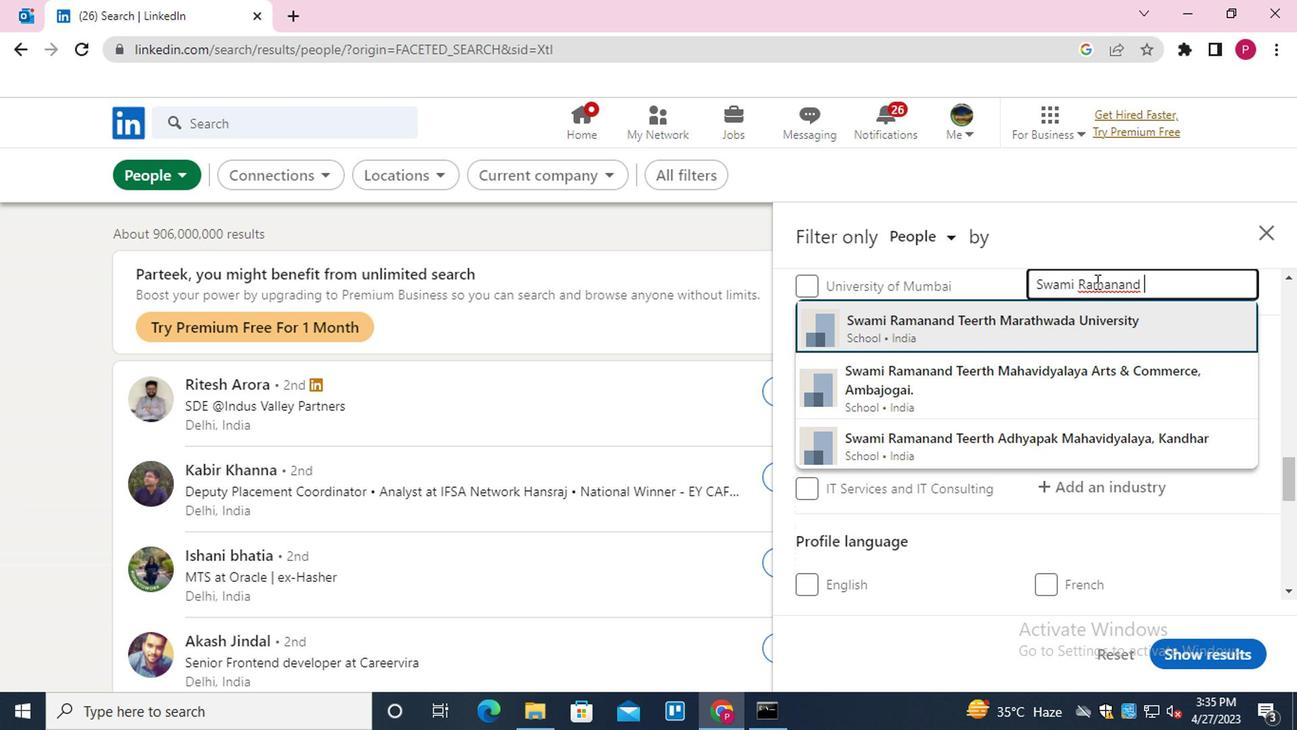 
Action: Mouse moved to (1074, 380)
Screenshot: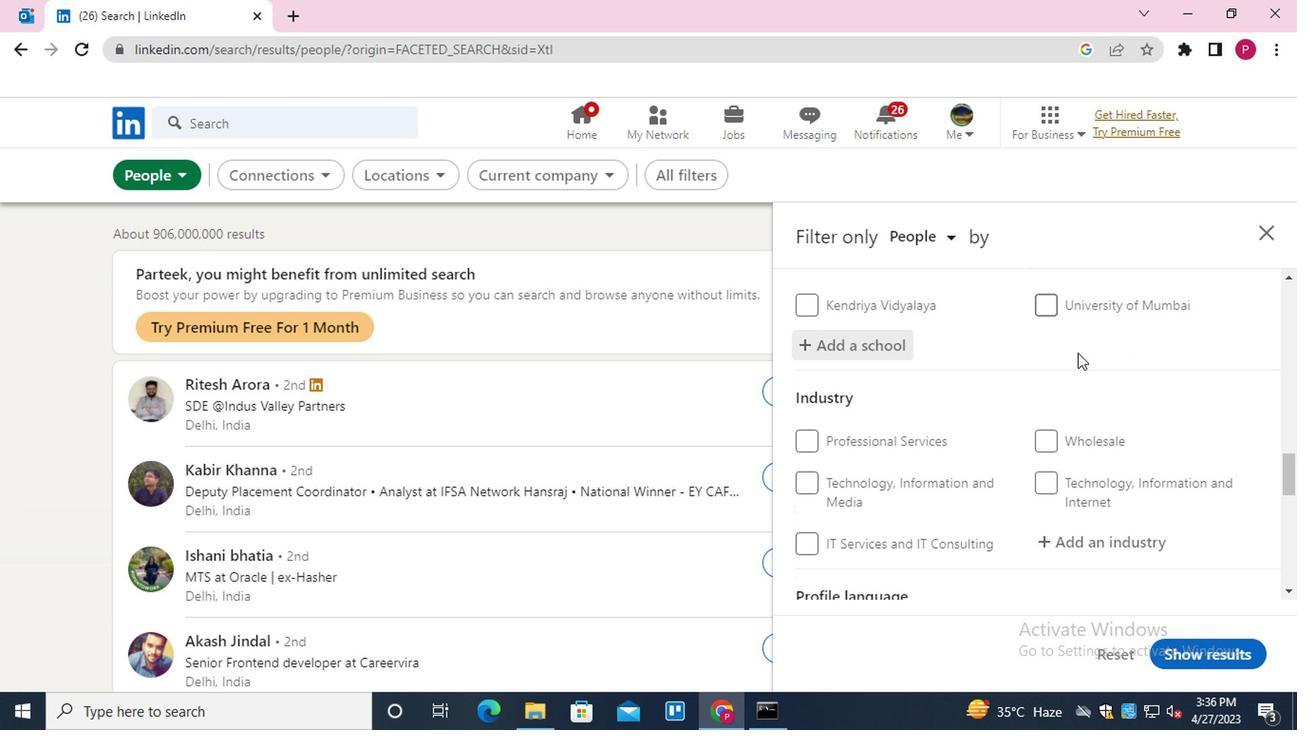 
Action: Mouse scrolled (1074, 379) with delta (0, 0)
Screenshot: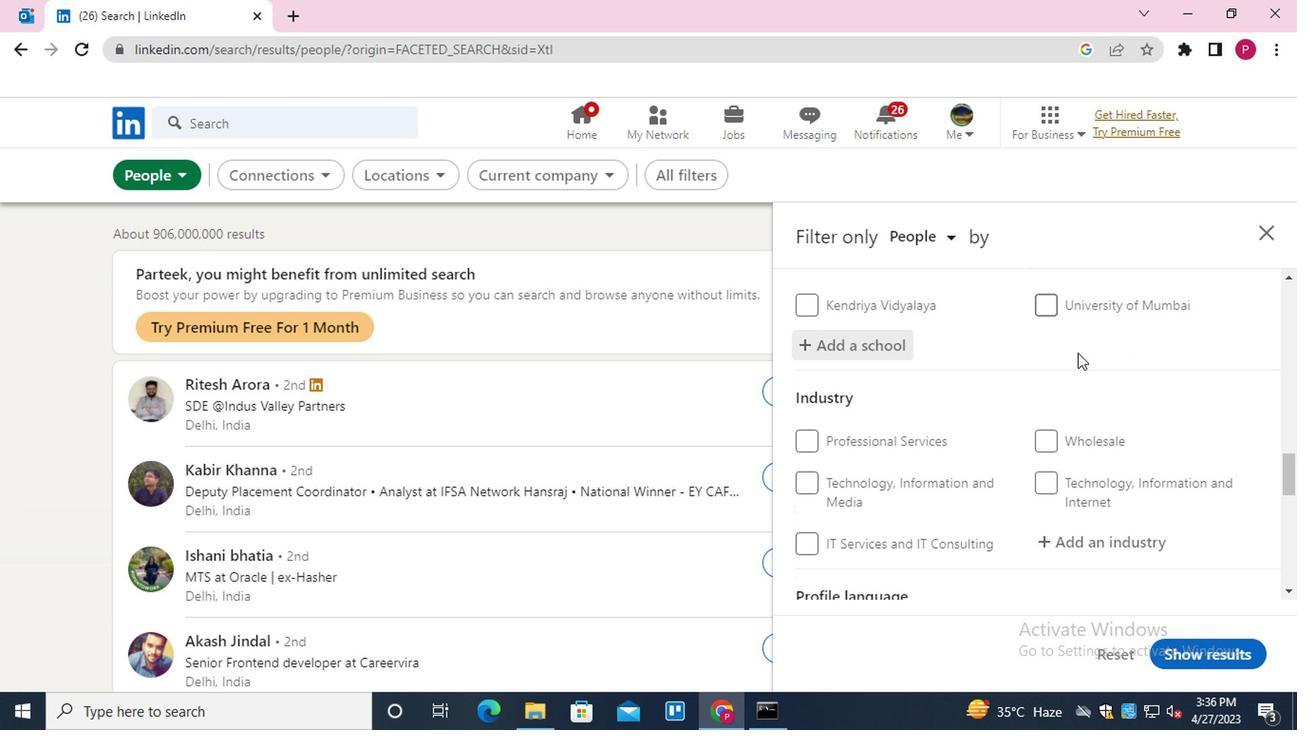 
Action: Mouse moved to (1108, 431)
Screenshot: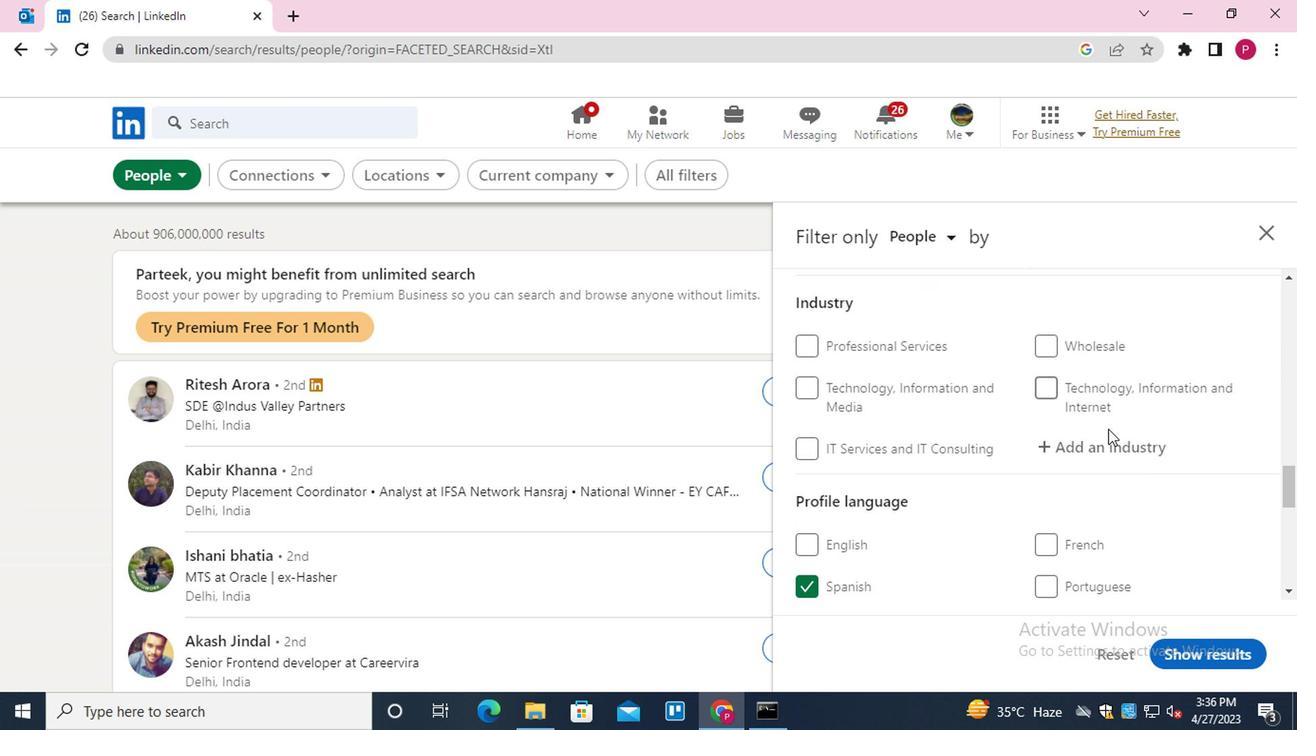 
Action: Mouse pressed left at (1108, 431)
Screenshot: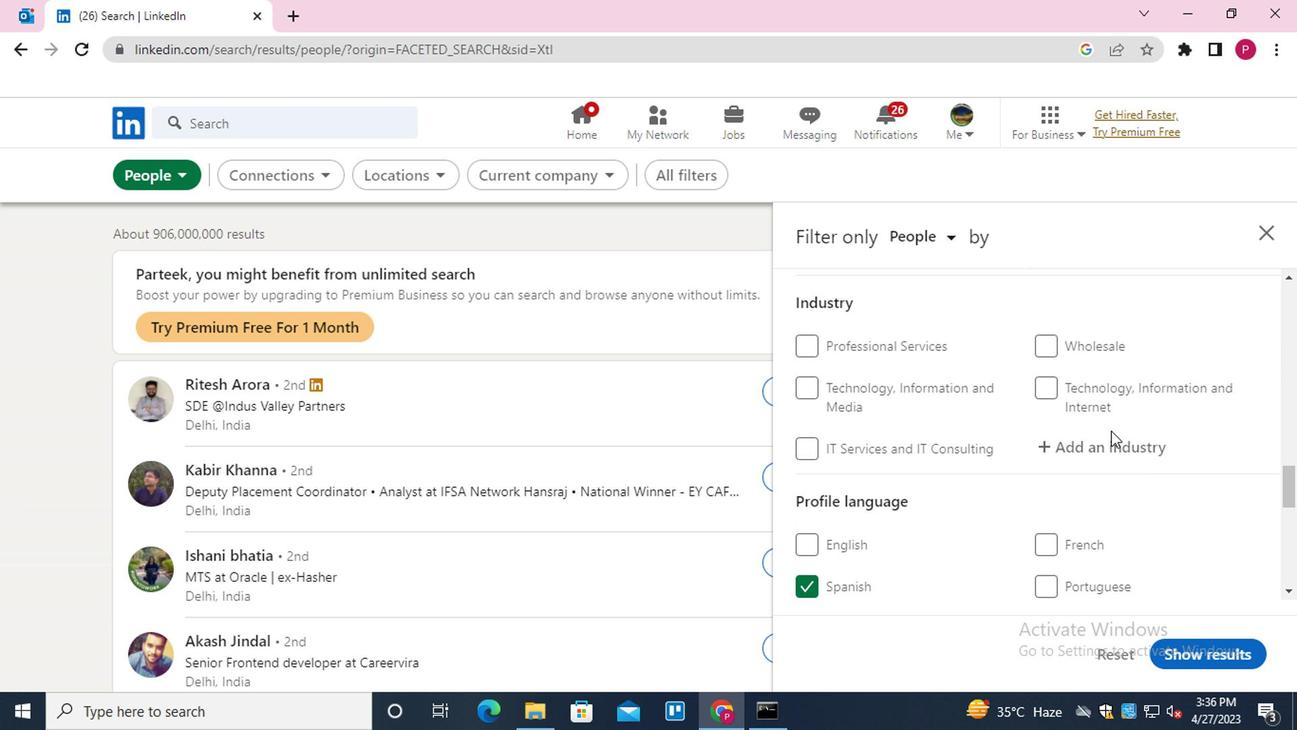 
Action: Key pressed <Key.shift>VEHIV<Key.backspace>CLE<Key.down><Key.down><Key.down><Key.enter>
Screenshot: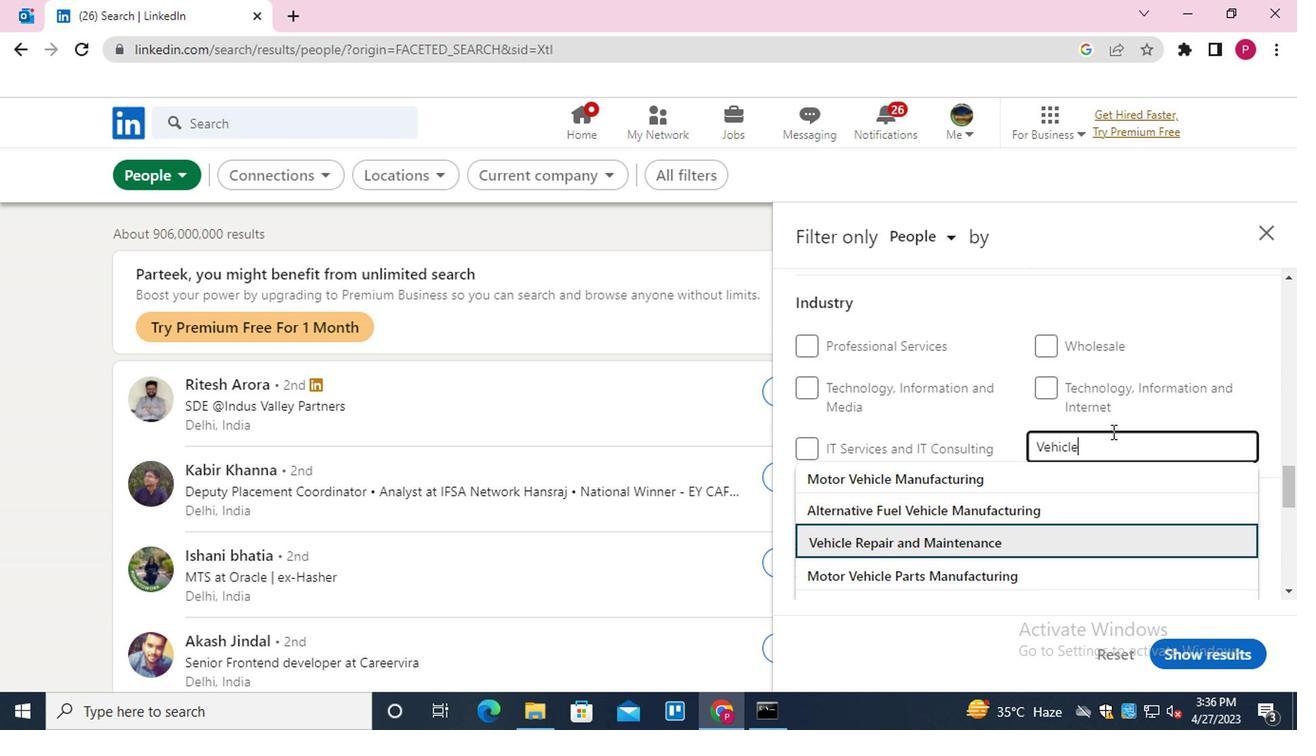
Action: Mouse moved to (1065, 445)
Screenshot: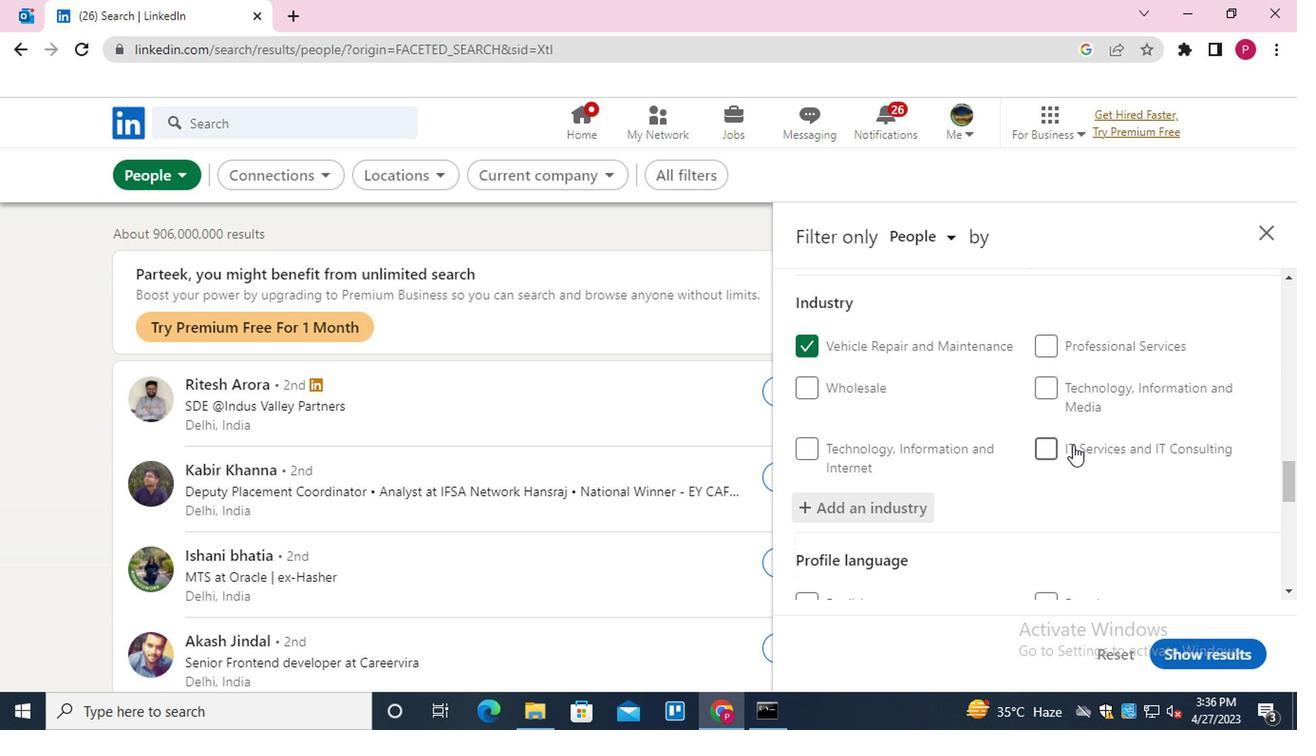 
Action: Mouse scrolled (1065, 444) with delta (0, 0)
Screenshot: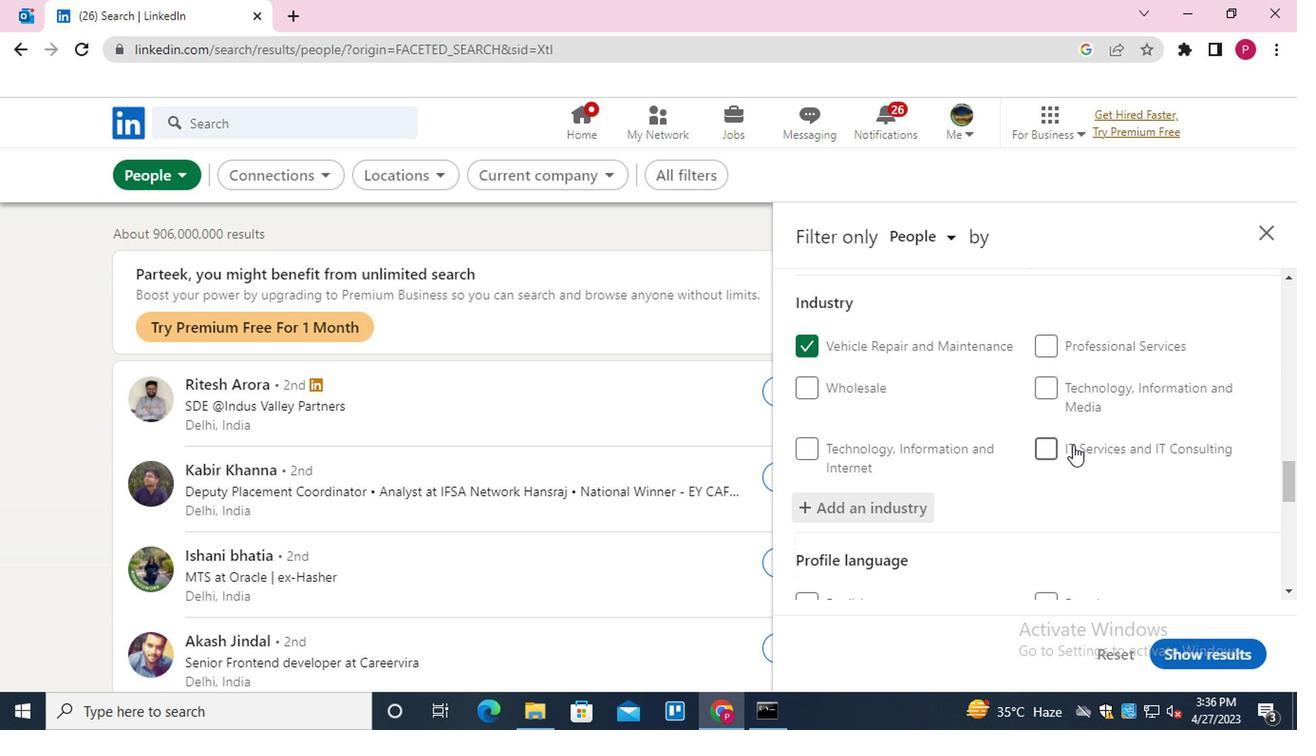 
Action: Mouse moved to (1061, 448)
Screenshot: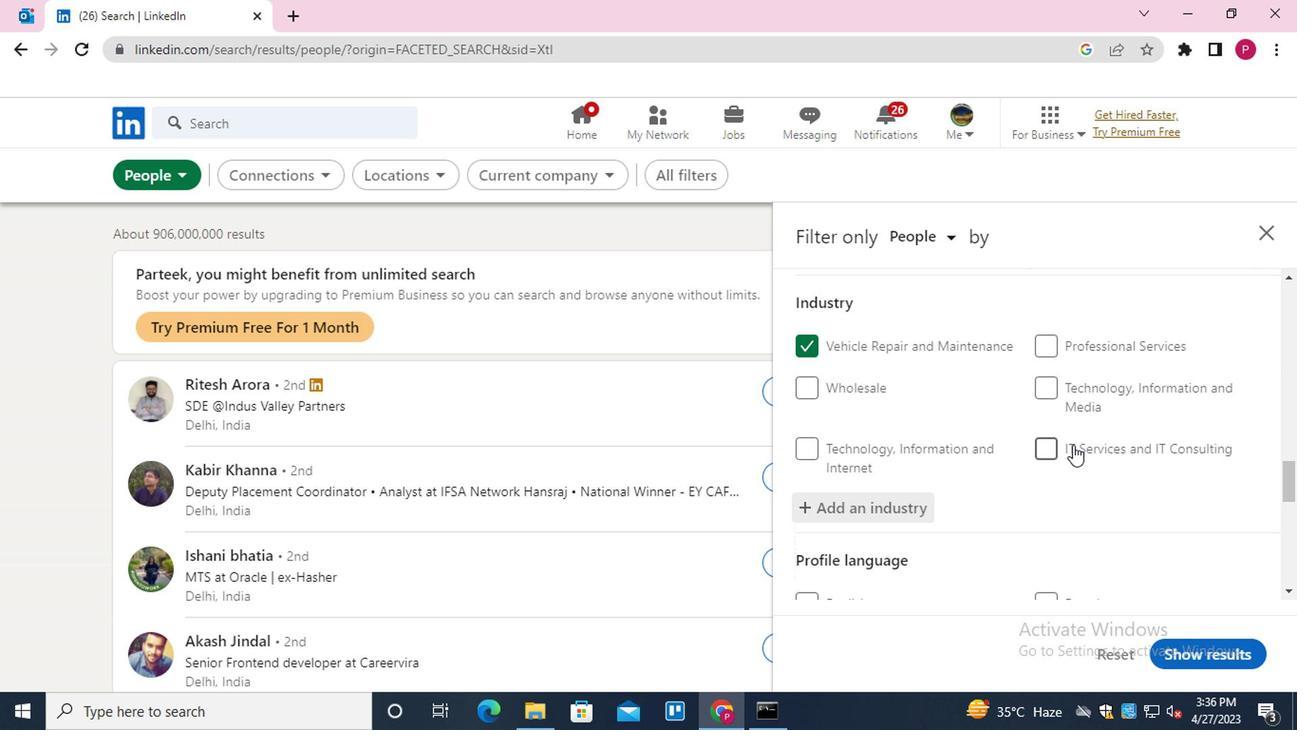
Action: Mouse scrolled (1061, 448) with delta (0, 0)
Screenshot: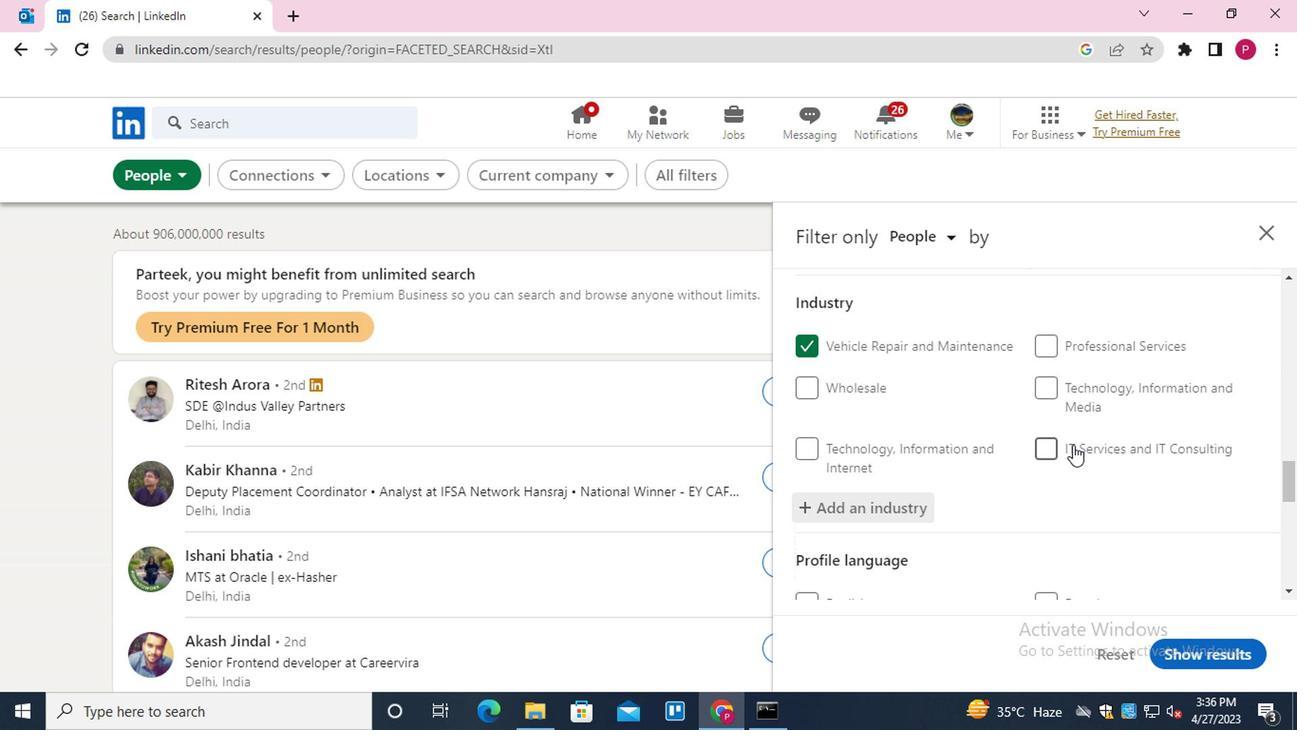 
Action: Mouse moved to (1059, 450)
Screenshot: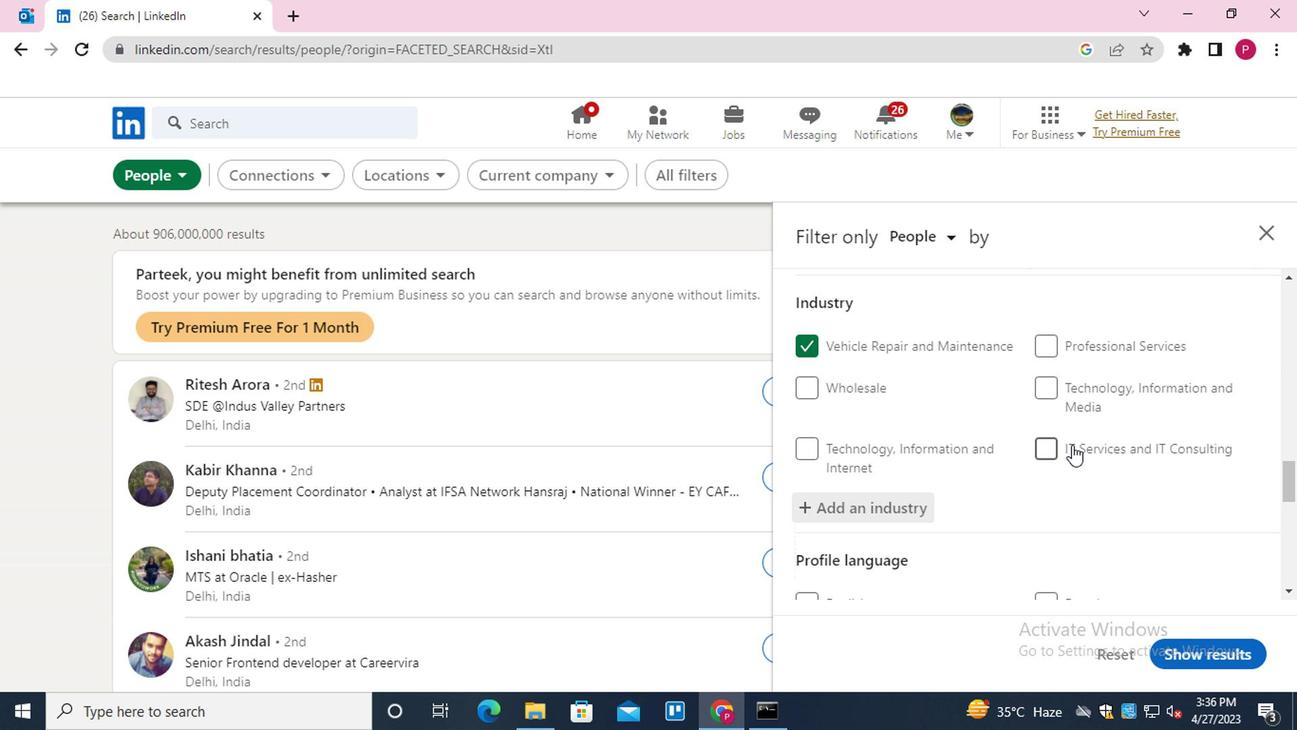 
Action: Mouse scrolled (1059, 448) with delta (0, -1)
Screenshot: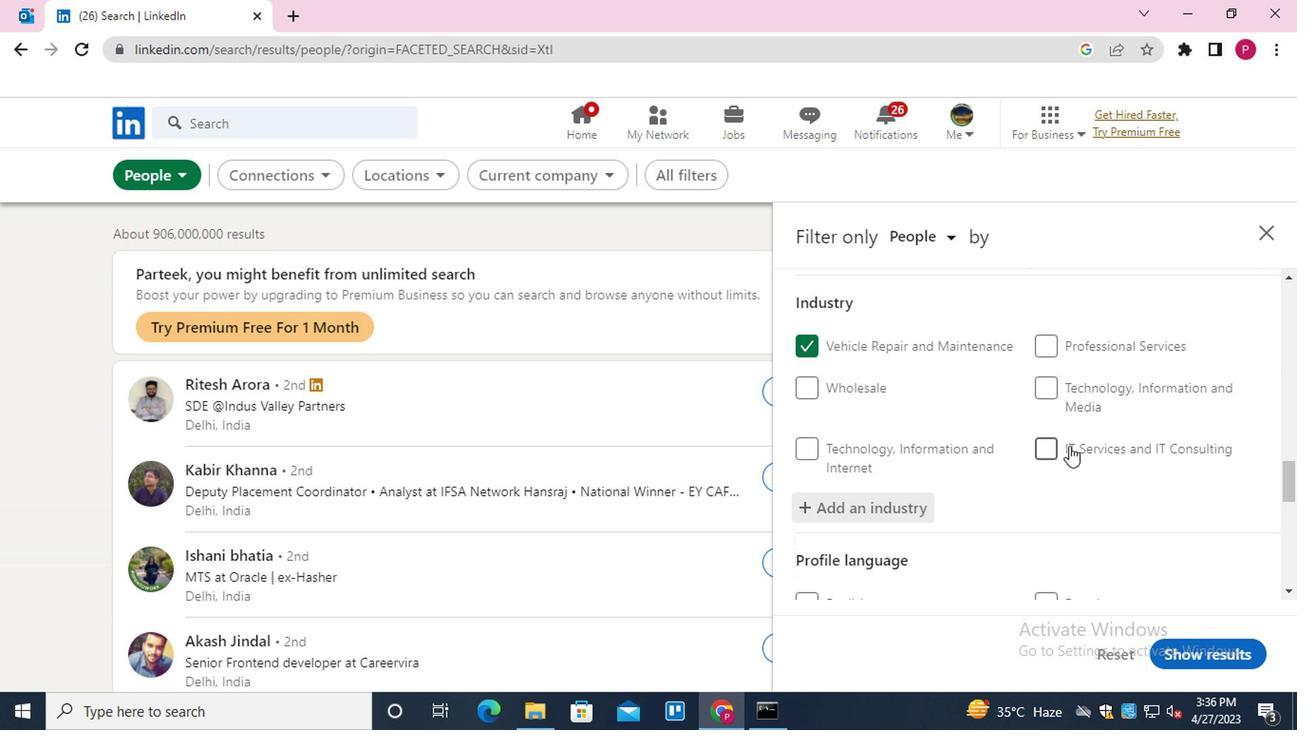 
Action: Mouse moved to (1035, 438)
Screenshot: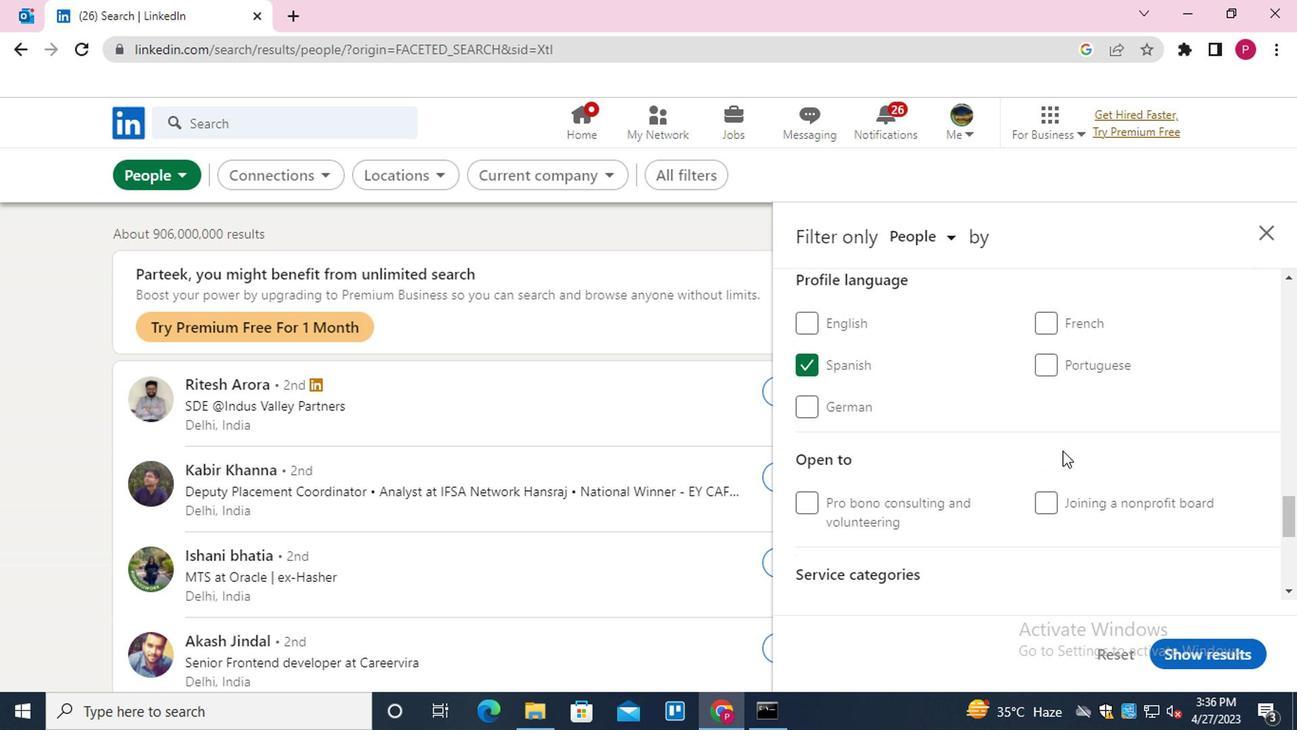 
Action: Mouse scrolled (1035, 438) with delta (0, 0)
Screenshot: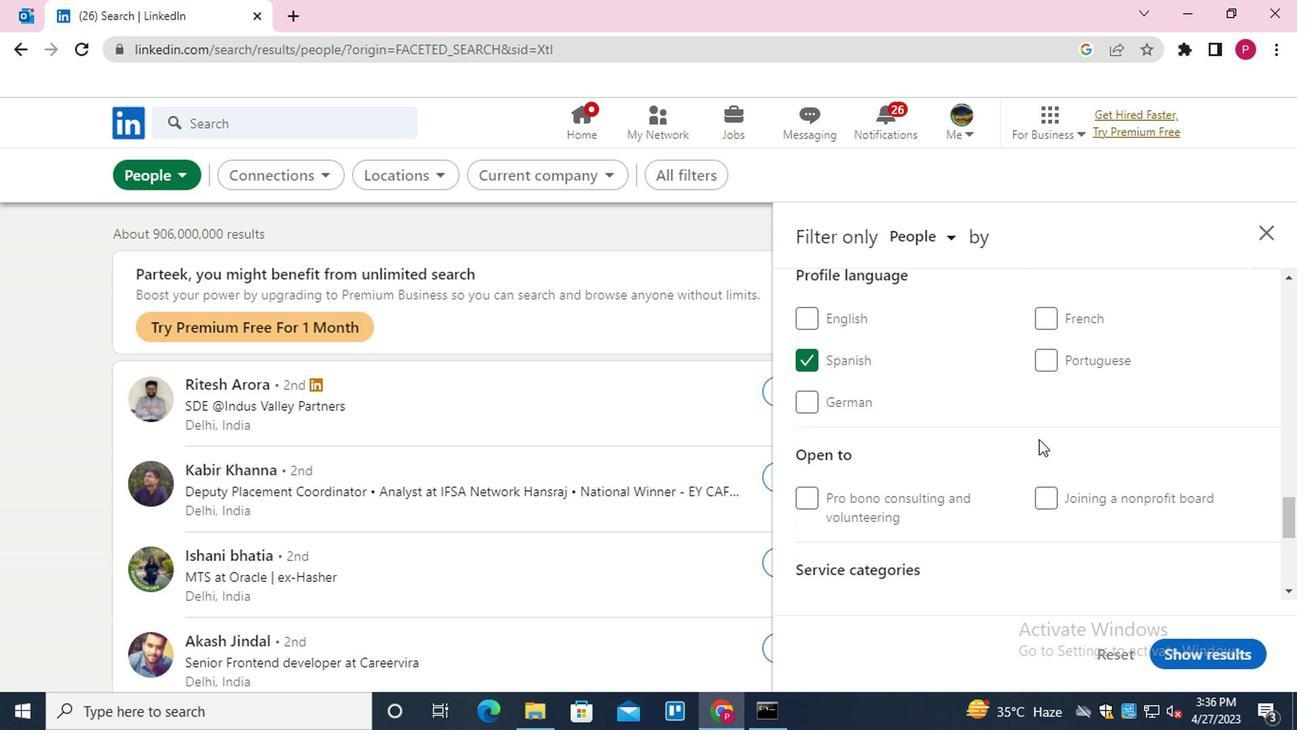 
Action: Mouse moved to (1034, 436)
Screenshot: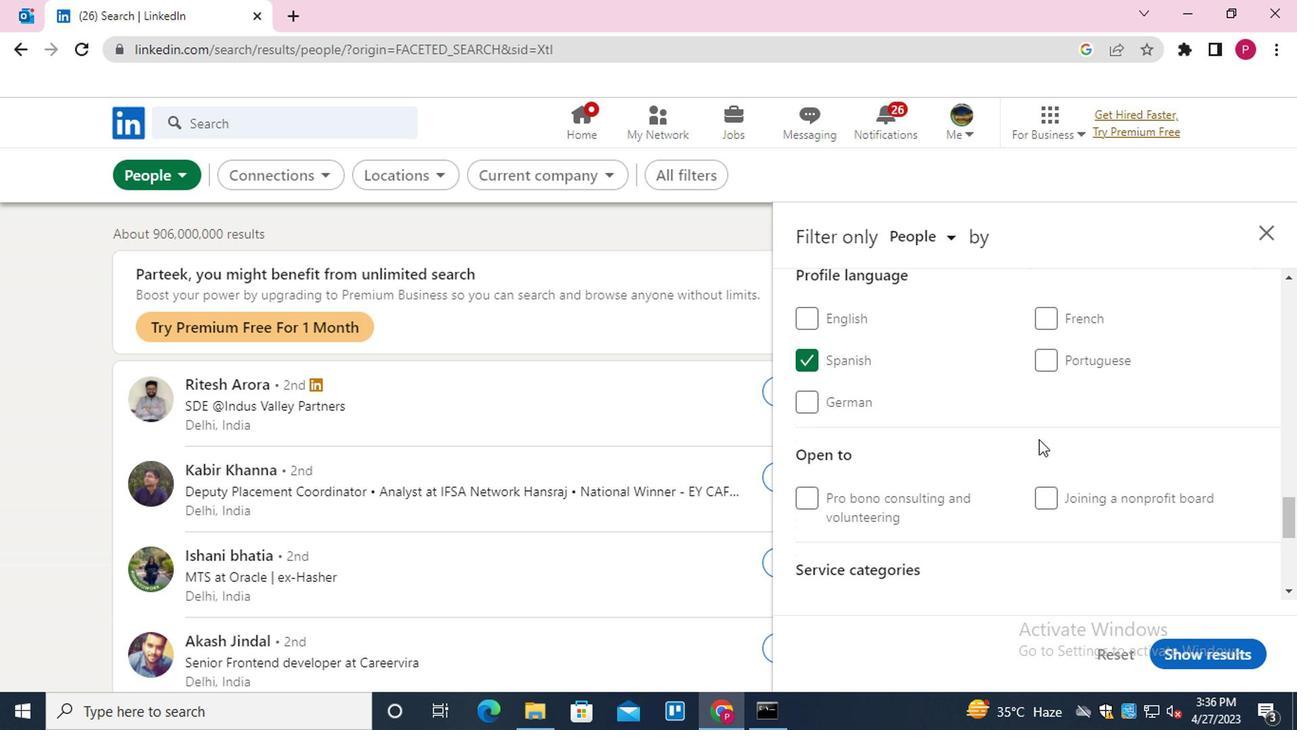 
Action: Mouse scrolled (1034, 435) with delta (0, 0)
Screenshot: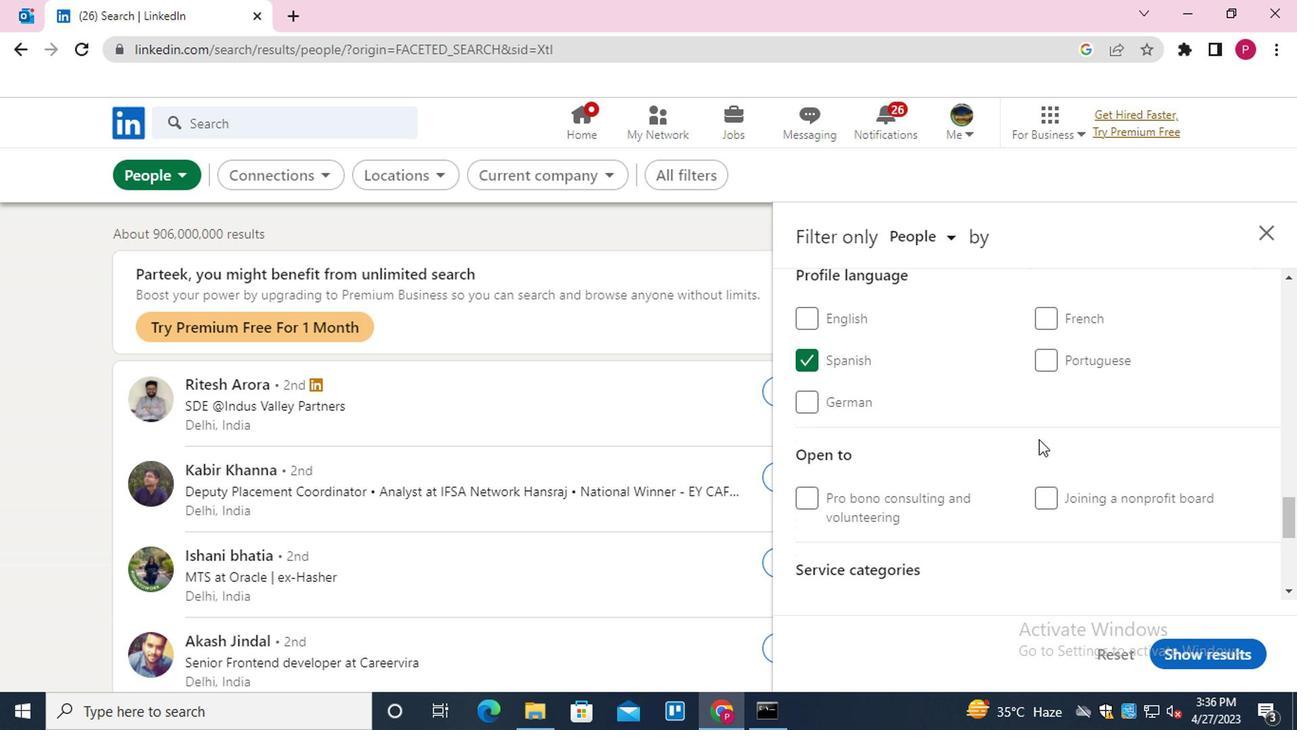 
Action: Mouse moved to (1105, 511)
Screenshot: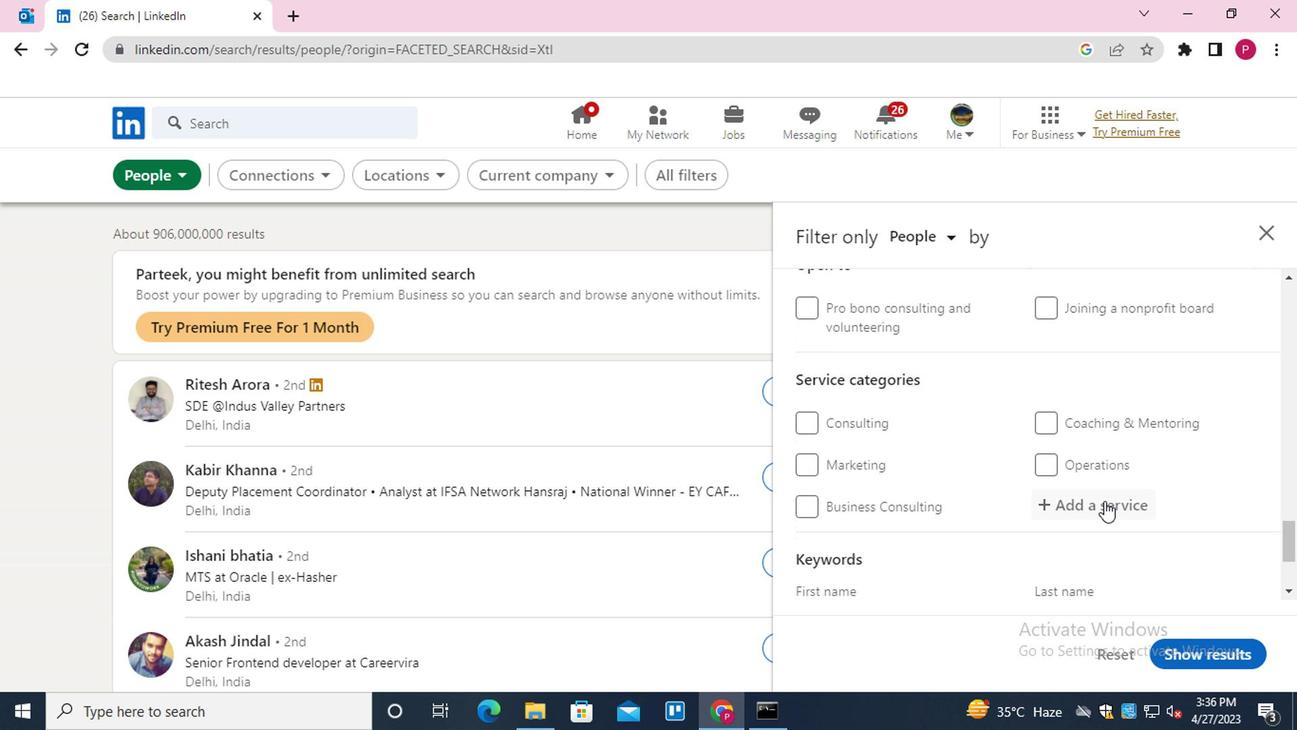 
Action: Mouse pressed left at (1105, 511)
Screenshot: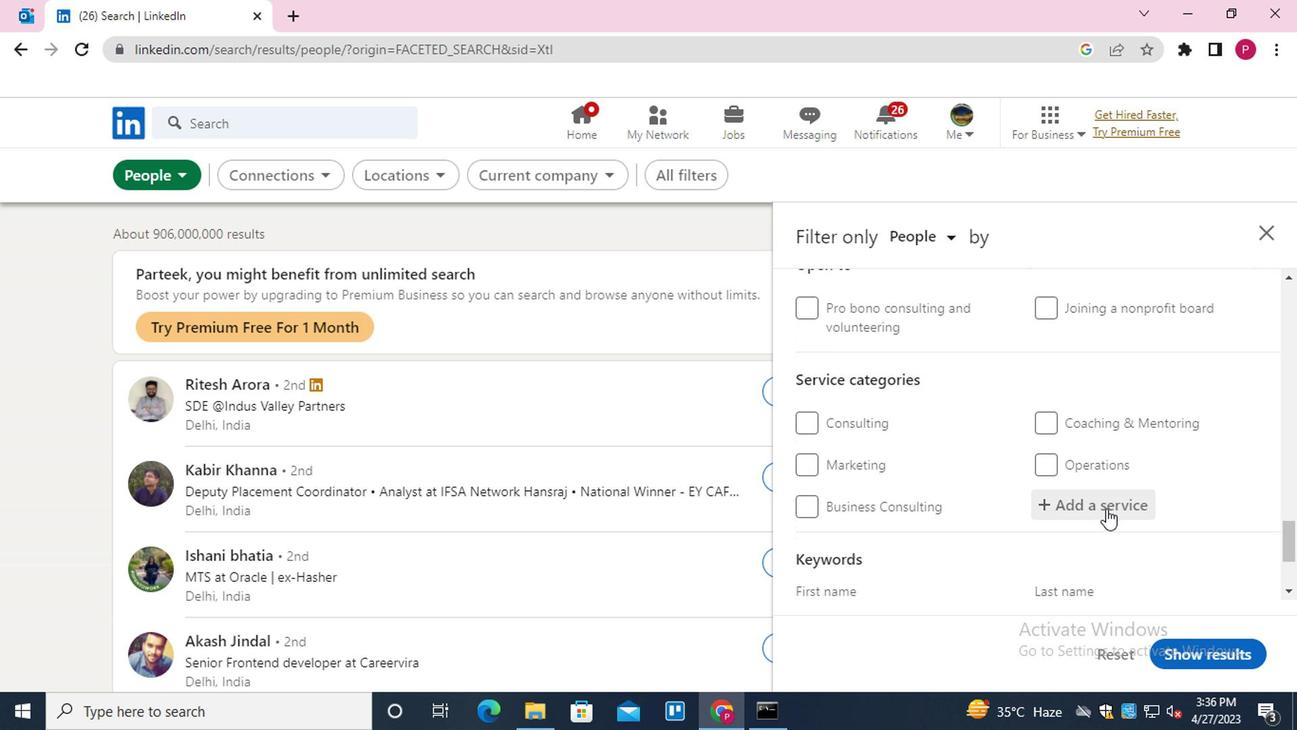 
Action: Key pressed <Key.shift>COMMERCIAL<Key.down><Key.down><Key.down><Key.up><Key.enter>
Screenshot: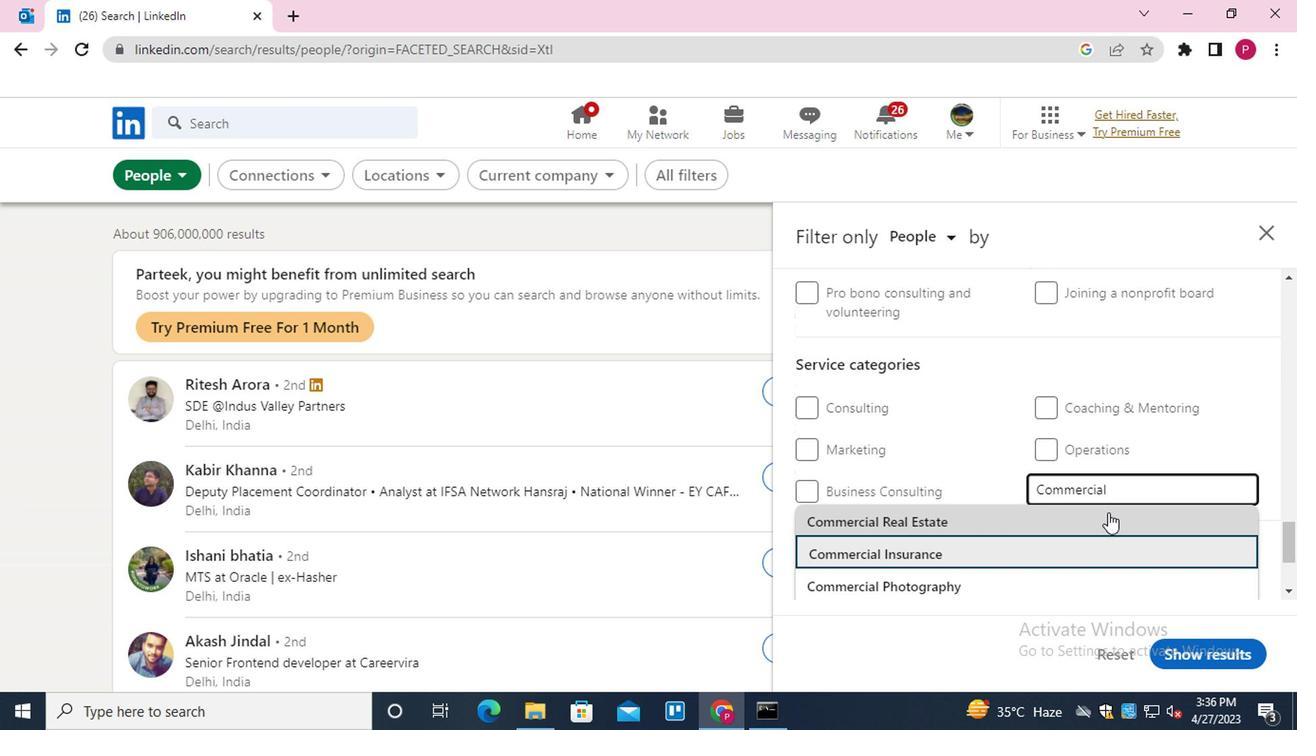 
Action: Mouse moved to (945, 423)
Screenshot: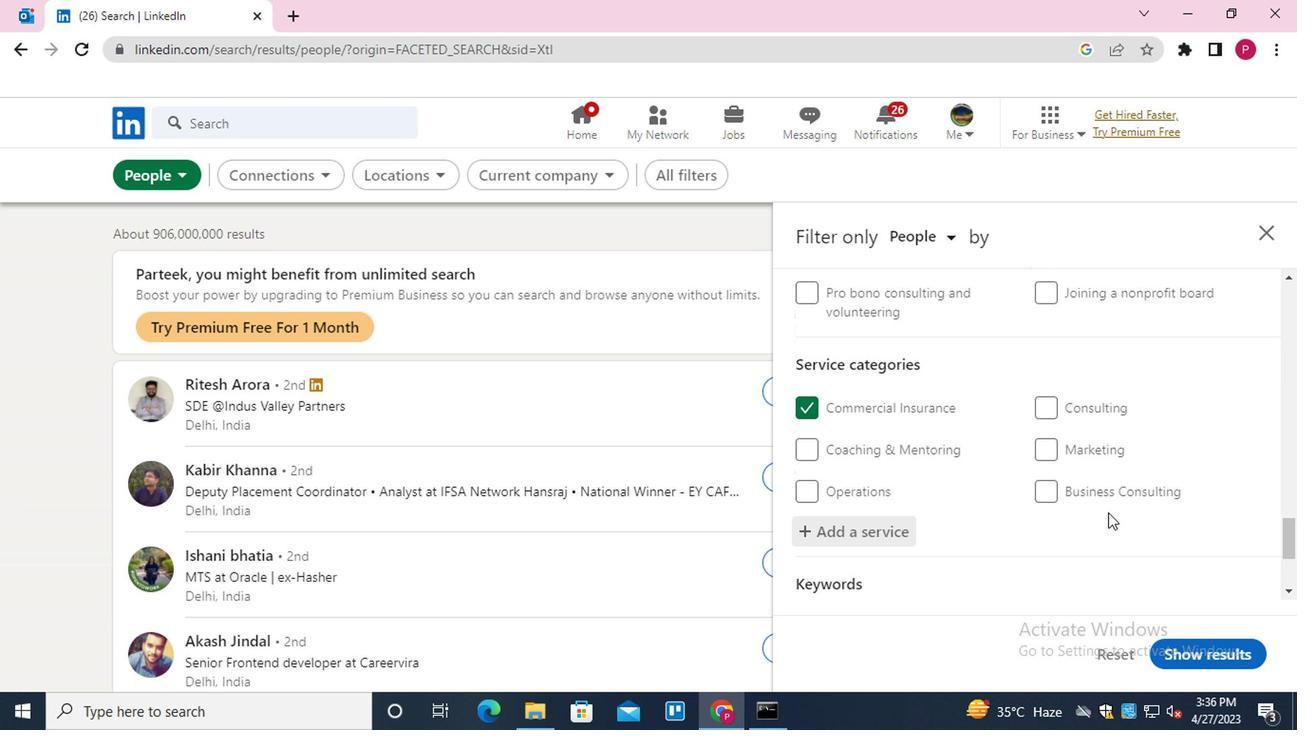 
Action: Mouse scrolled (945, 421) with delta (0, -1)
Screenshot: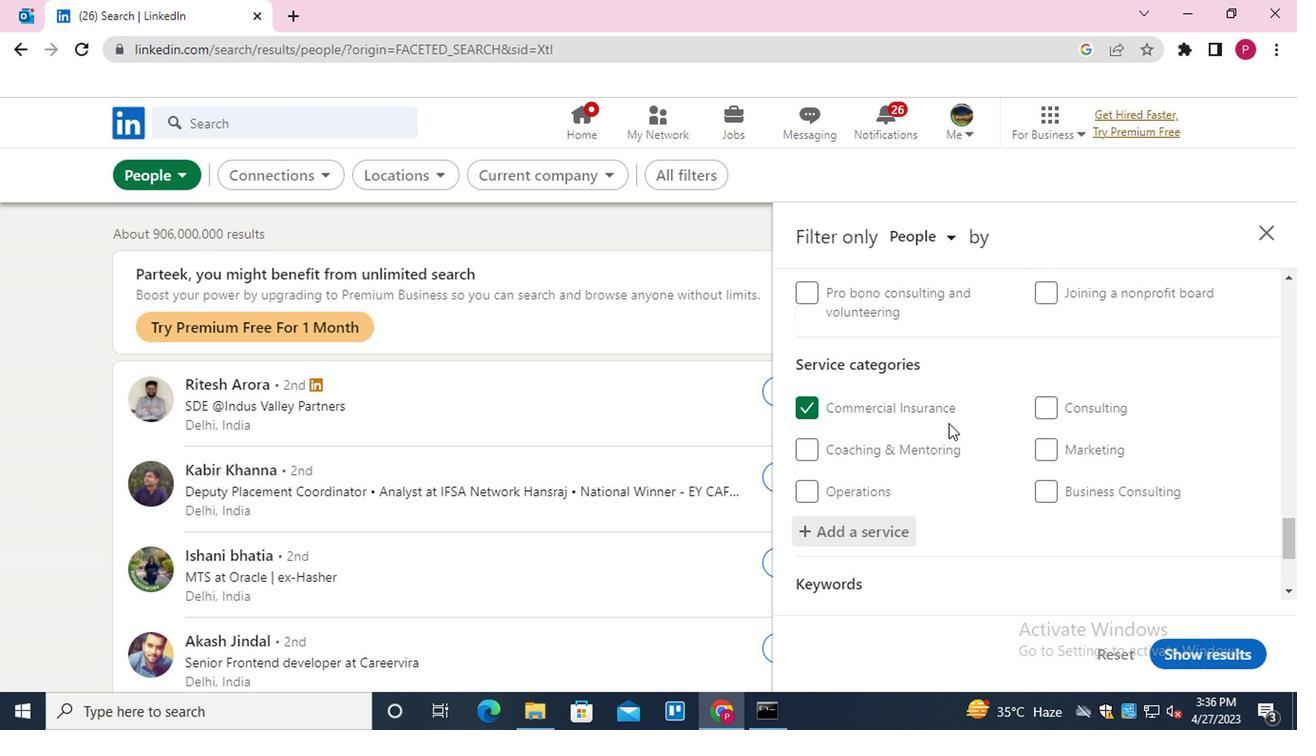 
Action: Mouse moved to (945, 423)
Screenshot: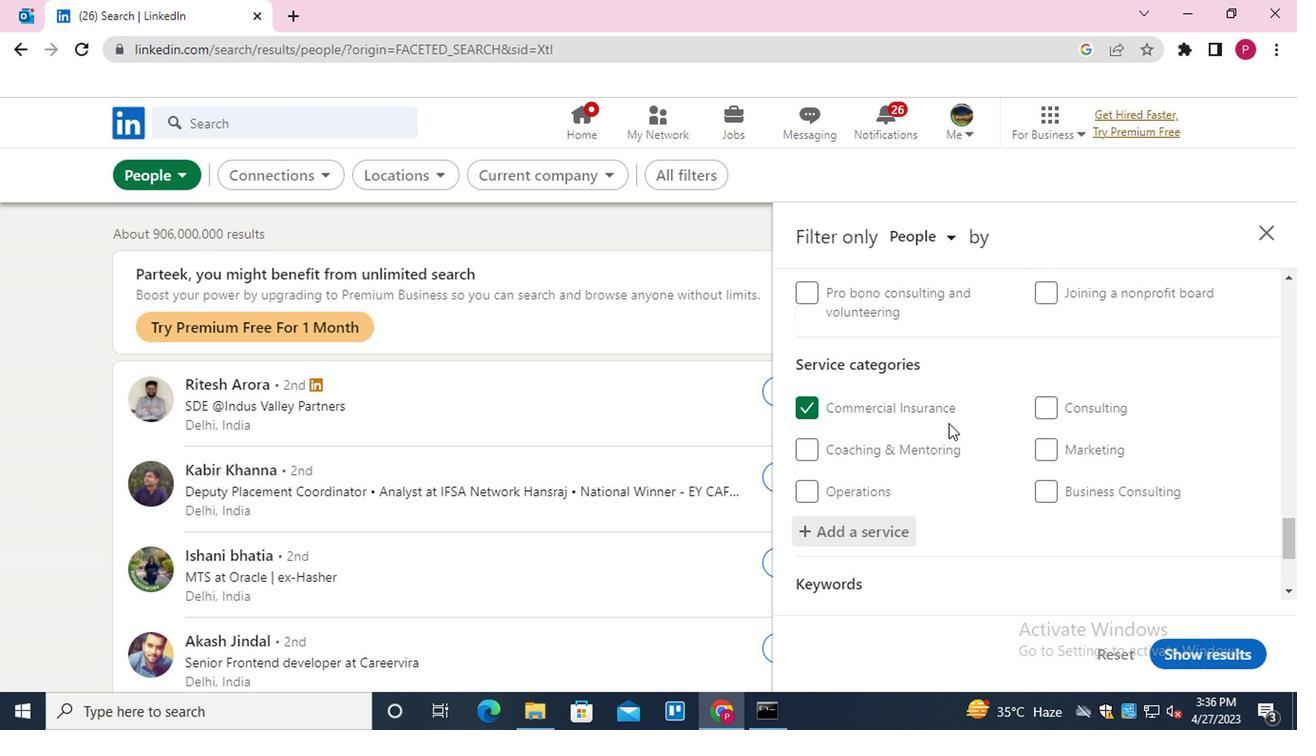 
Action: Mouse scrolled (945, 421) with delta (0, -1)
Screenshot: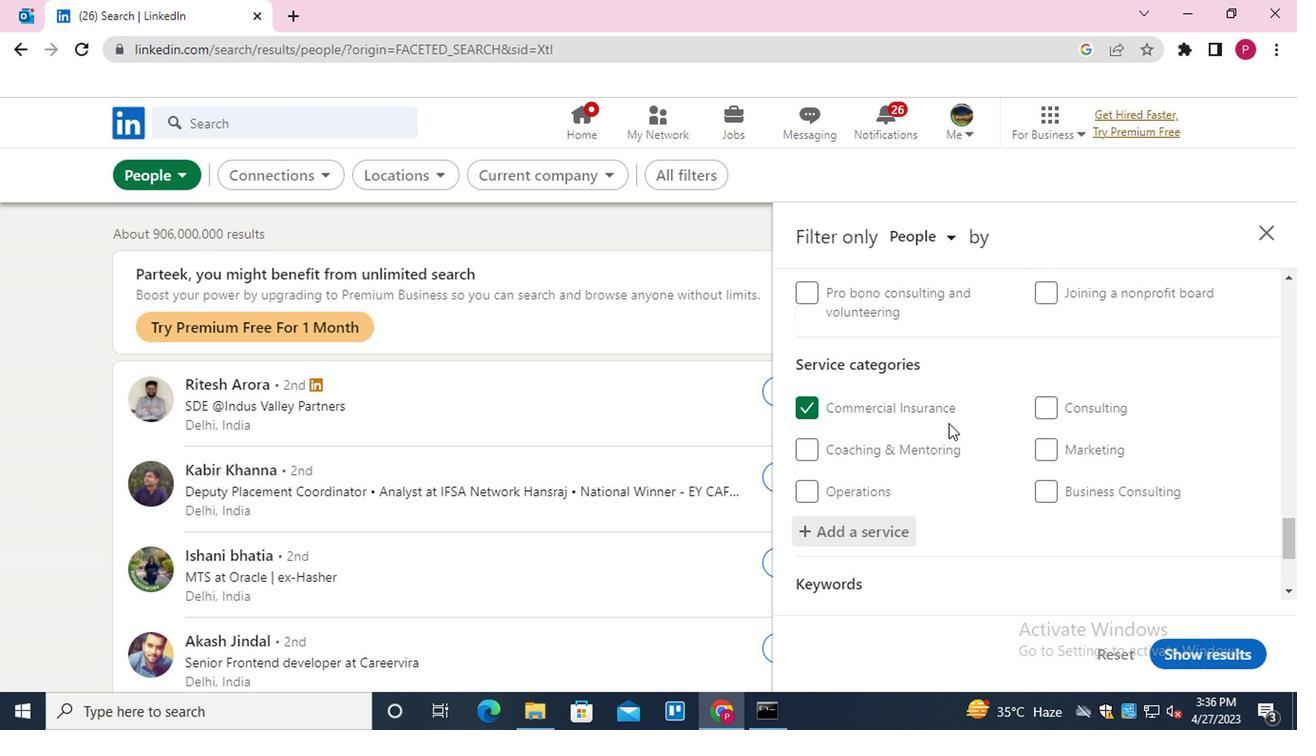 
Action: Mouse moved to (945, 427)
Screenshot: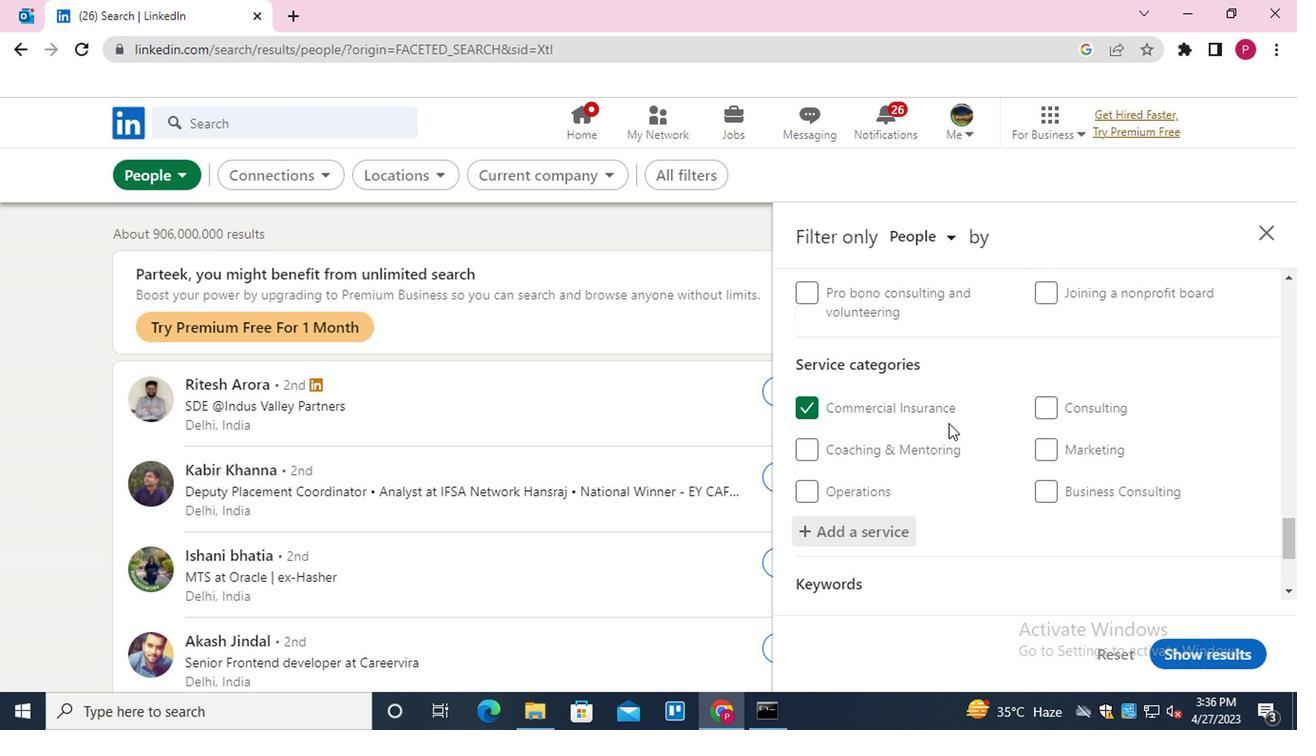 
Action: Mouse scrolled (945, 426) with delta (0, -1)
Screenshot: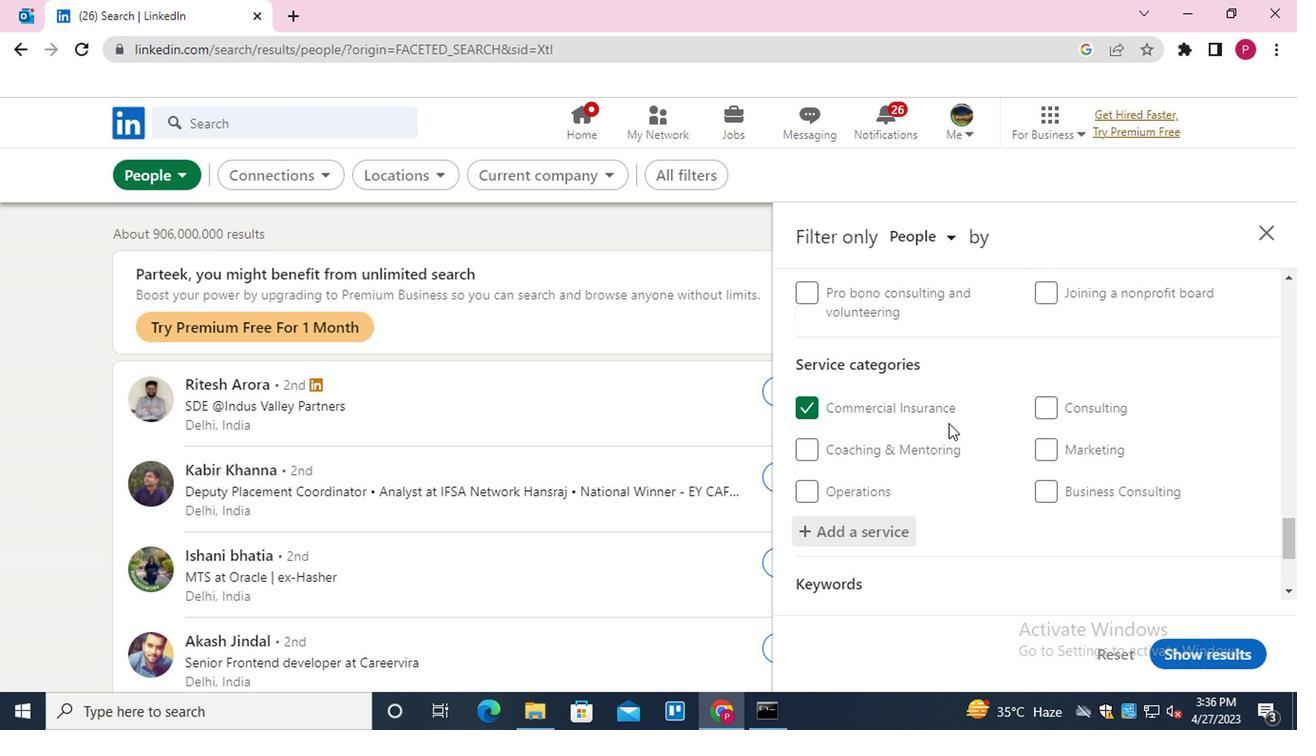 
Action: Mouse moved to (883, 521)
Screenshot: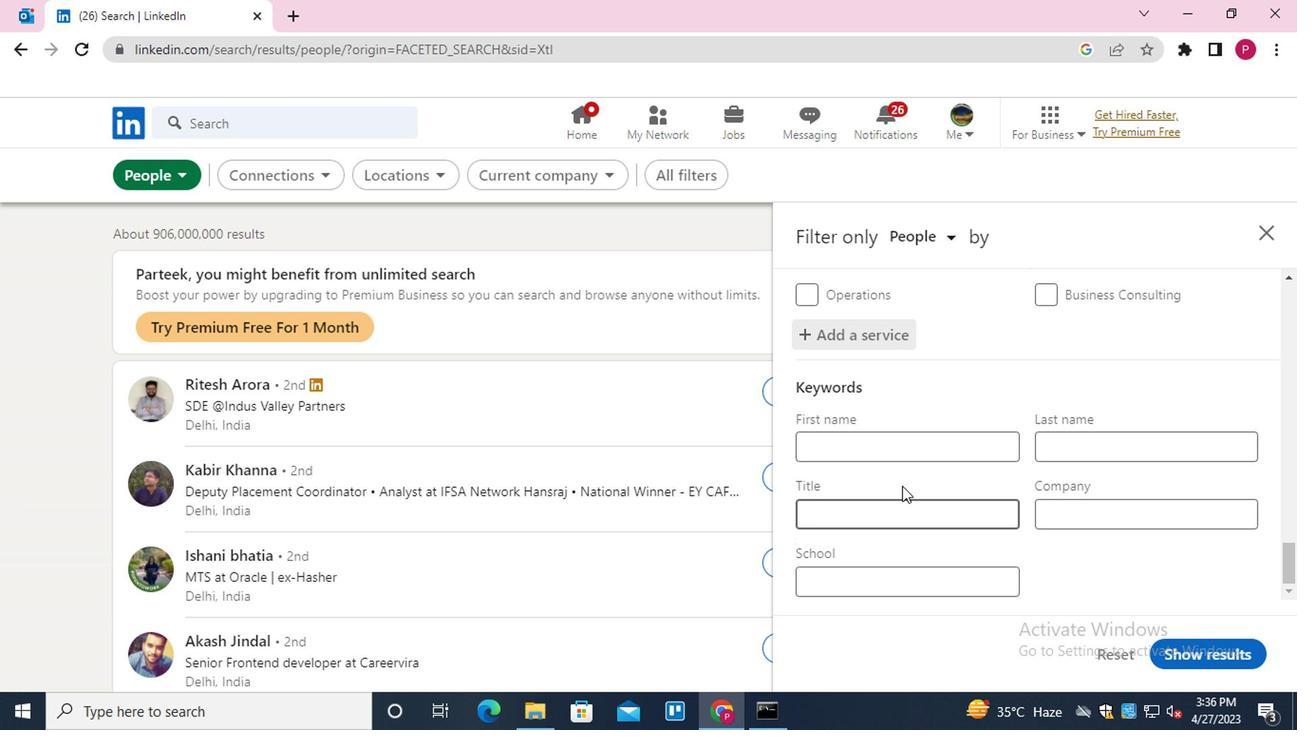 
Action: Mouse pressed left at (883, 521)
Screenshot: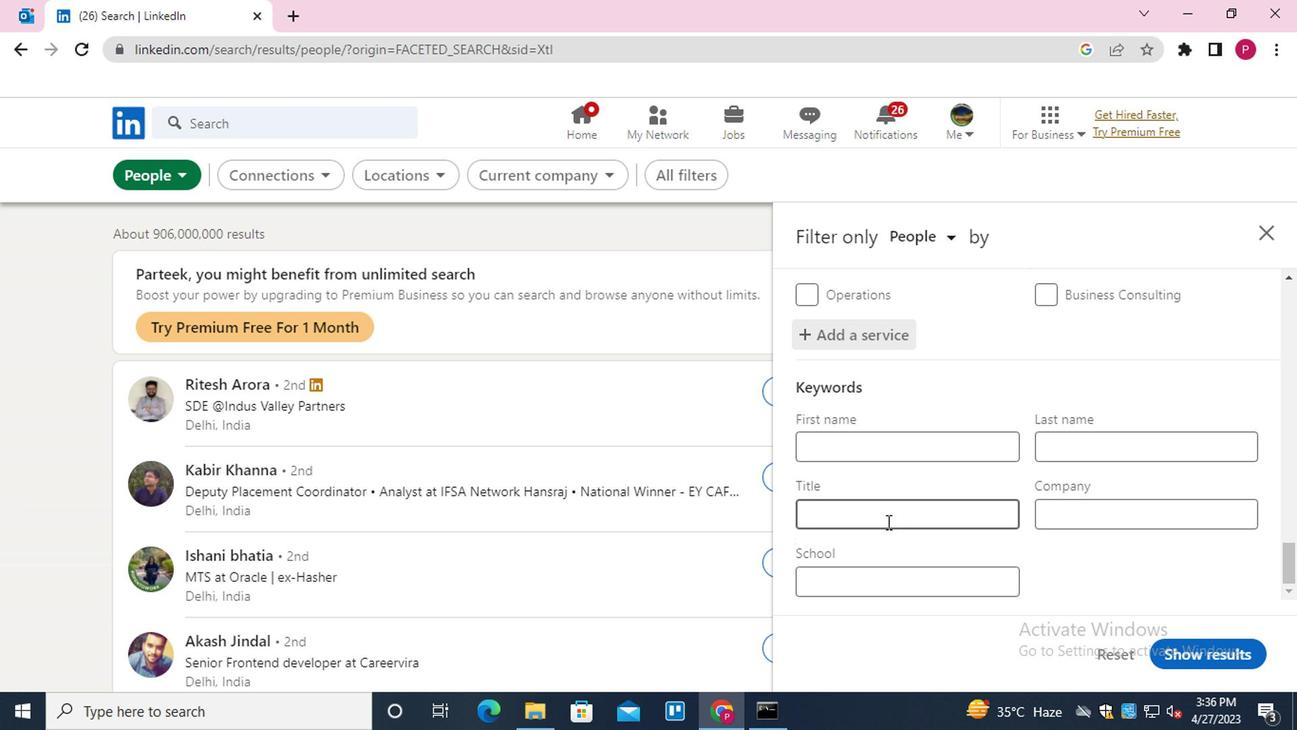 
Action: Key pressed <Key.shift><Key.shift><Key.shift><Key.shift><Key.shift><Key.shift><Key.shift><Key.shift><Key.shift><Key.shift><Key.shift><Key.shift><Key.shift><Key.shift><Key.shift><Key.shift><Key.shift><Key.shift><Key.shift><Key.shift><Key.shift>PARKING<Key.space><Key.shift>ATTENDE<Key.backspace>ANT
Screenshot: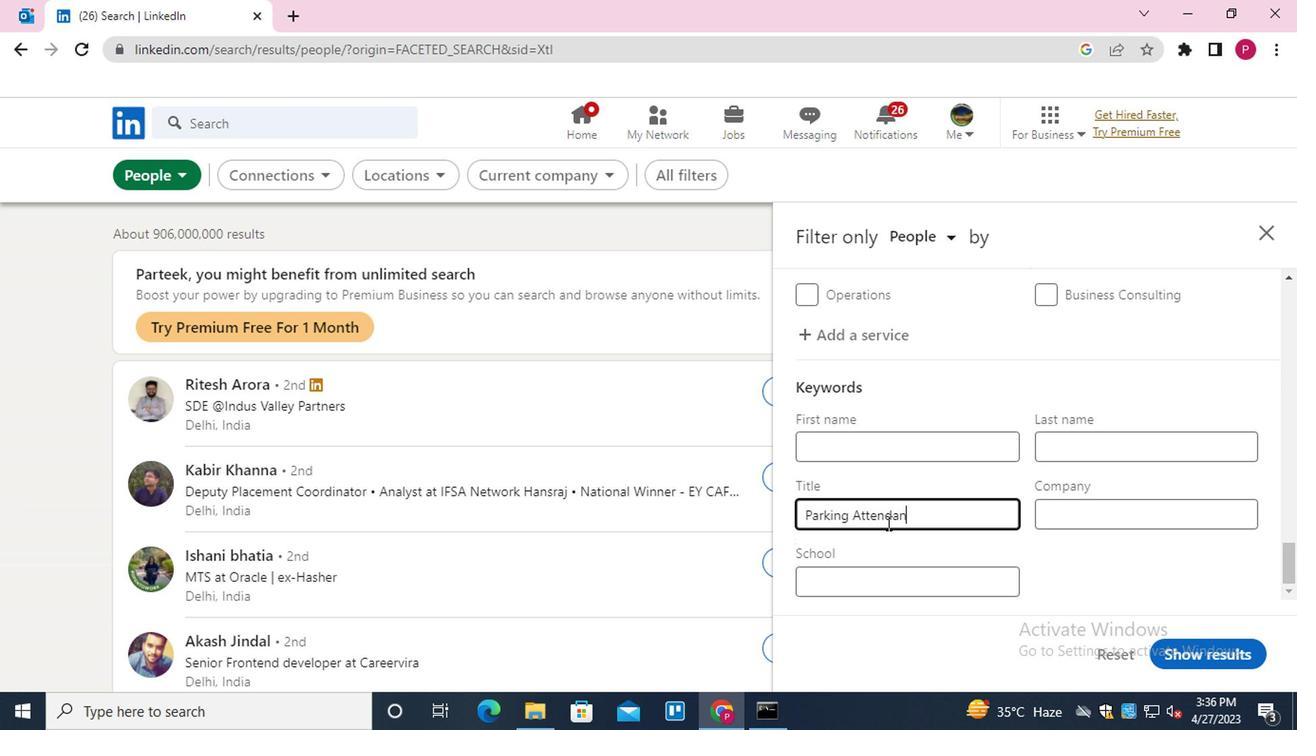 
Action: Mouse moved to (1171, 644)
Screenshot: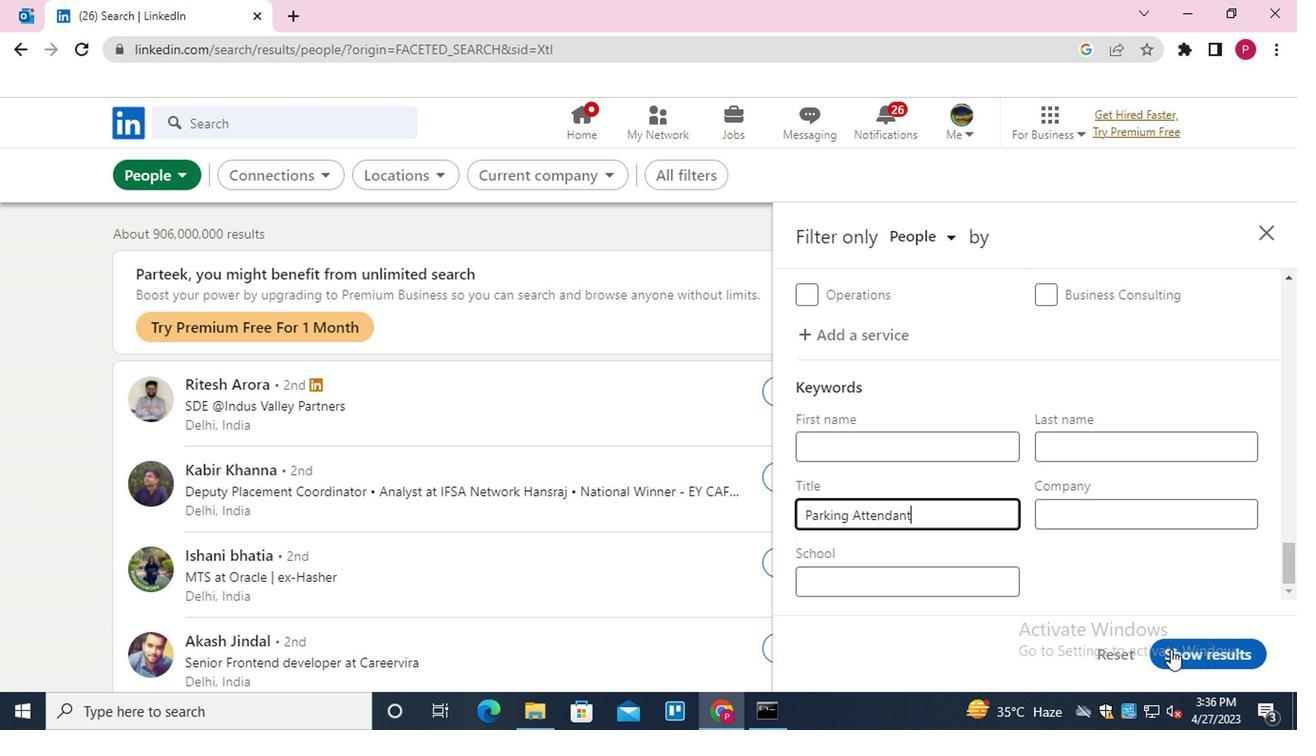 
Action: Mouse pressed left at (1171, 644)
Screenshot: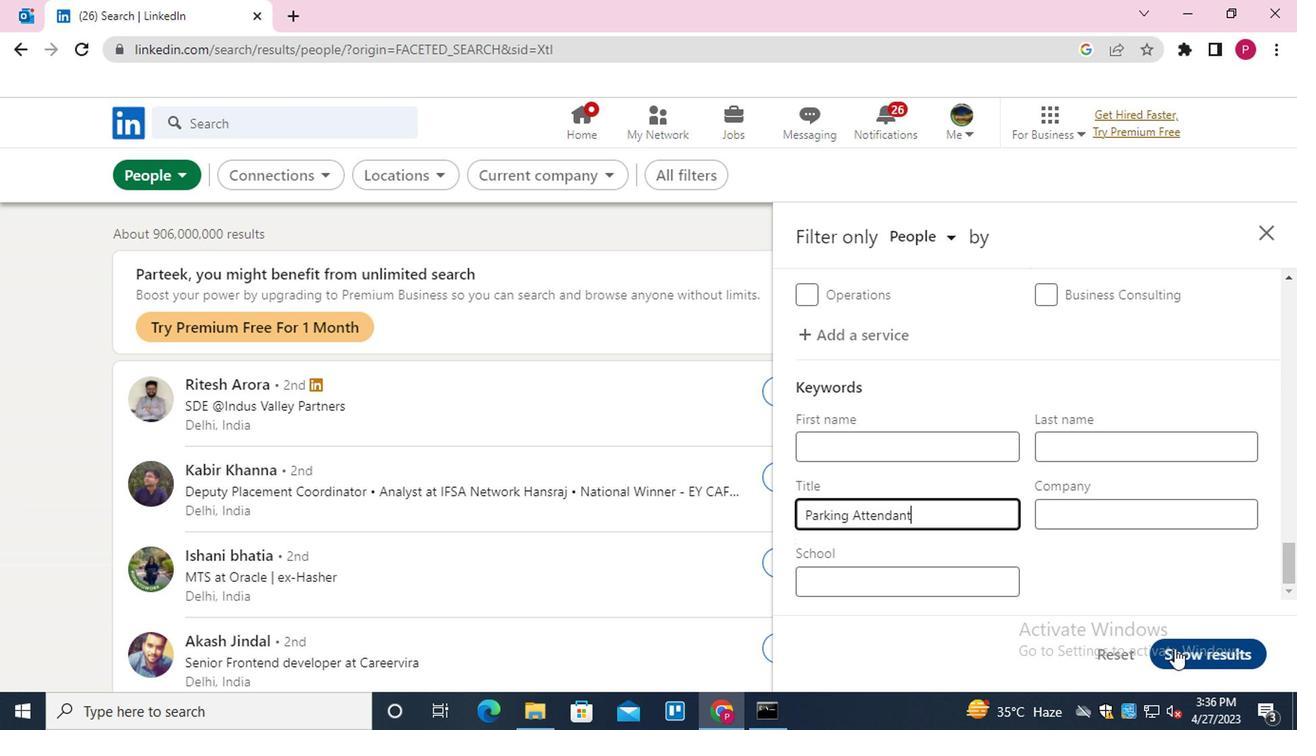 
Action: Mouse moved to (536, 425)
Screenshot: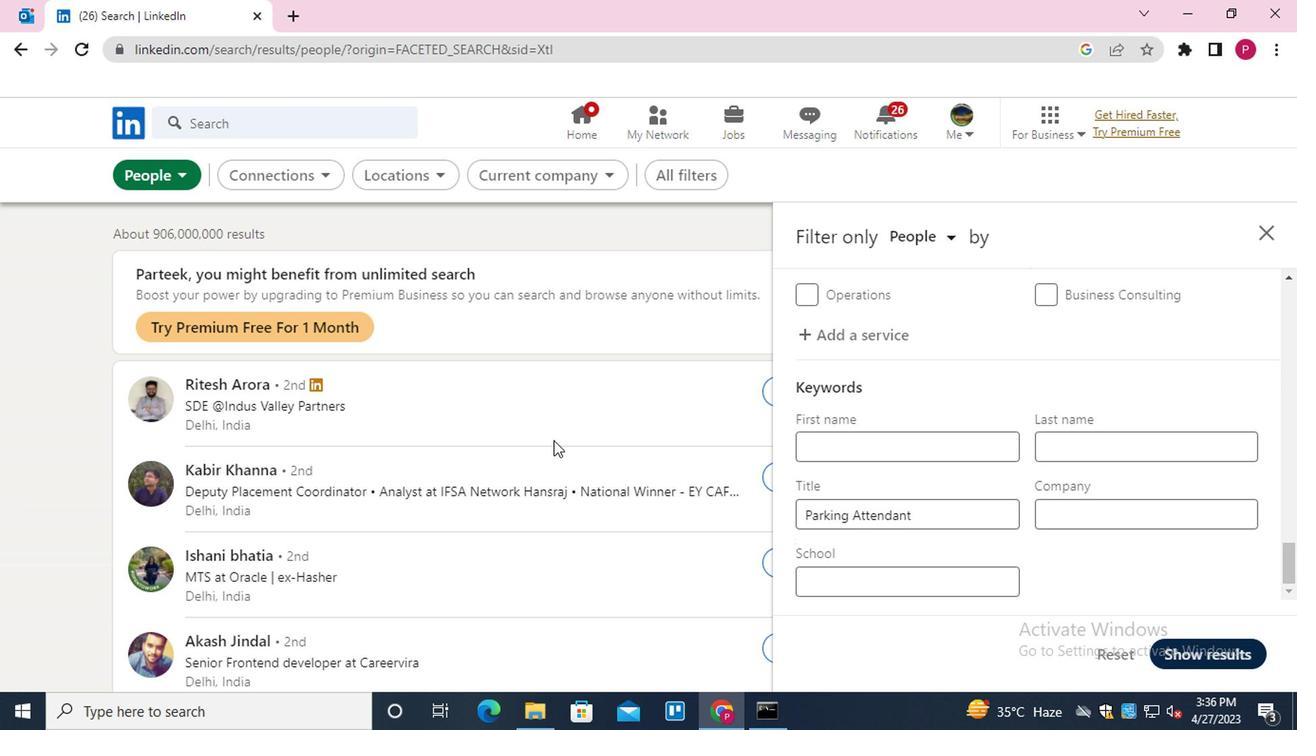 
